 Task: Search one way flight ticket for 1 adult, 1 child, 1 infant in seat in premium economy from Corpus Christi: Corpus Christi International Airport to Jacksonville: Albert J. Ellis Airport on 8-3-2023. Number of bags: 6 checked bags. Price is upto 110000. Outbound departure time preference is 4:15.
Action: Mouse moved to (407, 160)
Screenshot: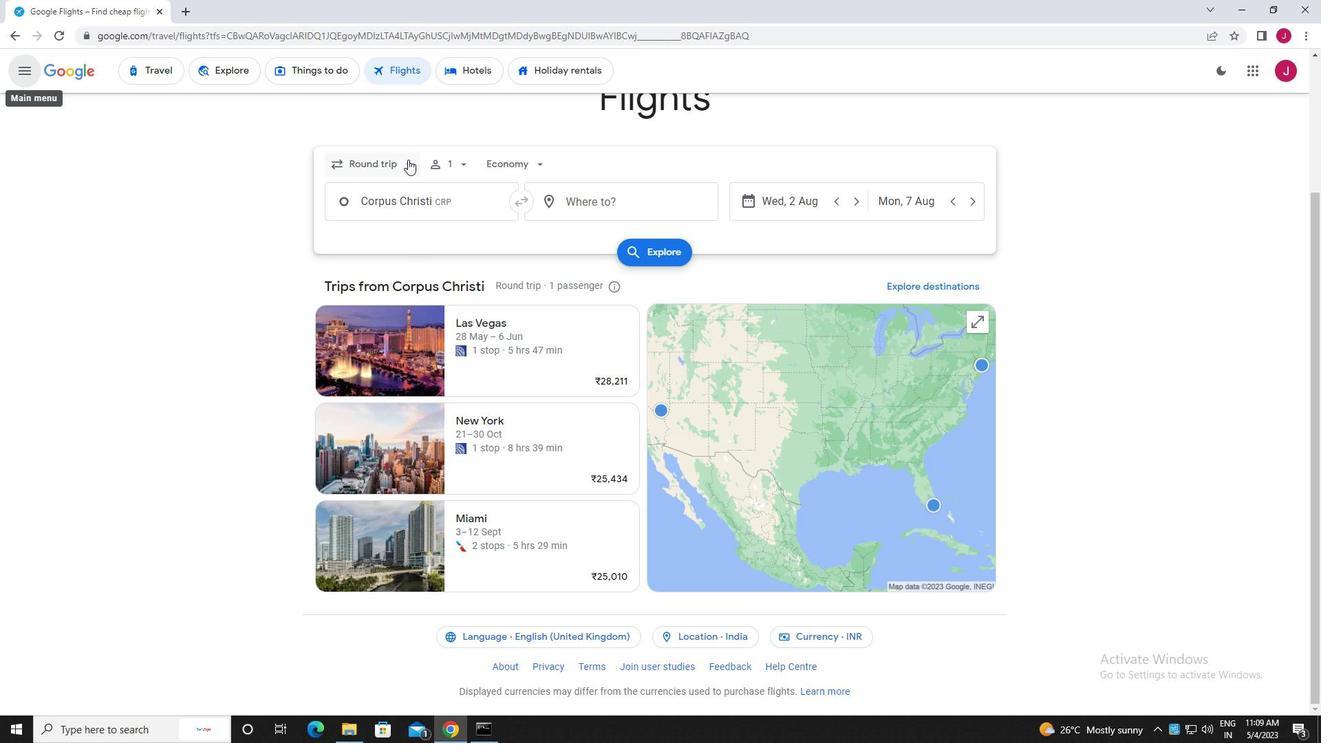 
Action: Mouse pressed left at (407, 160)
Screenshot: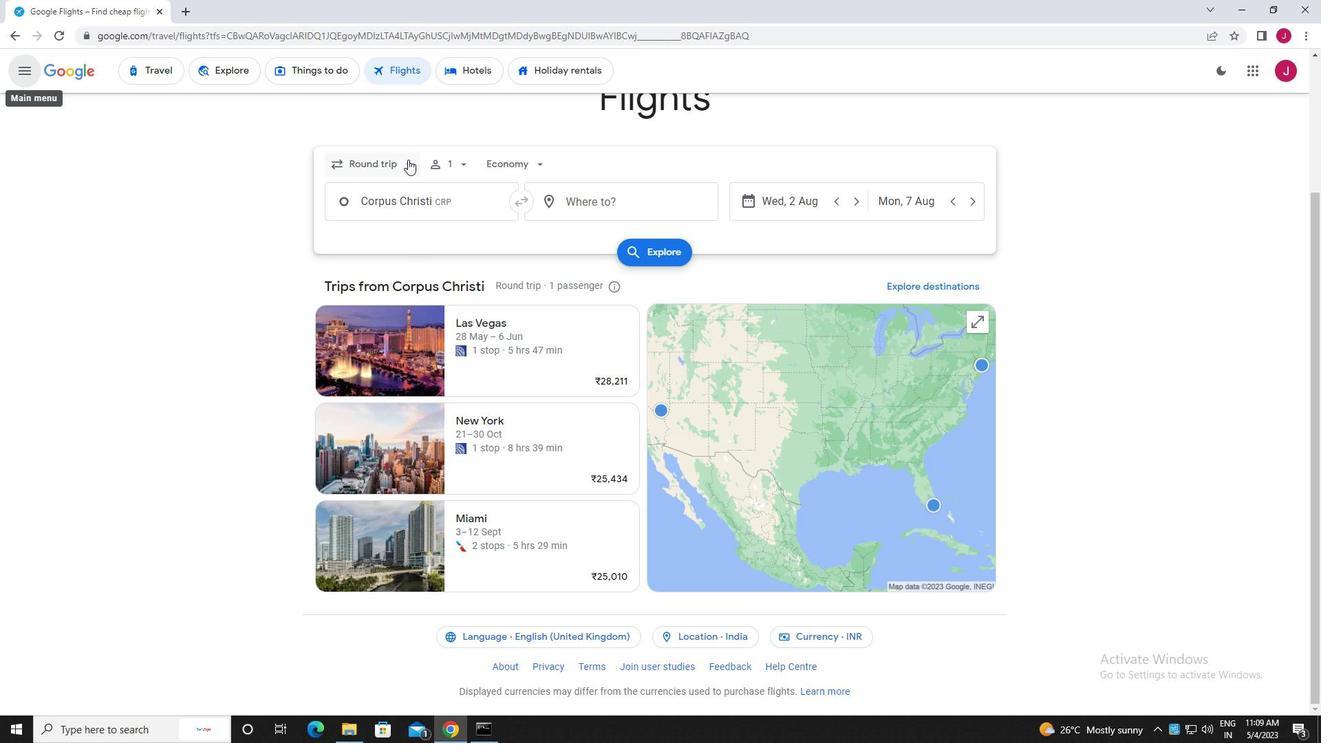 
Action: Mouse moved to (397, 227)
Screenshot: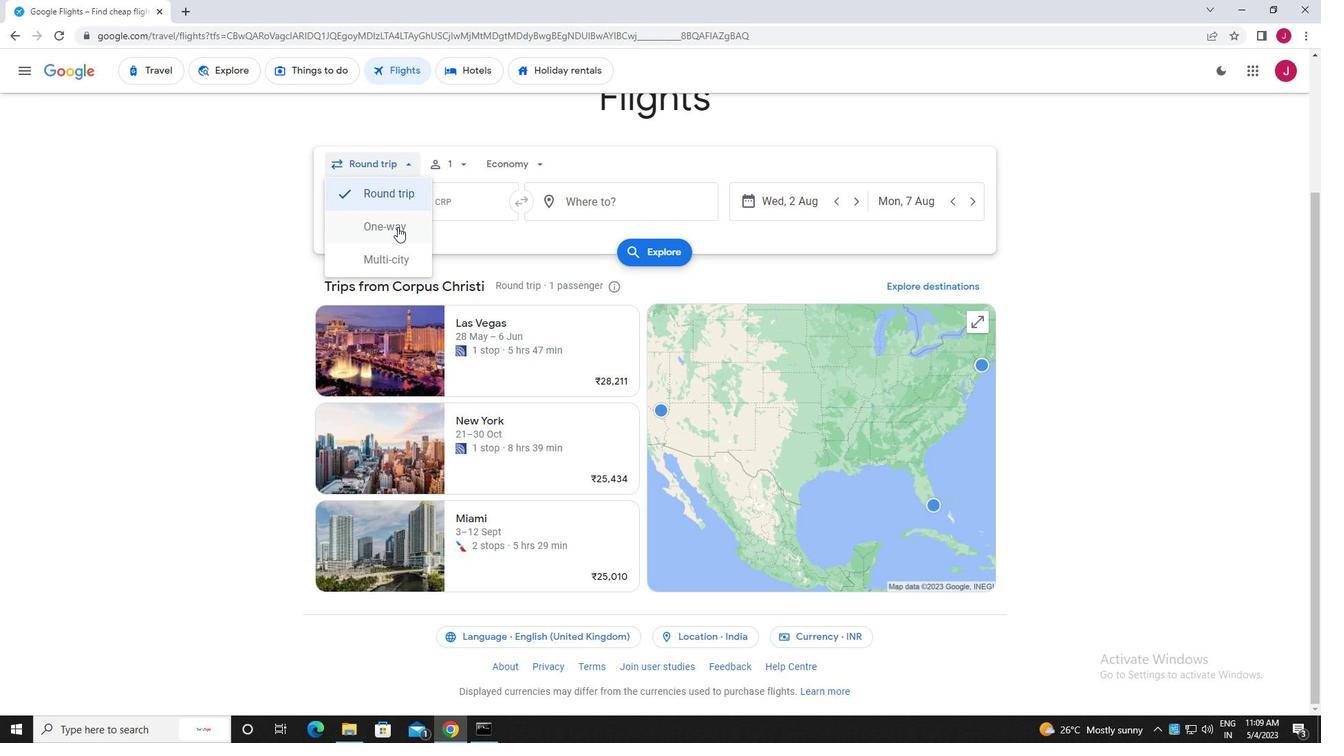 
Action: Mouse pressed left at (397, 227)
Screenshot: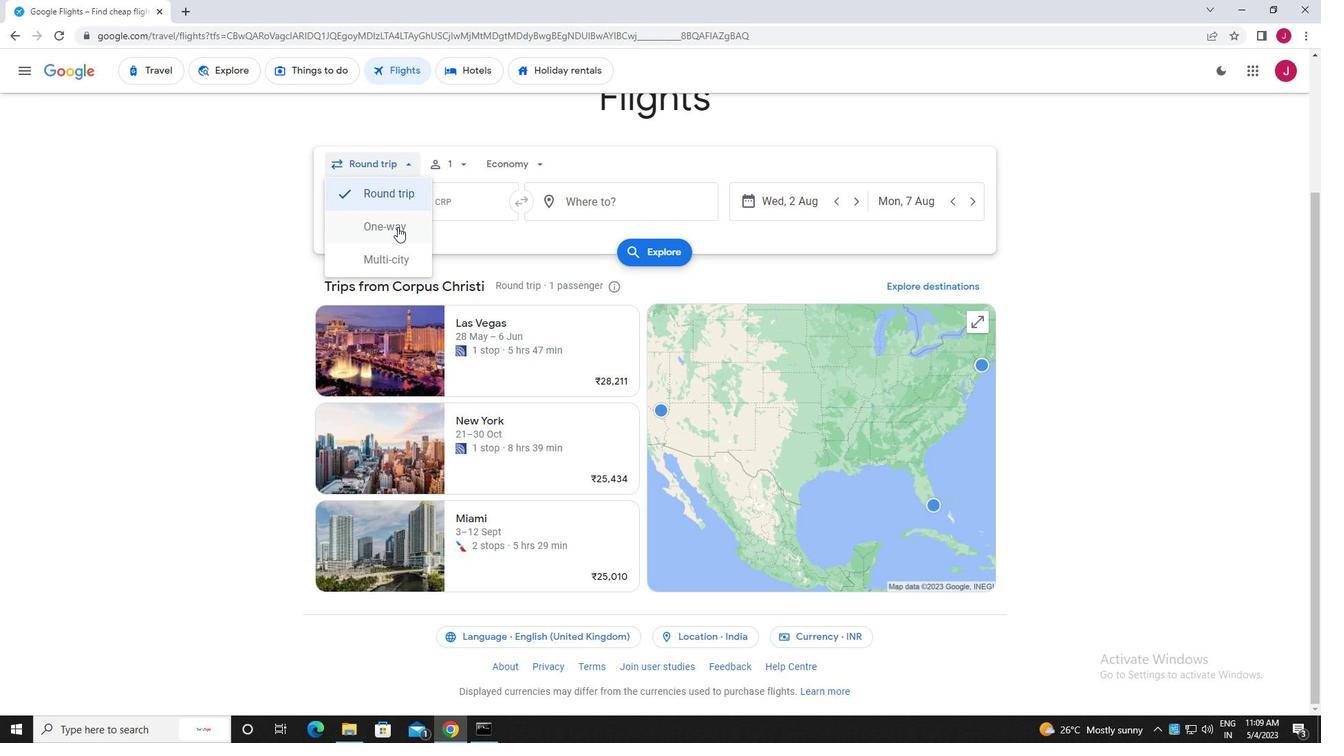 
Action: Mouse moved to (456, 169)
Screenshot: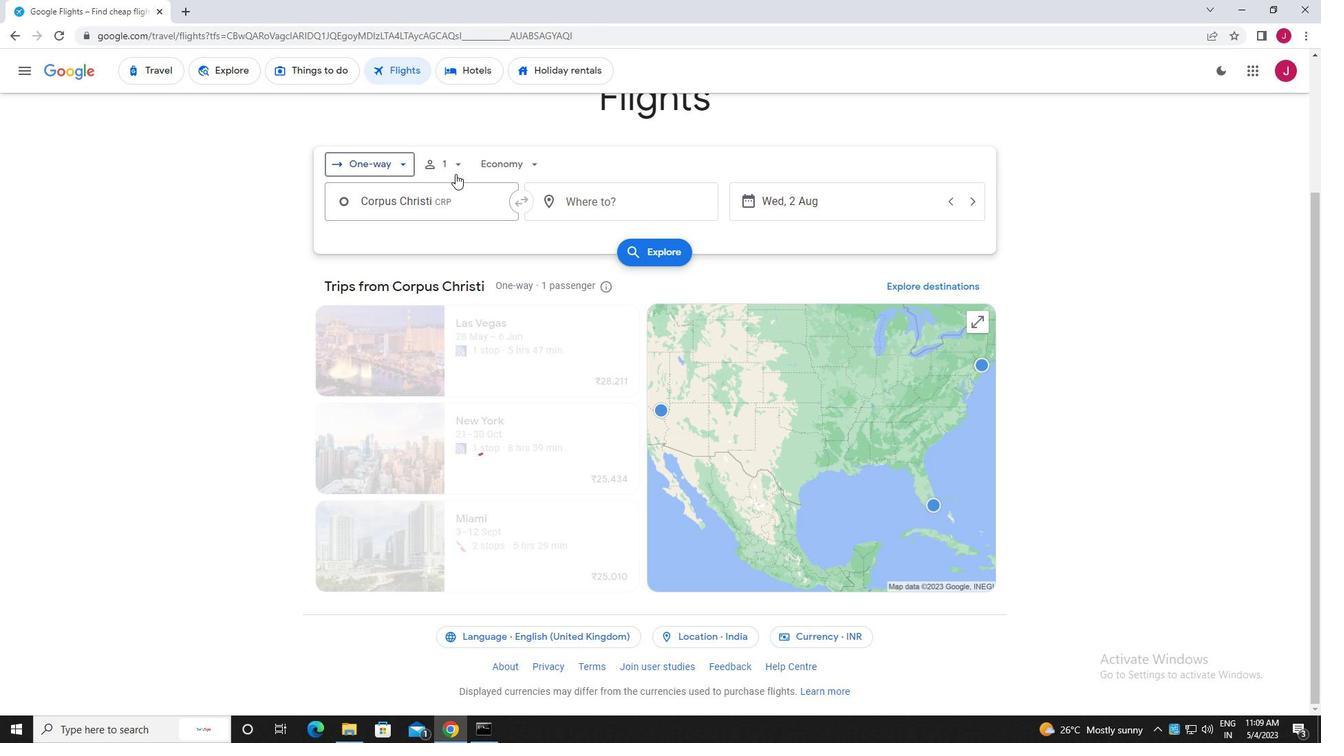 
Action: Mouse pressed left at (456, 169)
Screenshot: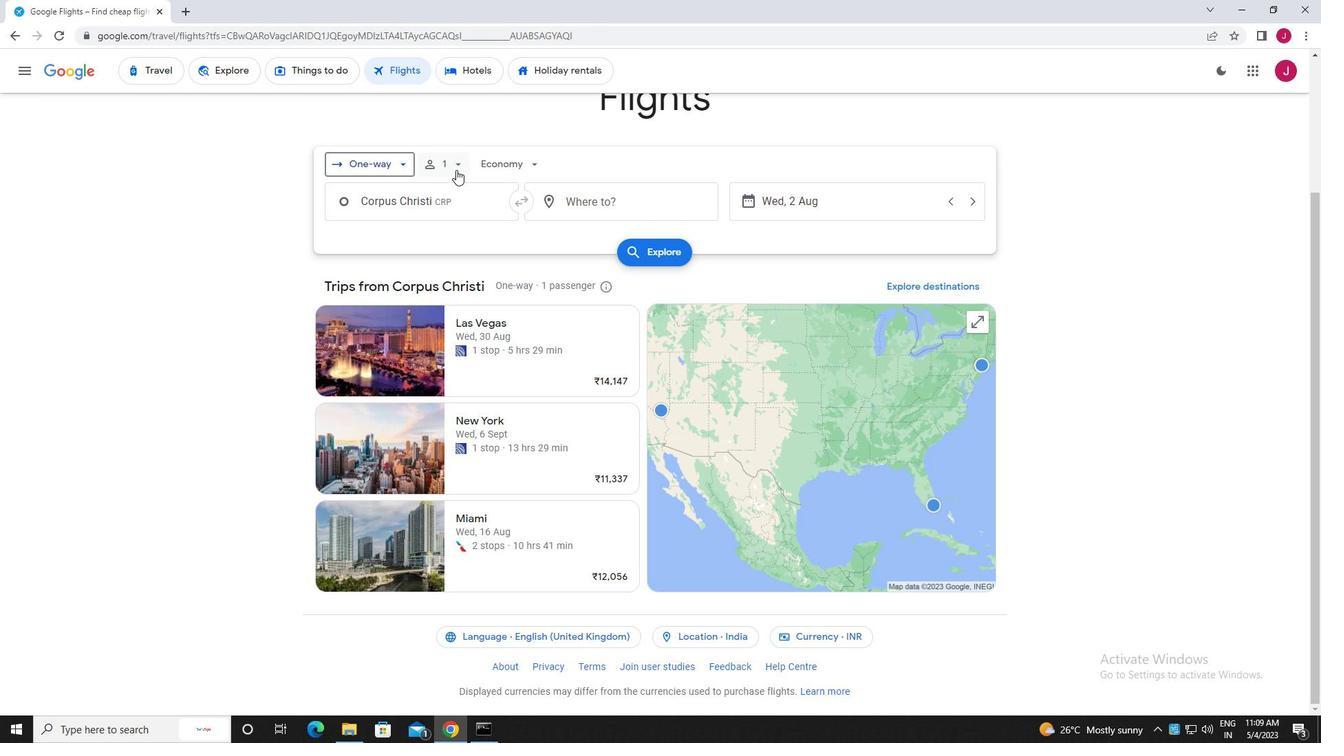 
Action: Mouse moved to (568, 236)
Screenshot: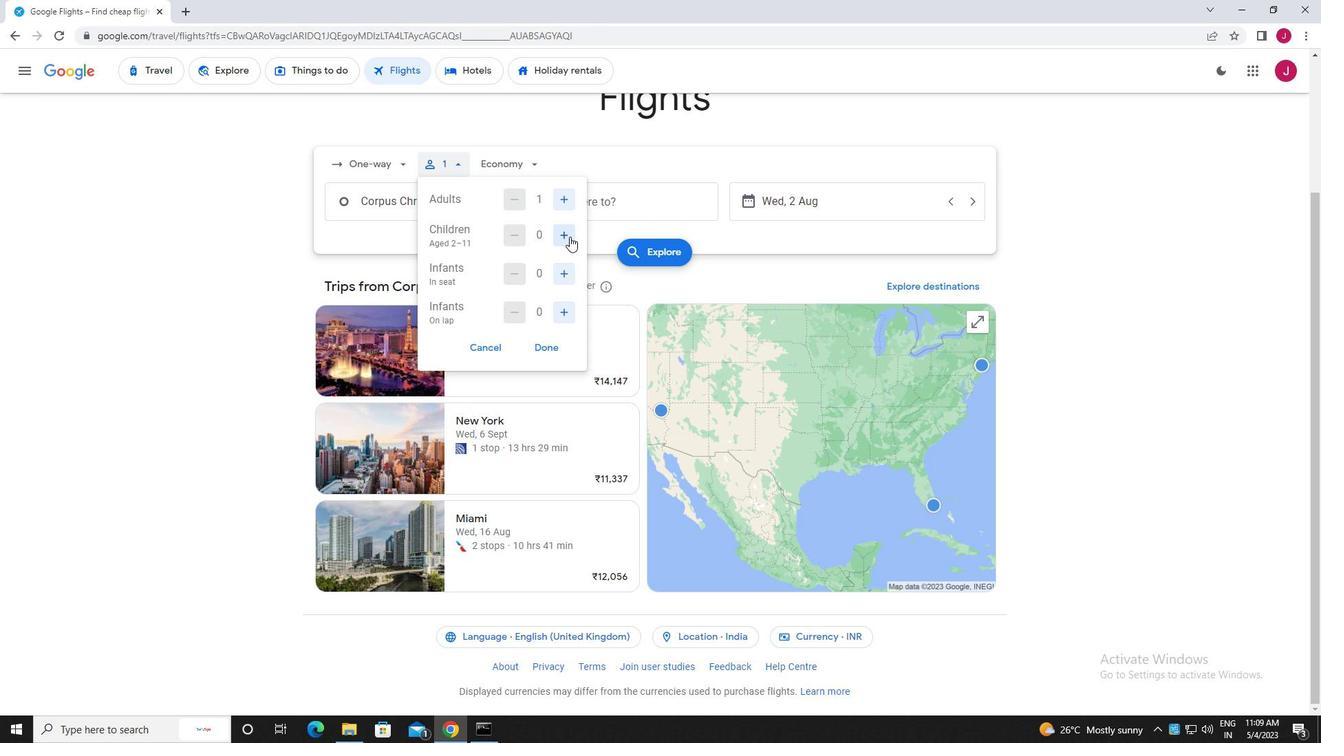 
Action: Mouse pressed left at (568, 236)
Screenshot: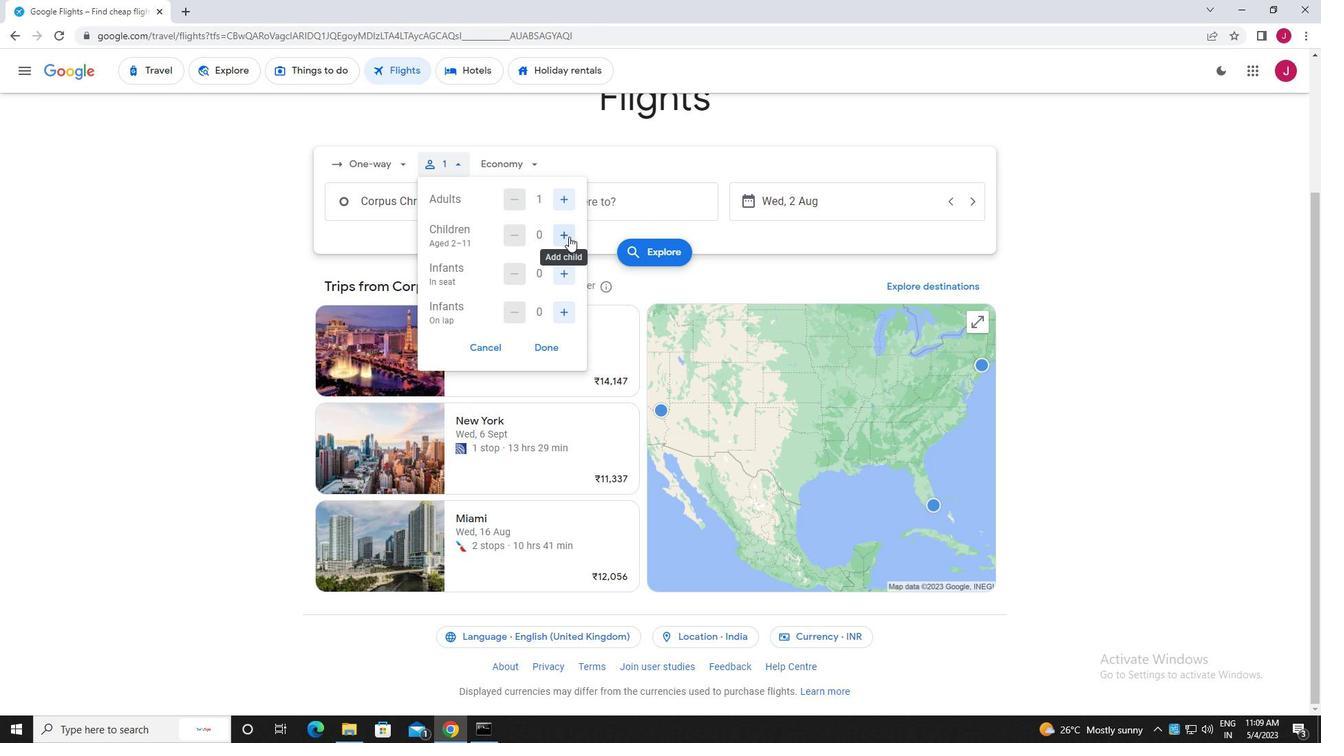 
Action: Mouse moved to (565, 273)
Screenshot: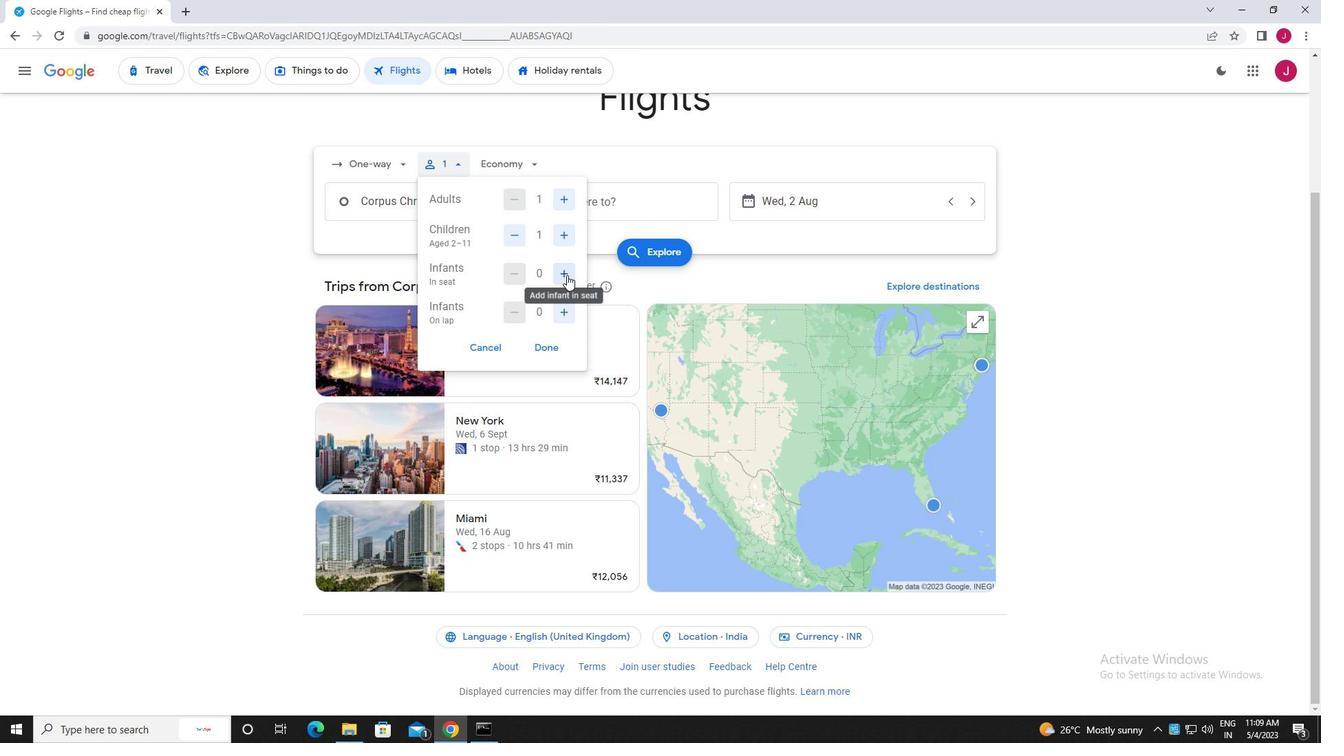 
Action: Mouse pressed left at (565, 273)
Screenshot: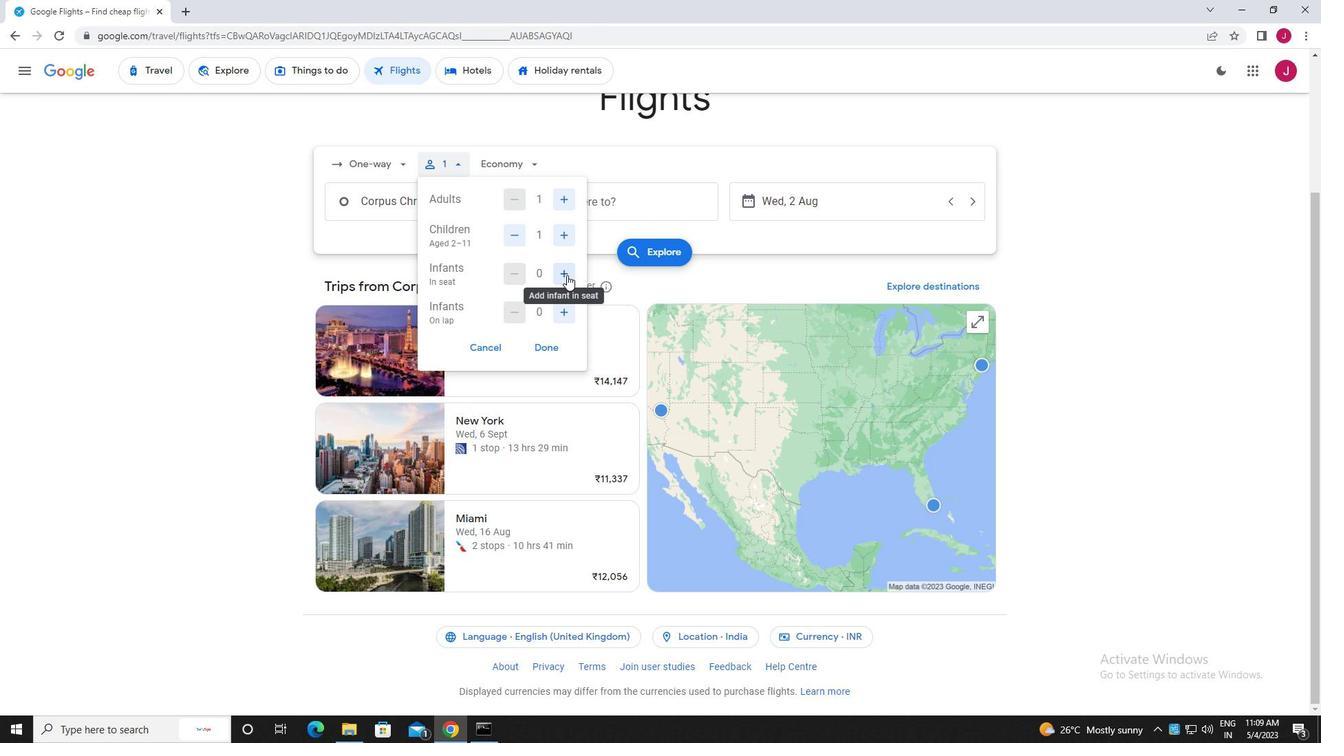 
Action: Mouse moved to (543, 347)
Screenshot: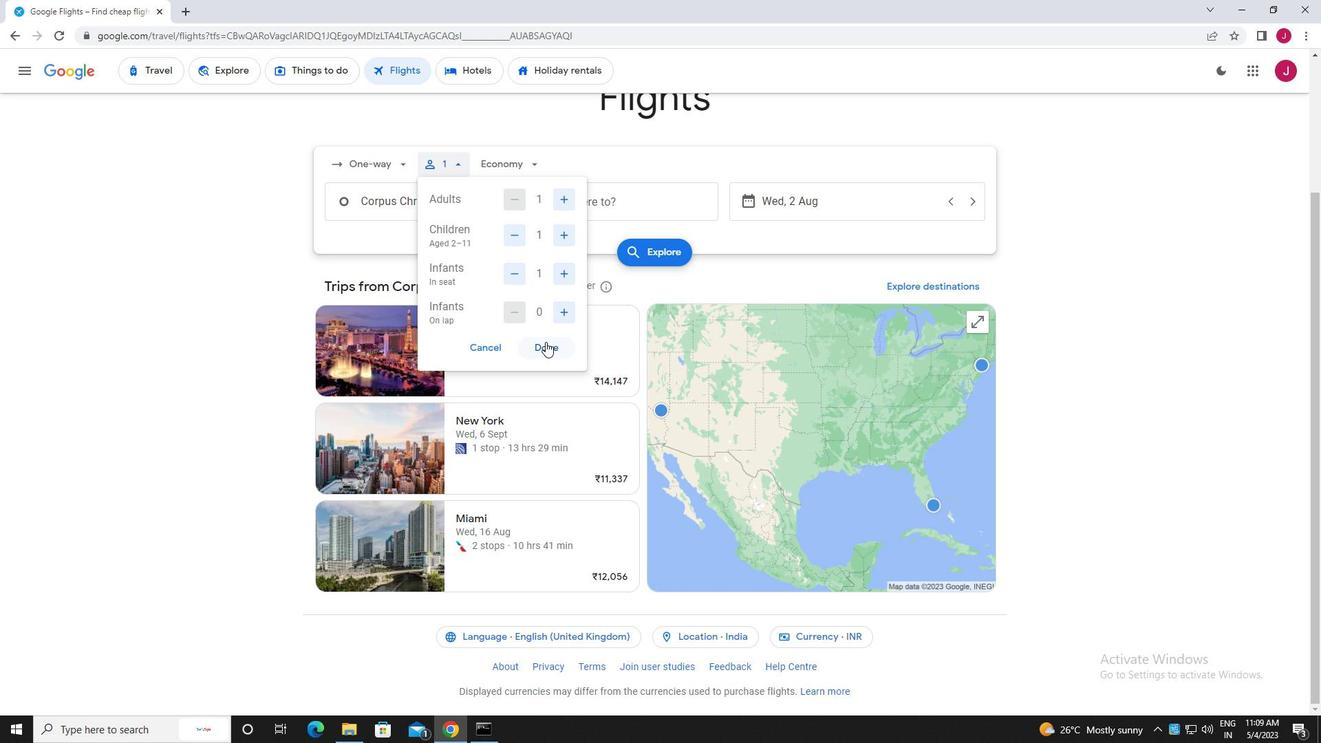 
Action: Mouse pressed left at (543, 347)
Screenshot: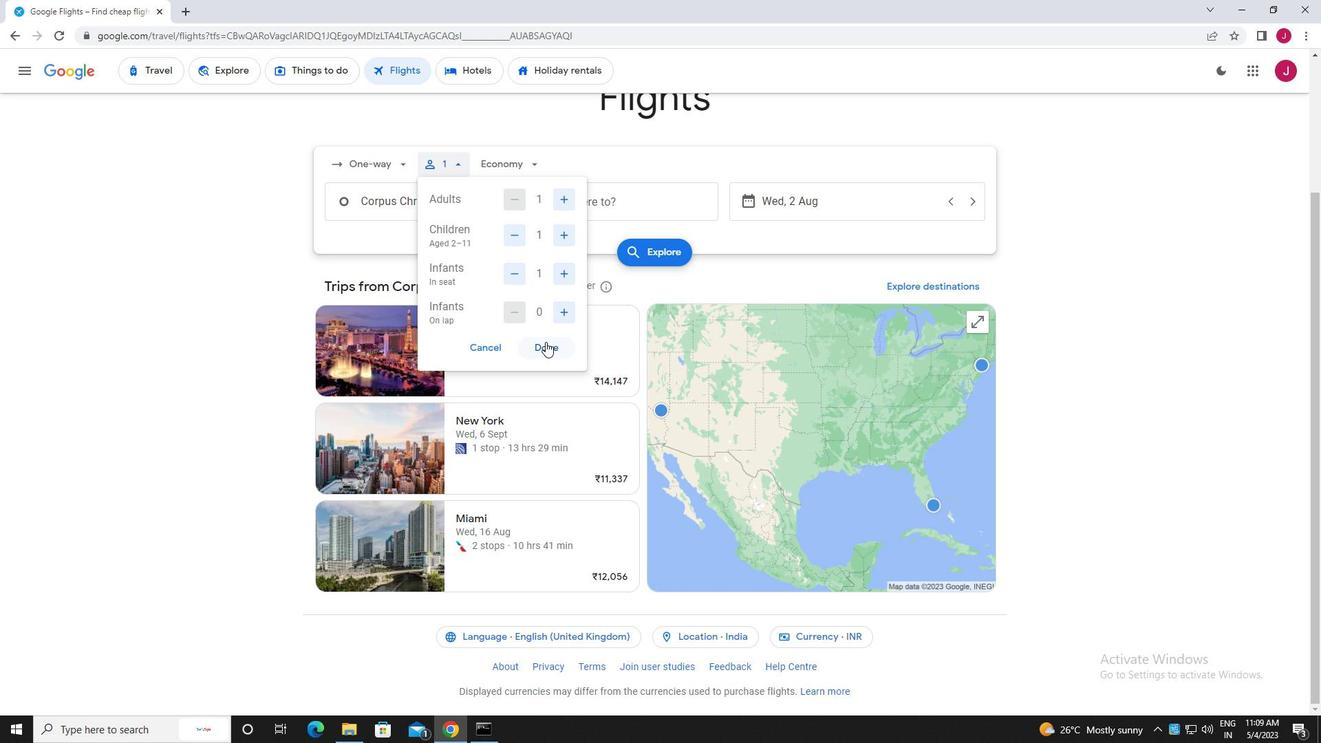 
Action: Mouse moved to (516, 165)
Screenshot: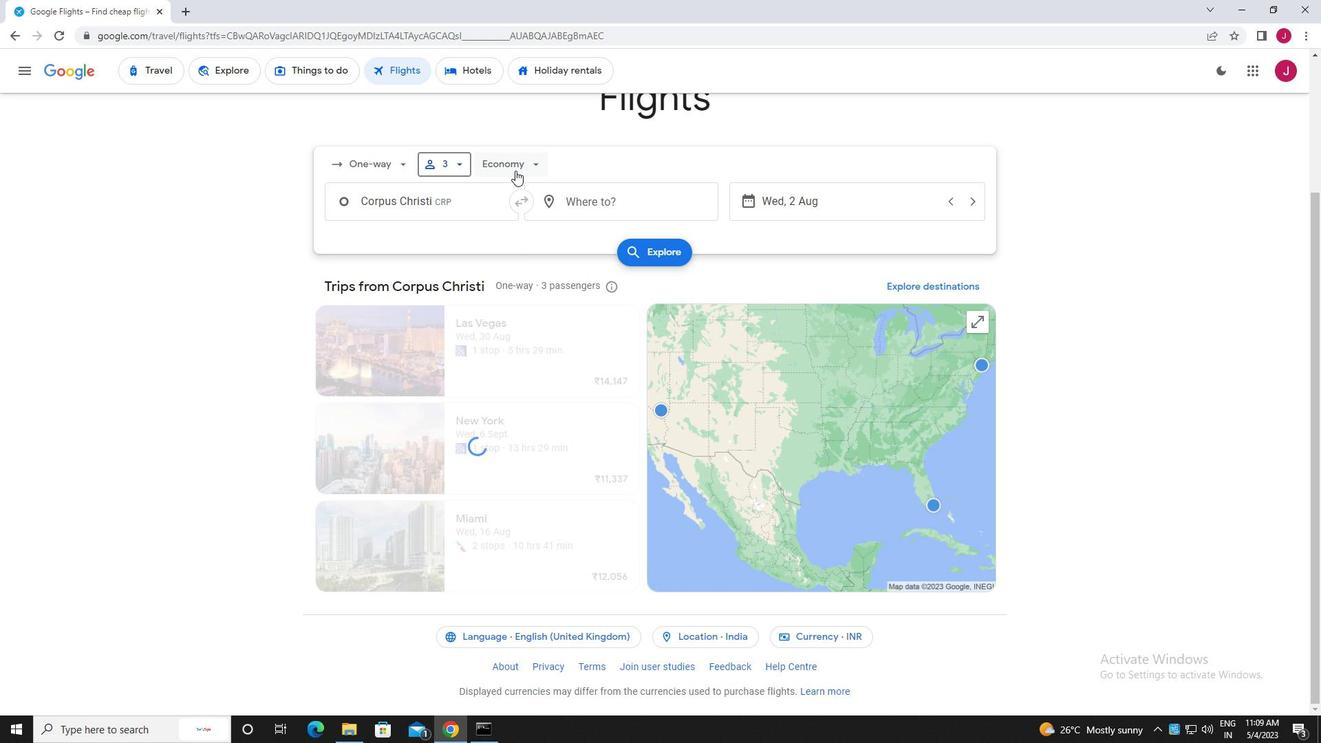 
Action: Mouse pressed left at (516, 165)
Screenshot: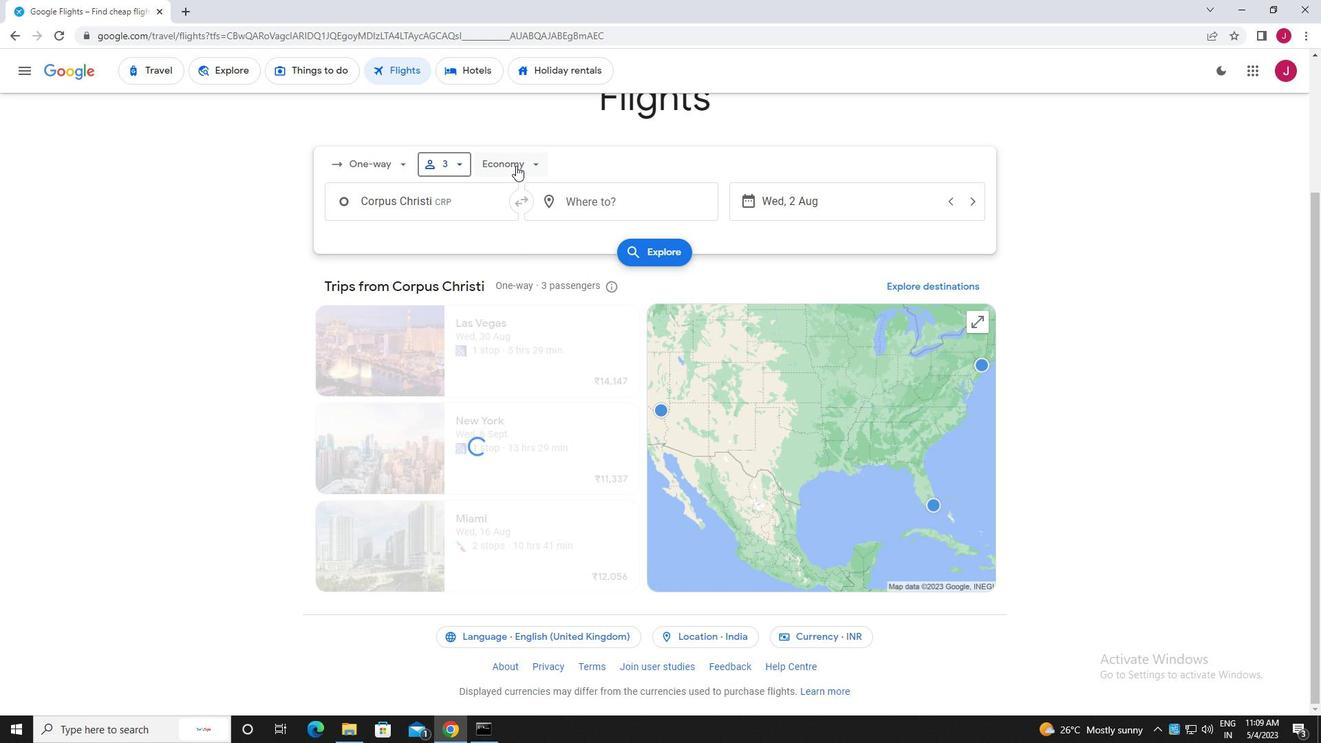 
Action: Mouse moved to (543, 226)
Screenshot: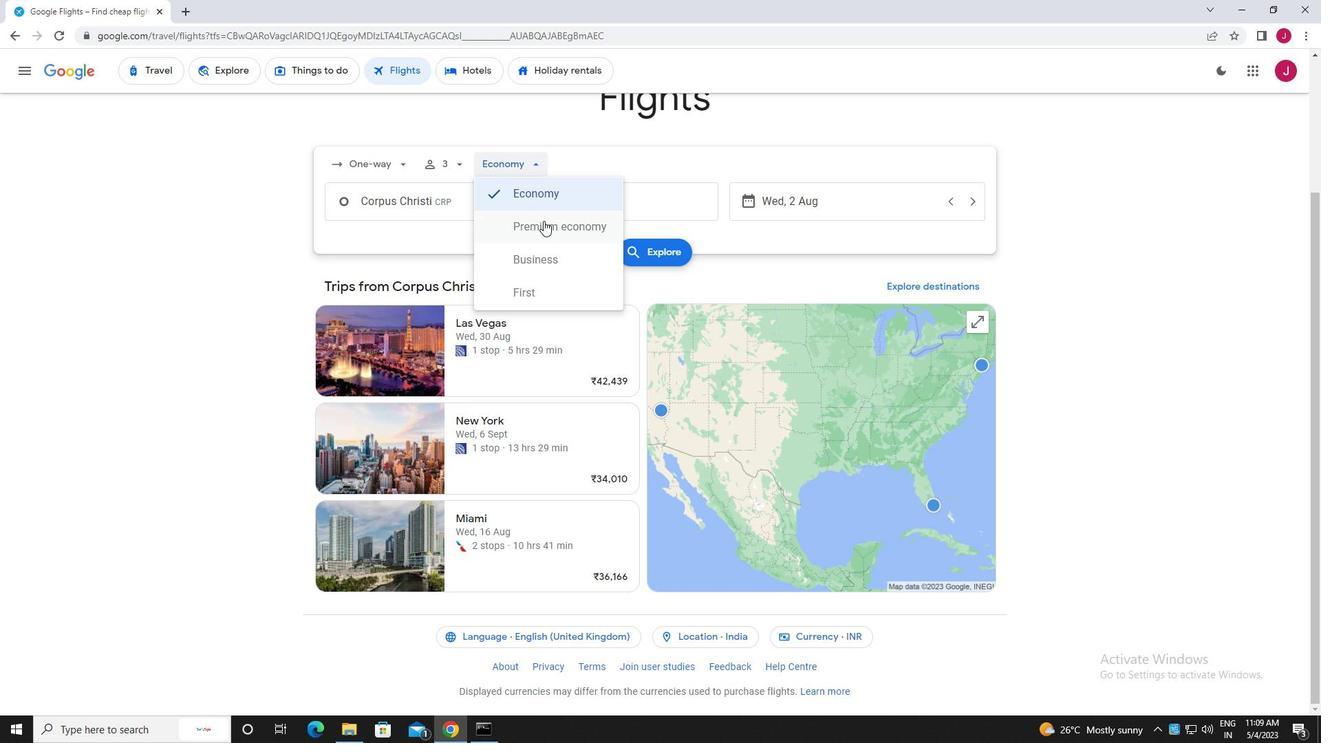 
Action: Mouse pressed left at (543, 226)
Screenshot: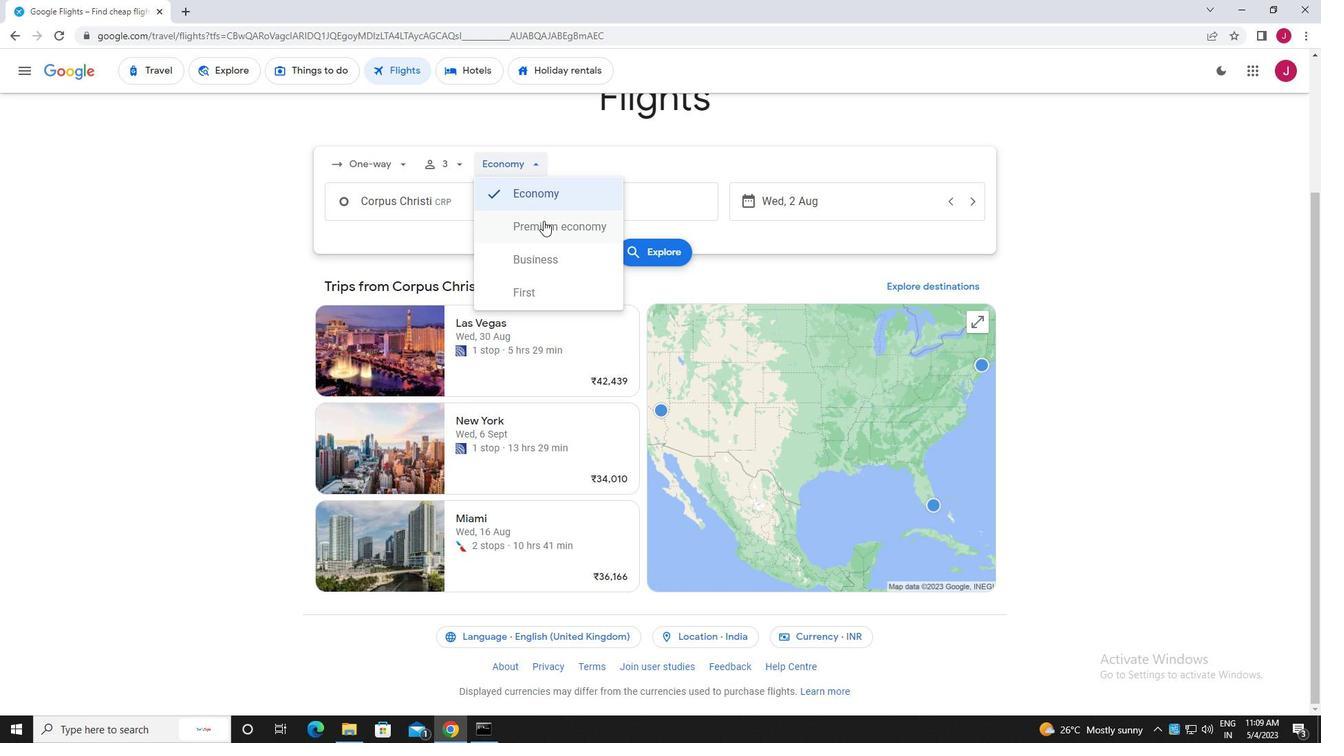 
Action: Mouse moved to (458, 197)
Screenshot: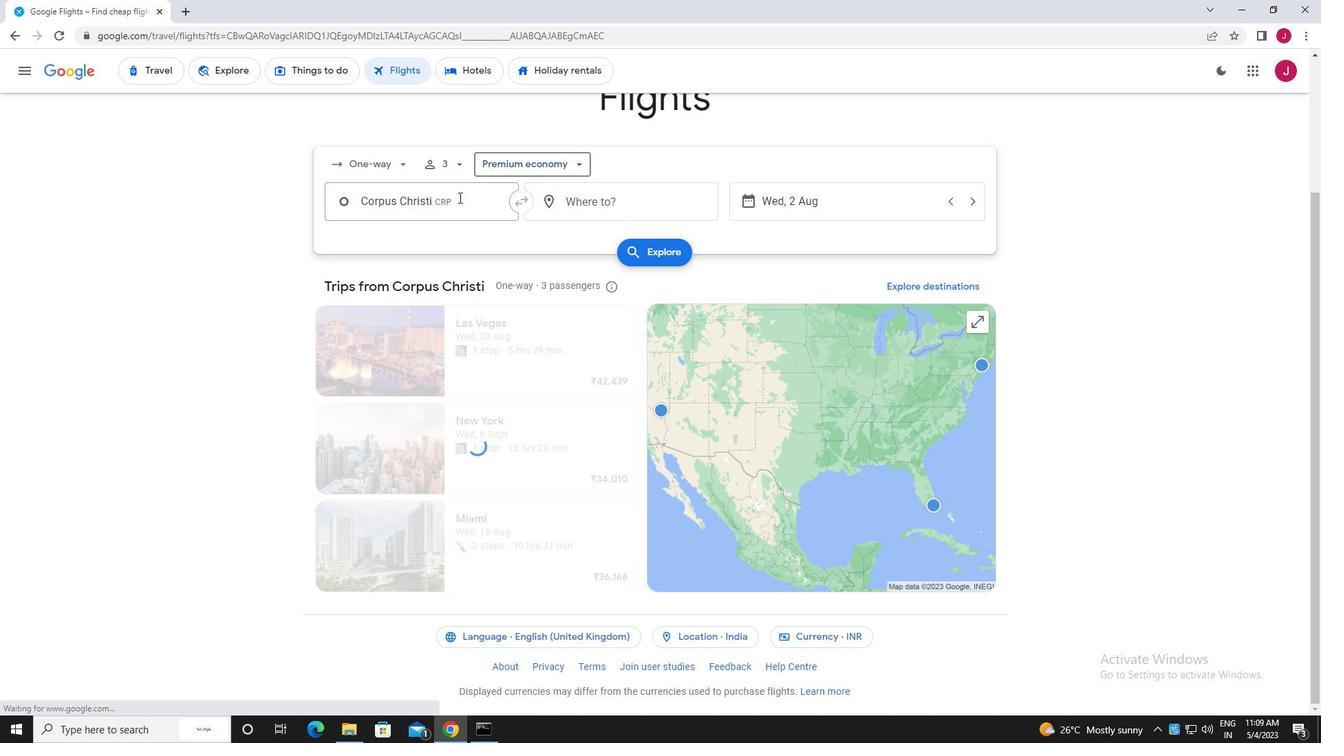 
Action: Mouse pressed left at (458, 197)
Screenshot: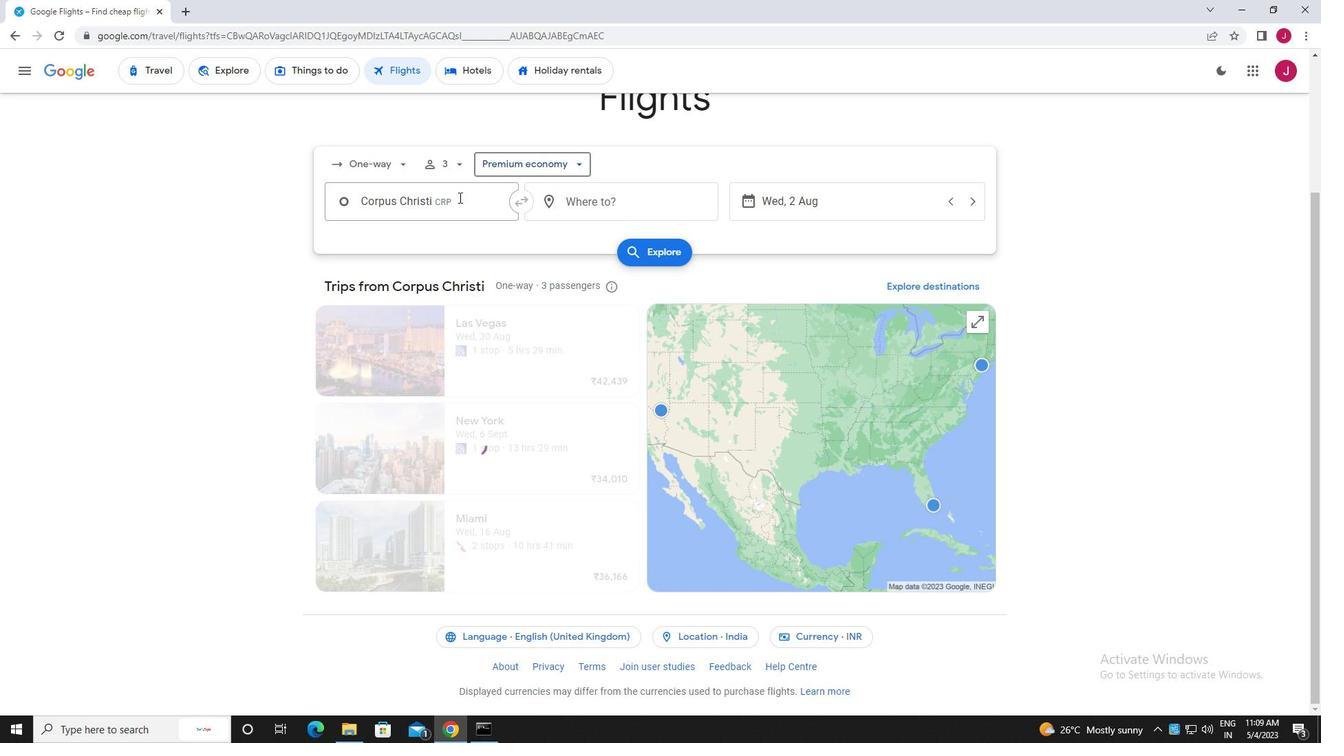 
Action: Mouse moved to (460, 196)
Screenshot: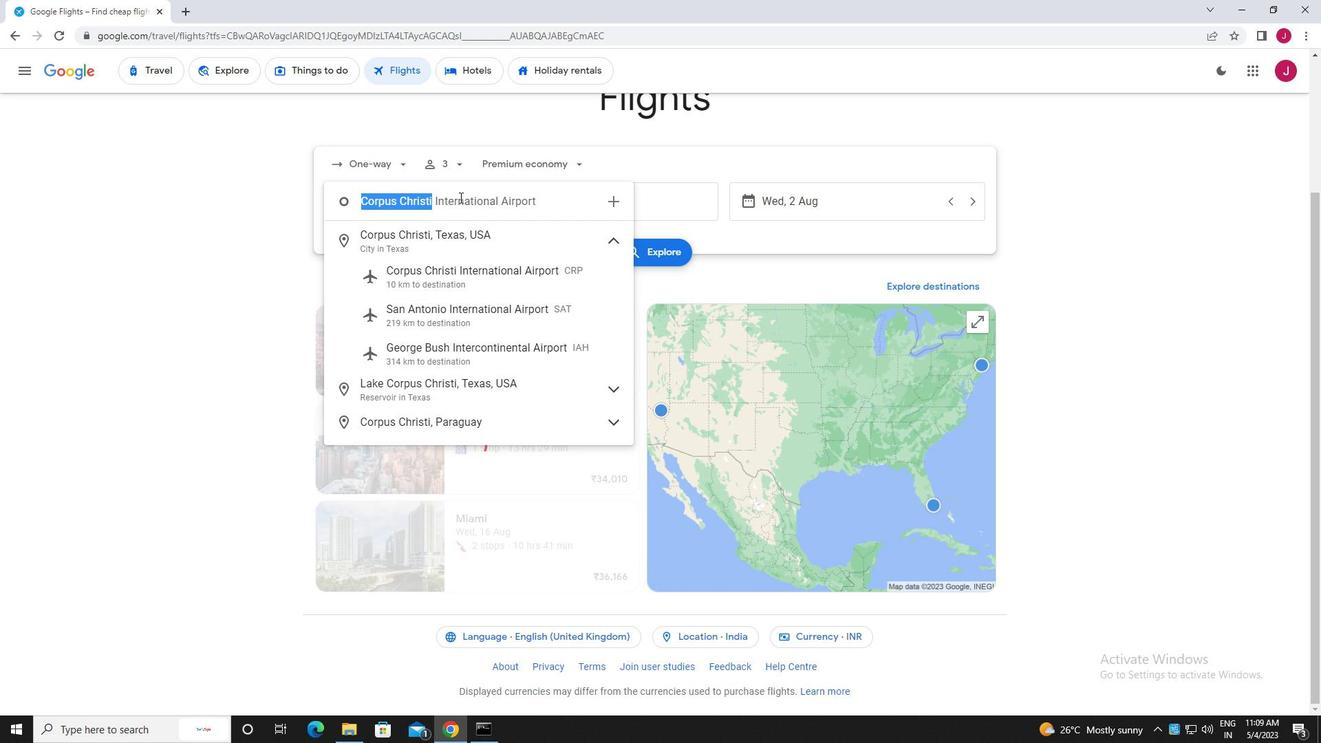 
Action: Key pressed corpus
Screenshot: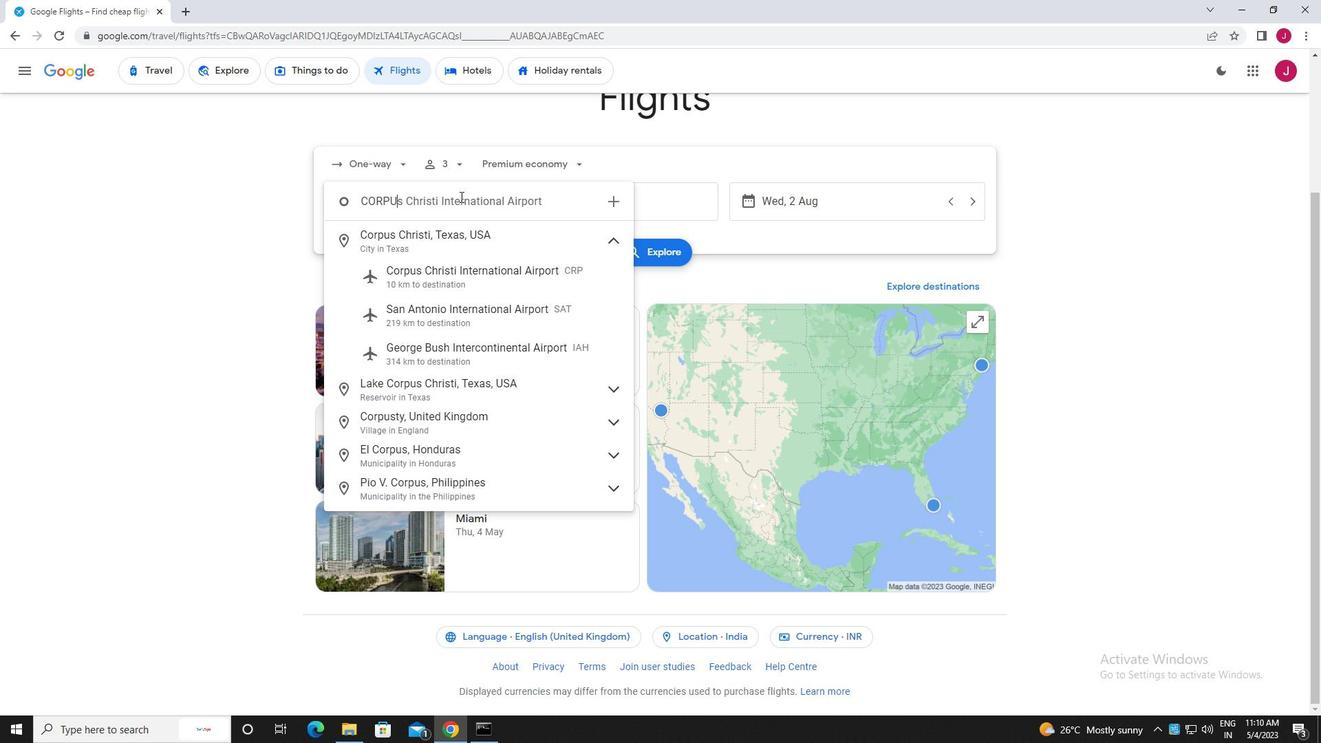 
Action: Mouse moved to (479, 272)
Screenshot: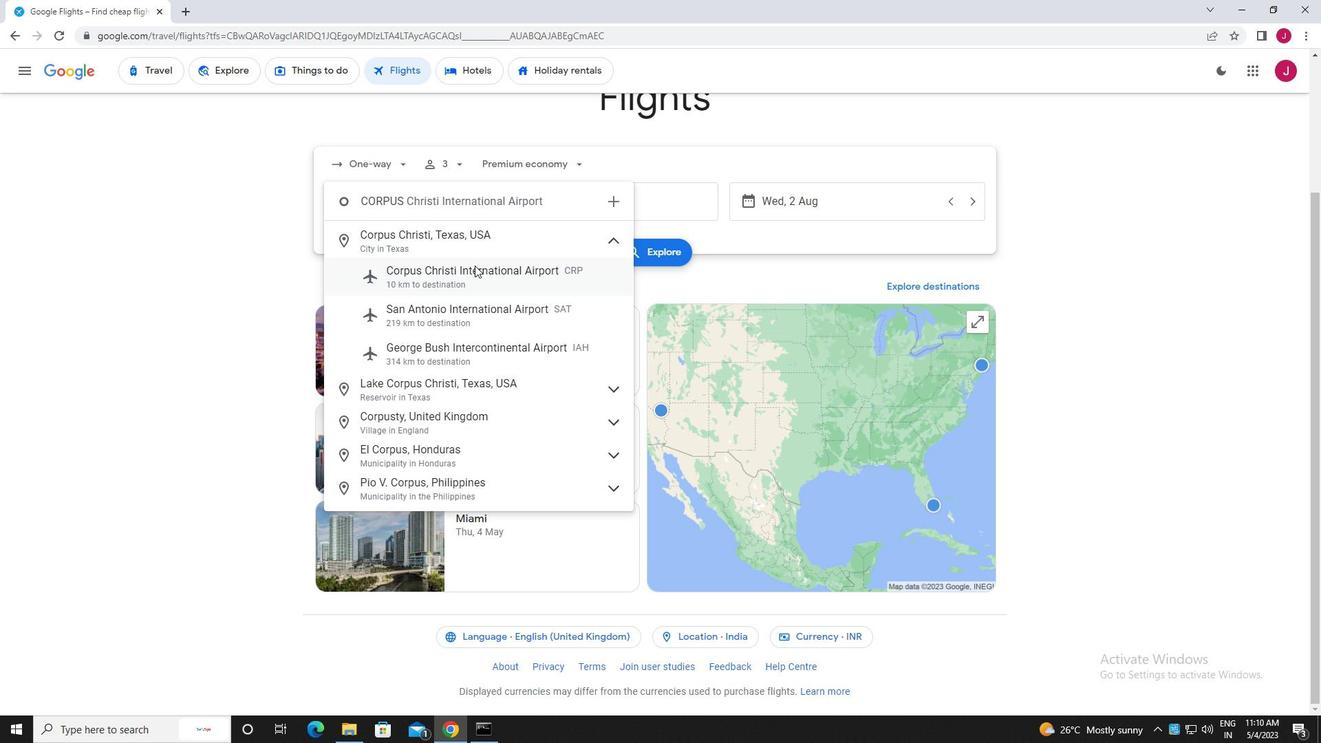
Action: Mouse pressed left at (479, 272)
Screenshot: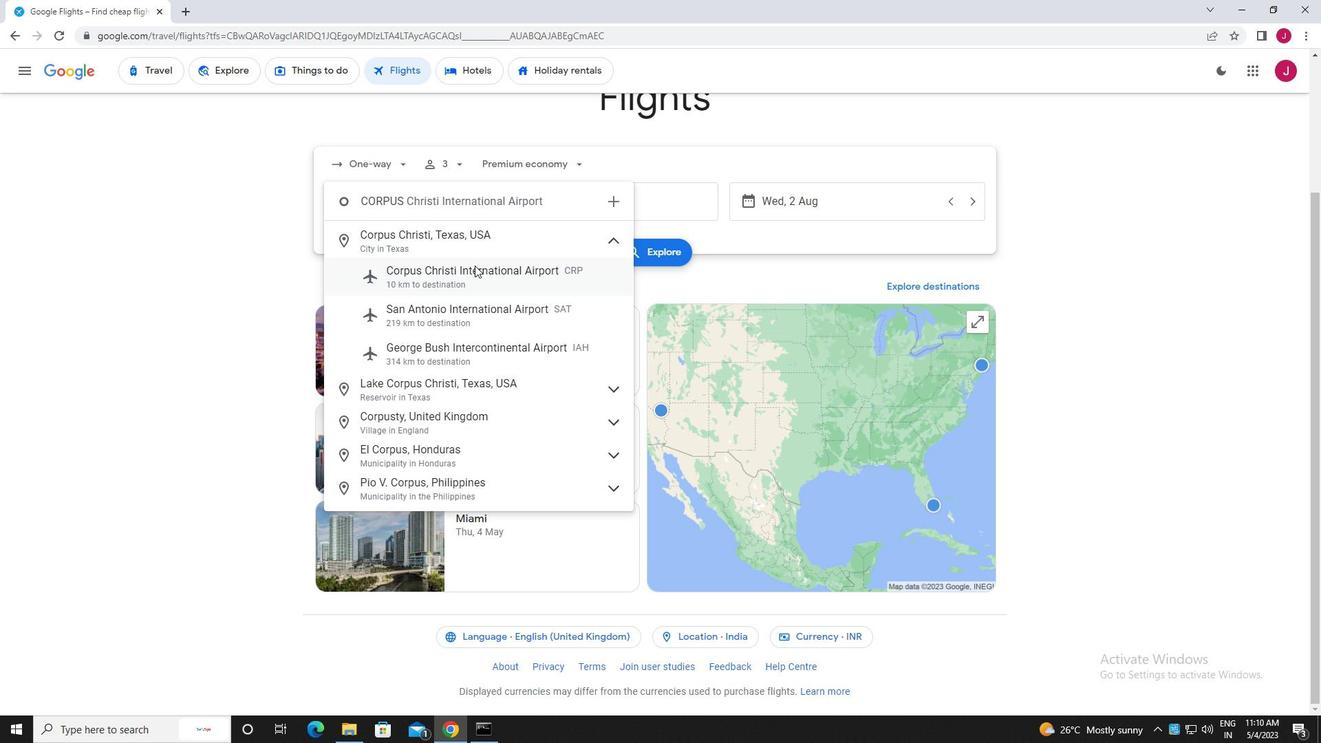 
Action: Mouse moved to (637, 203)
Screenshot: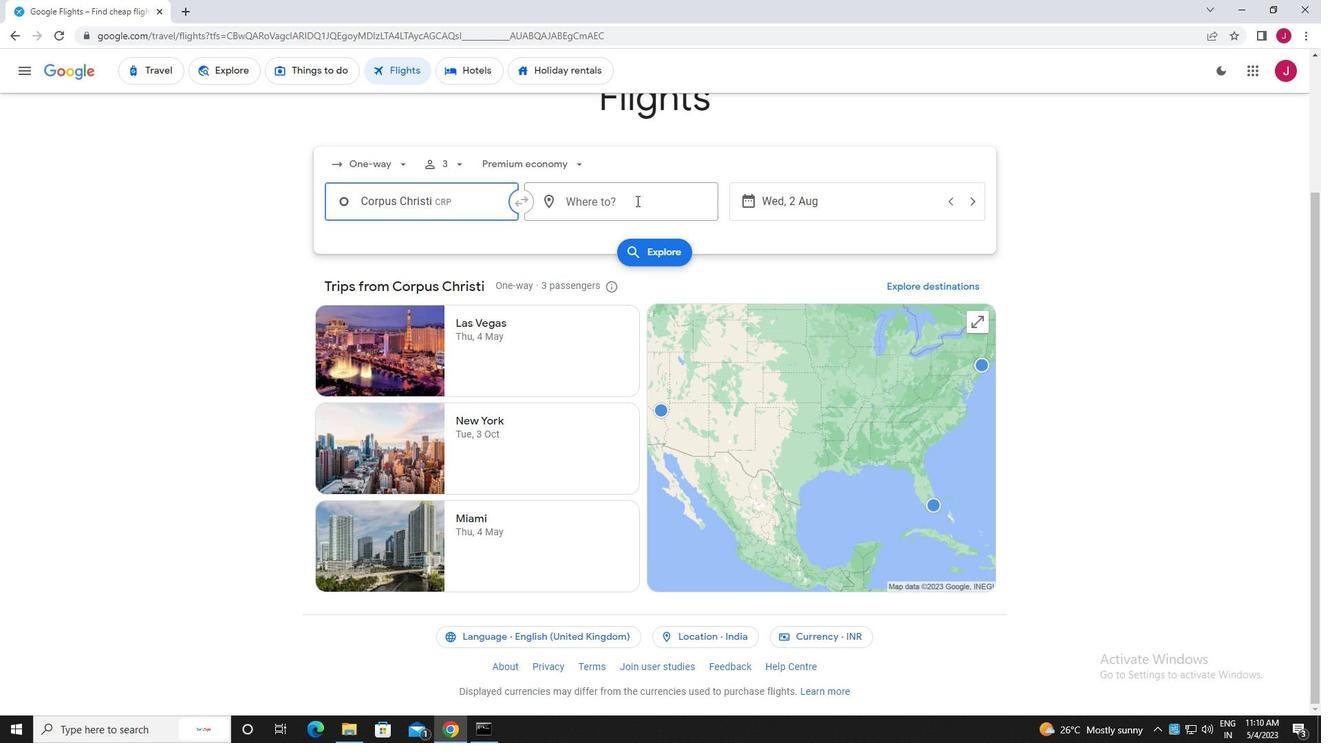
Action: Mouse pressed left at (637, 203)
Screenshot: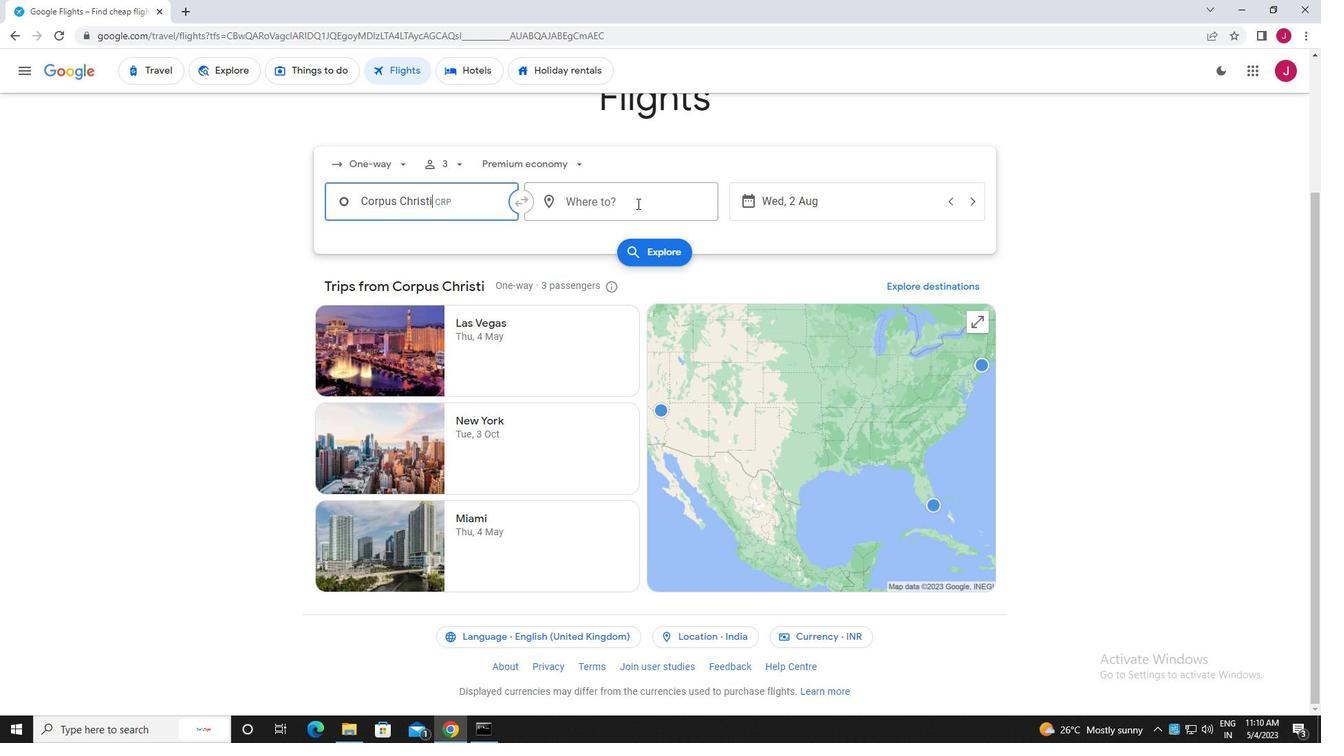 
Action: Mouse moved to (639, 203)
Screenshot: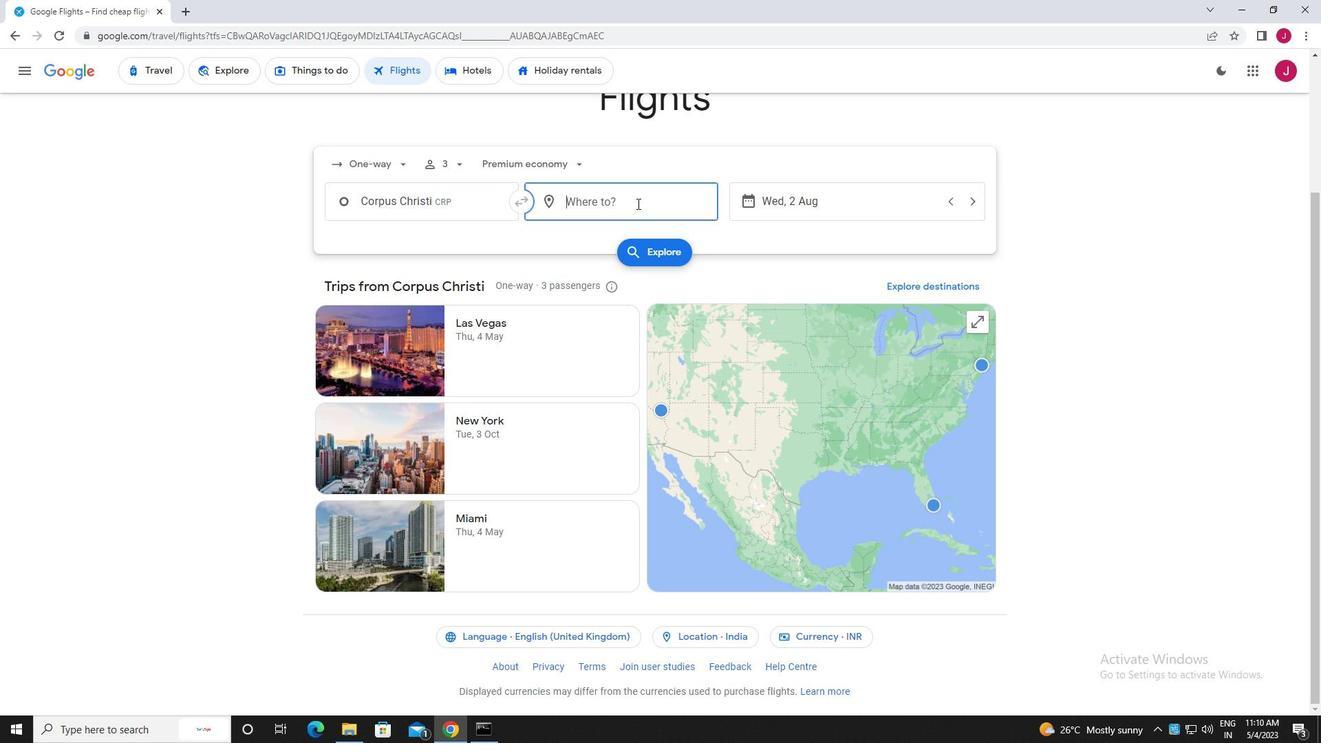 
Action: Key pressed lara
Screenshot: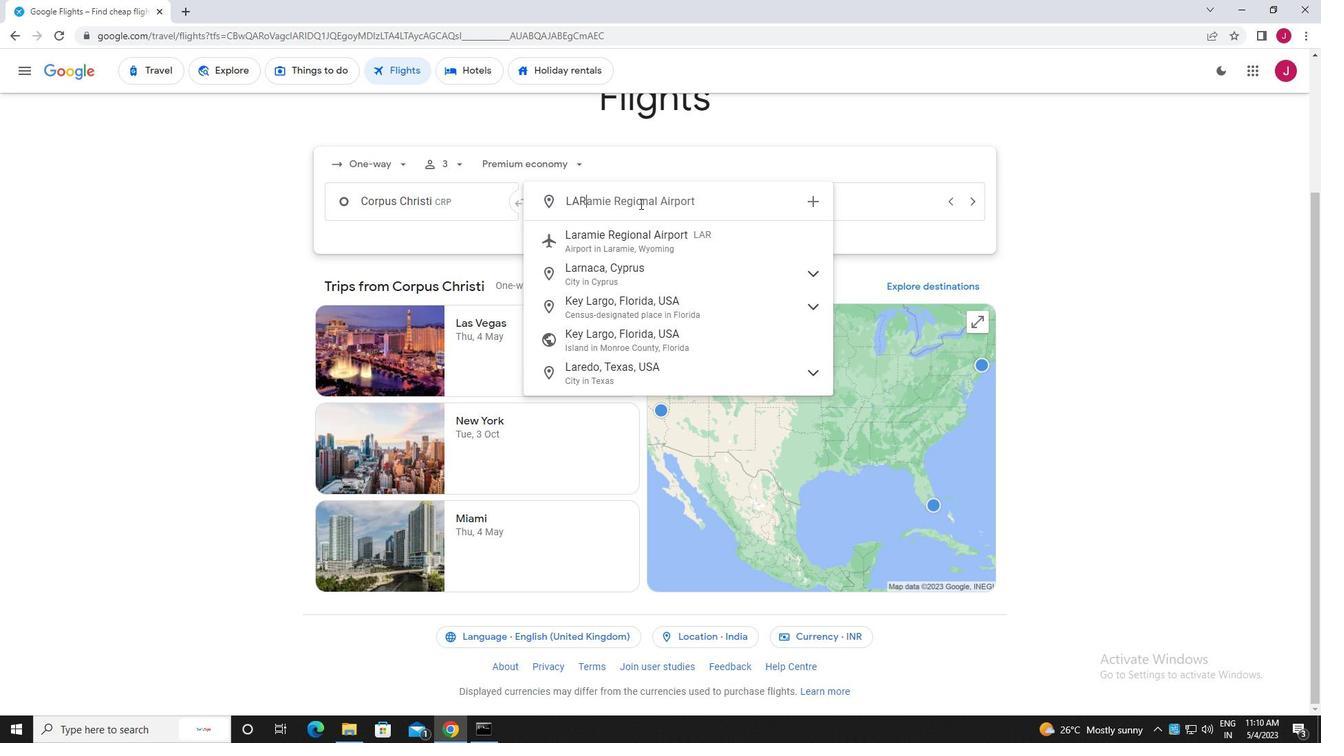 
Action: Mouse moved to (680, 308)
Screenshot: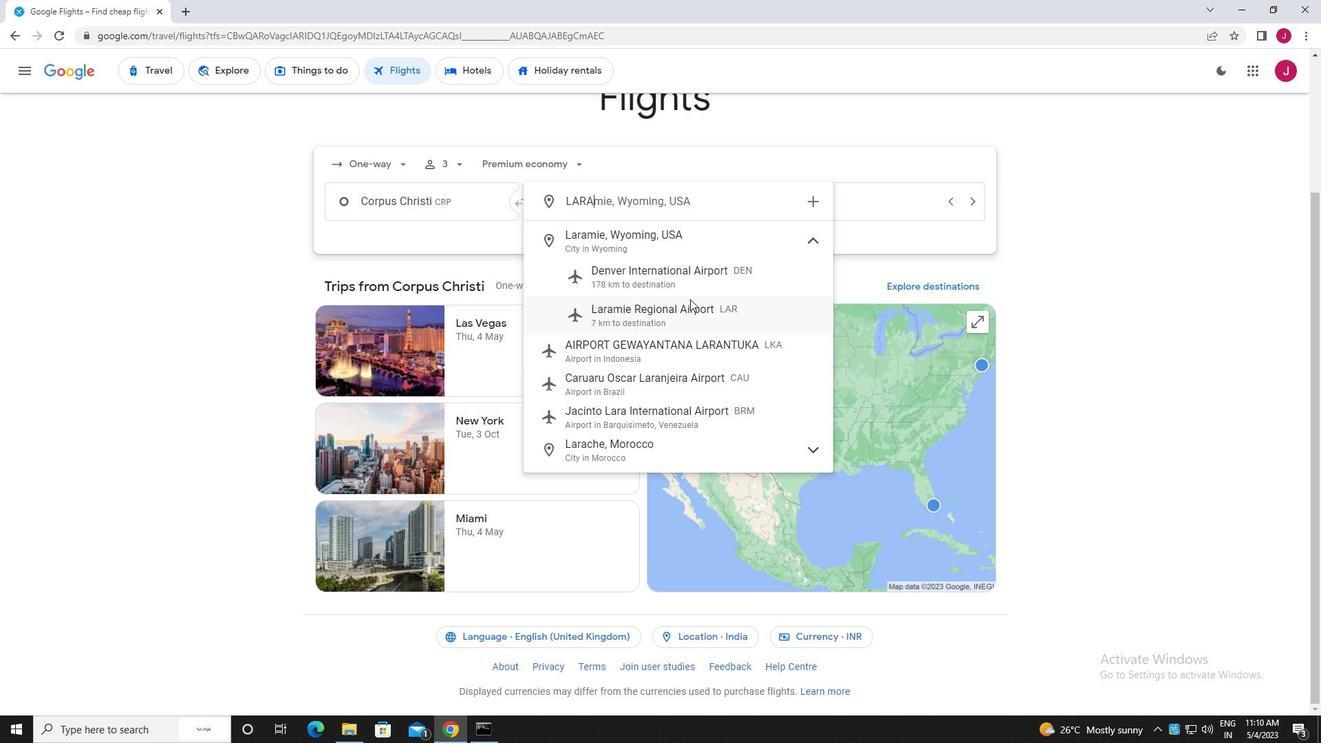 
Action: Mouse pressed left at (680, 308)
Screenshot: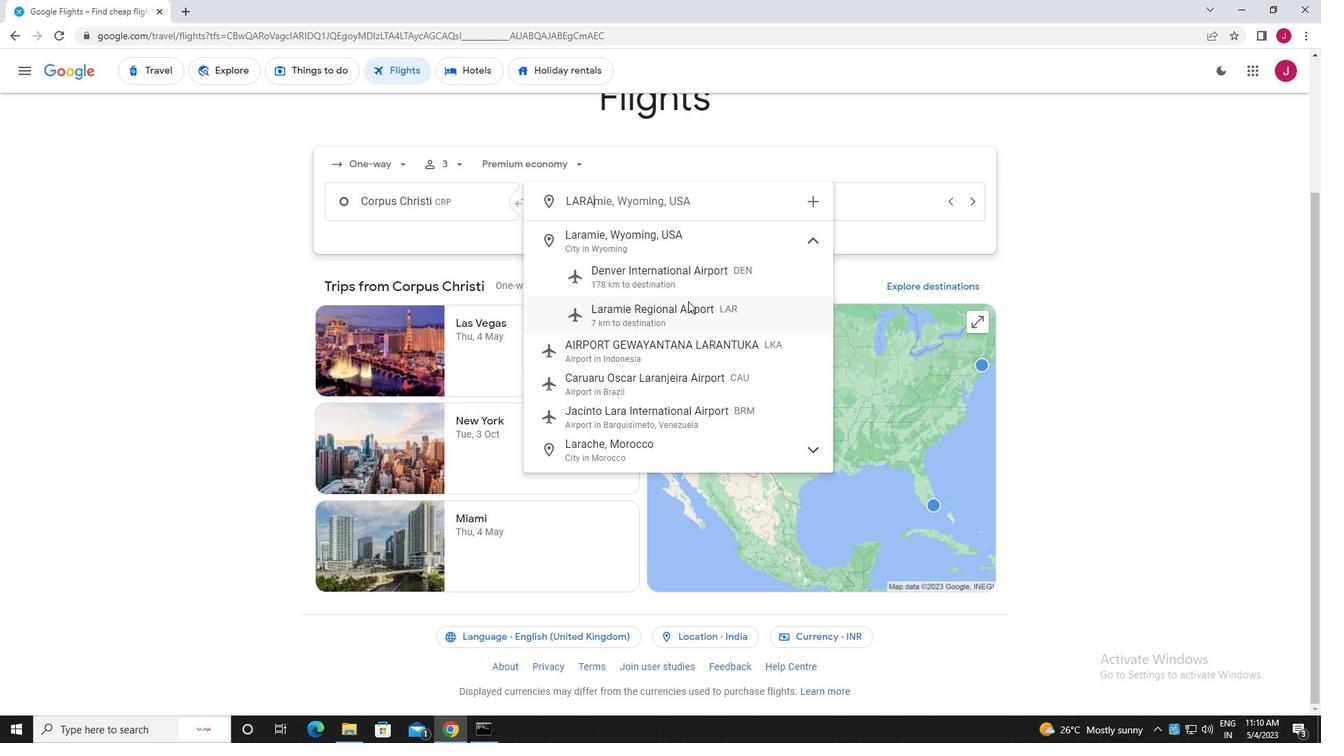
Action: Mouse moved to (801, 206)
Screenshot: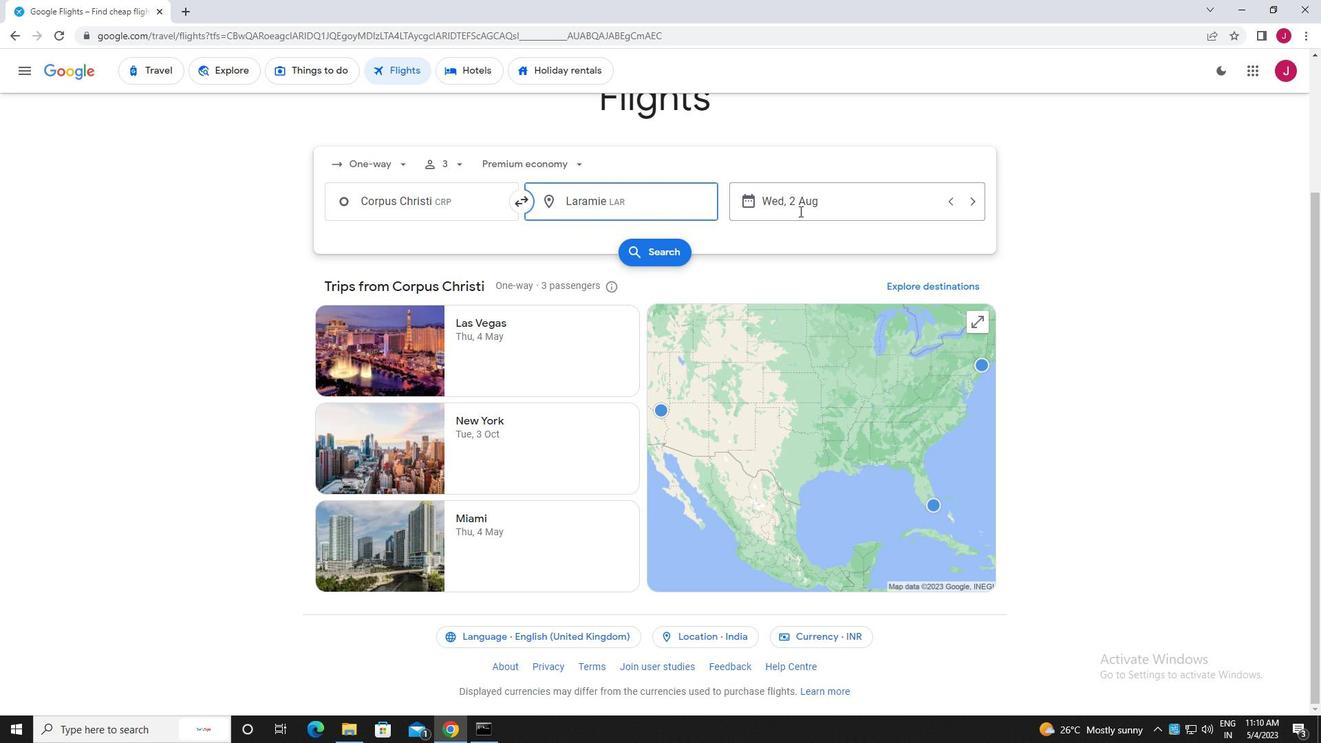 
Action: Mouse pressed left at (801, 206)
Screenshot: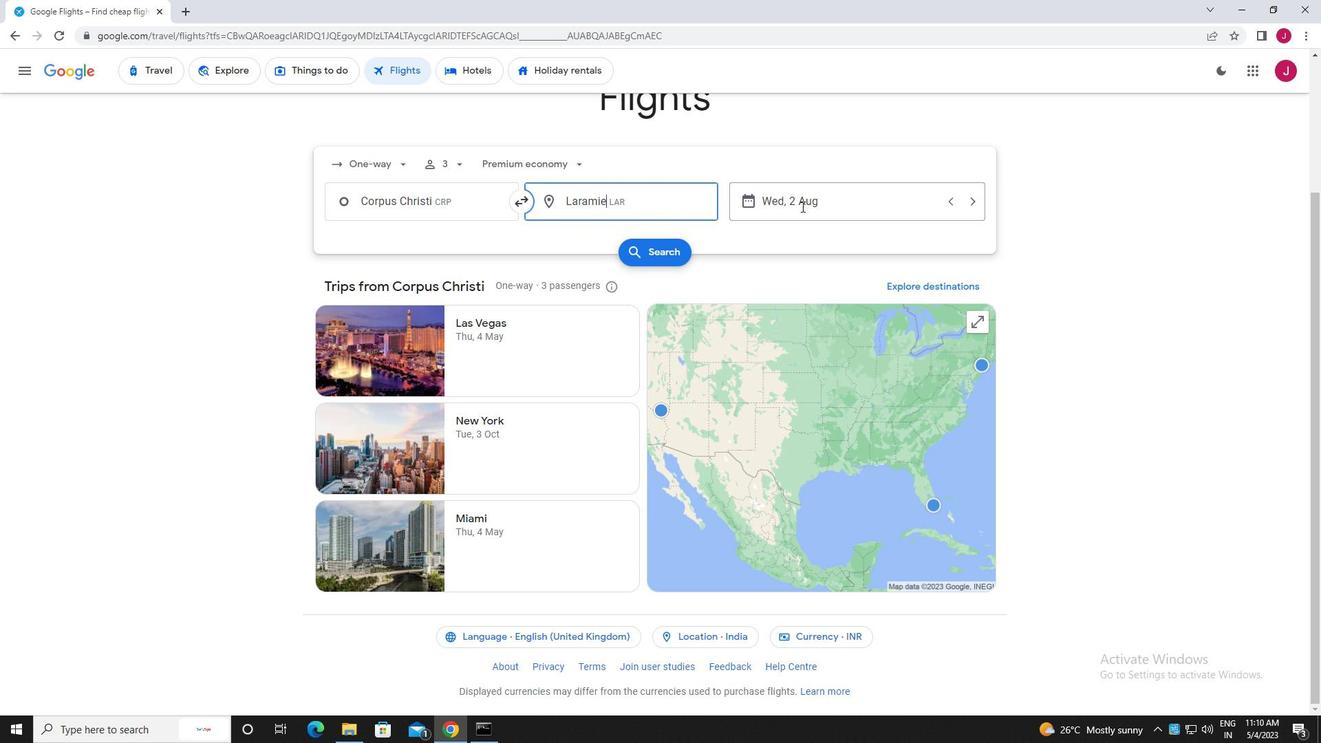 
Action: Mouse moved to (633, 308)
Screenshot: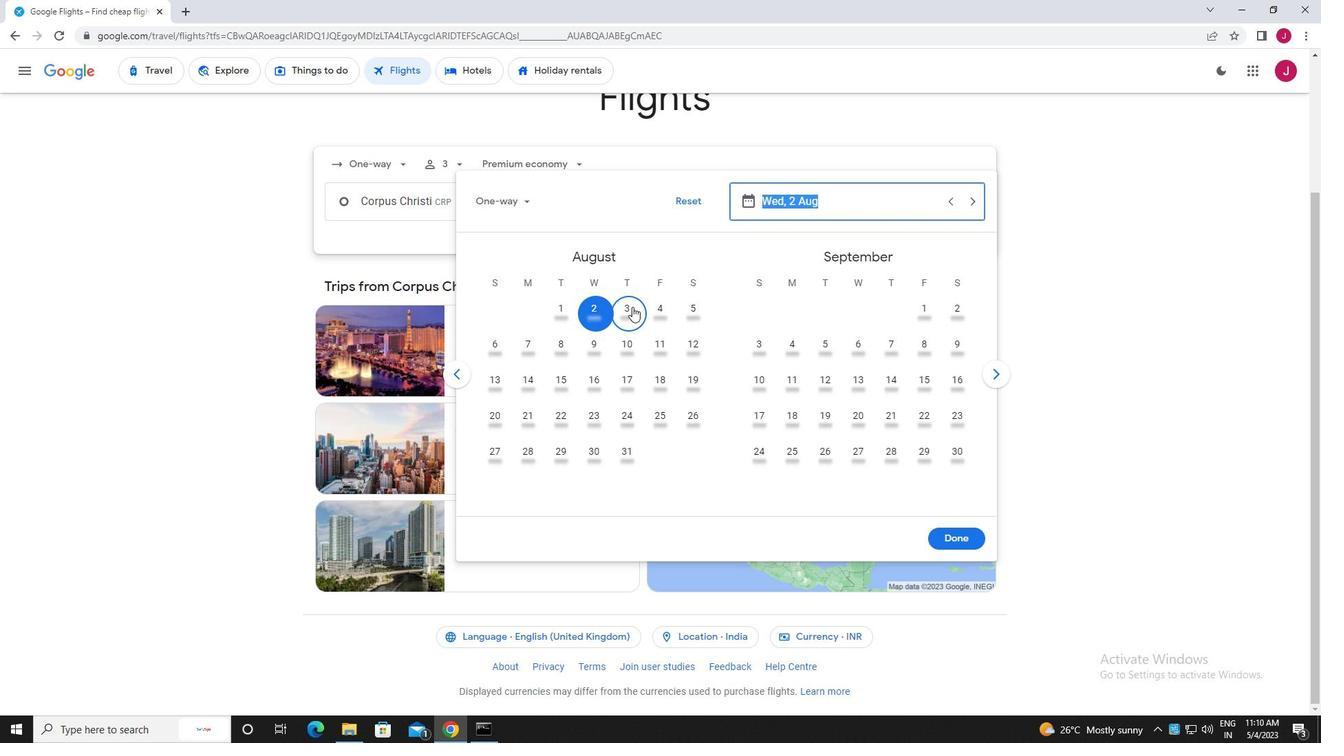 
Action: Mouse pressed left at (633, 308)
Screenshot: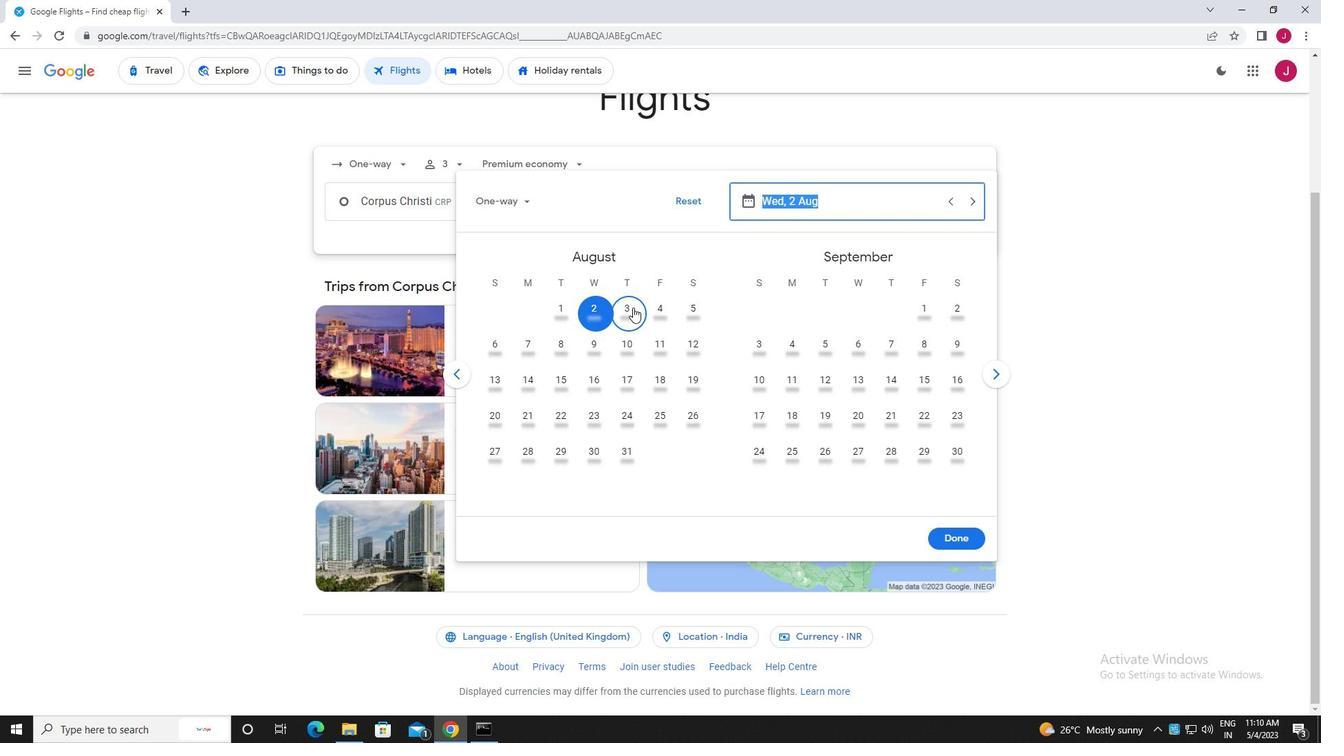 
Action: Mouse moved to (953, 536)
Screenshot: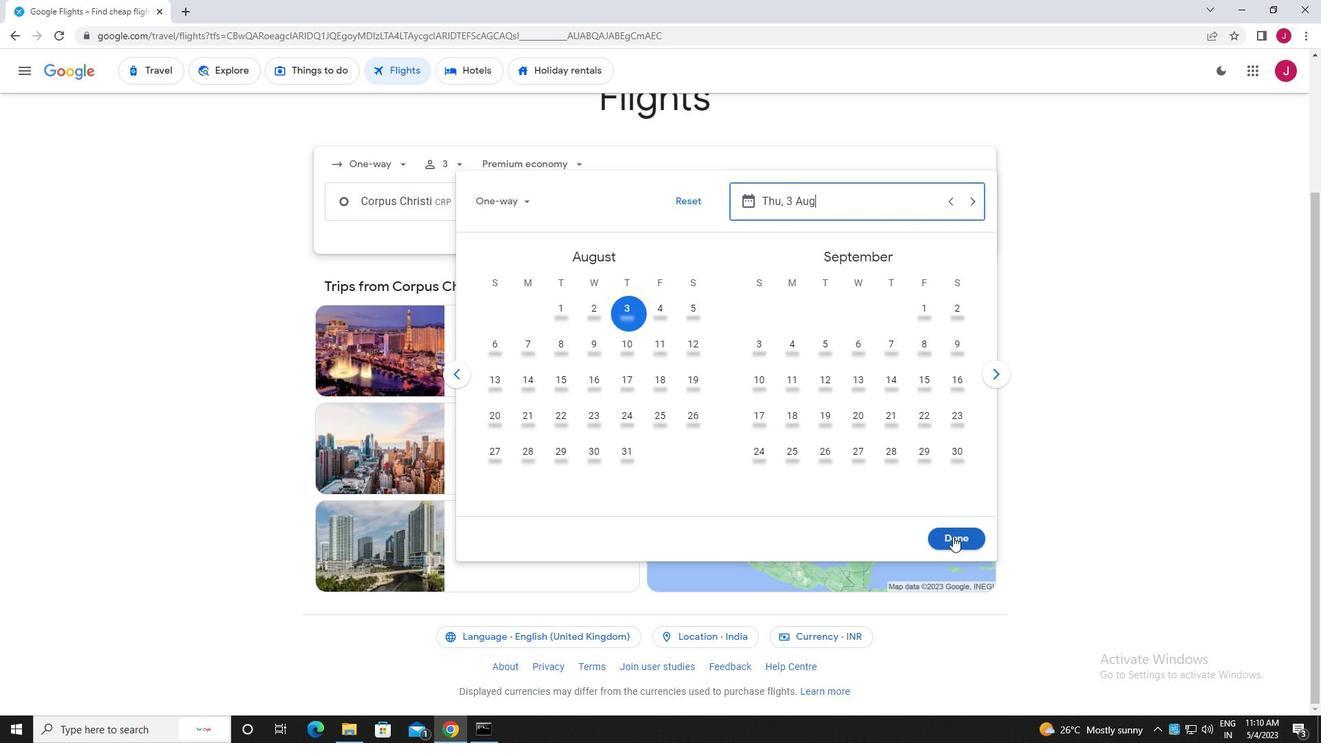 
Action: Mouse pressed left at (953, 536)
Screenshot: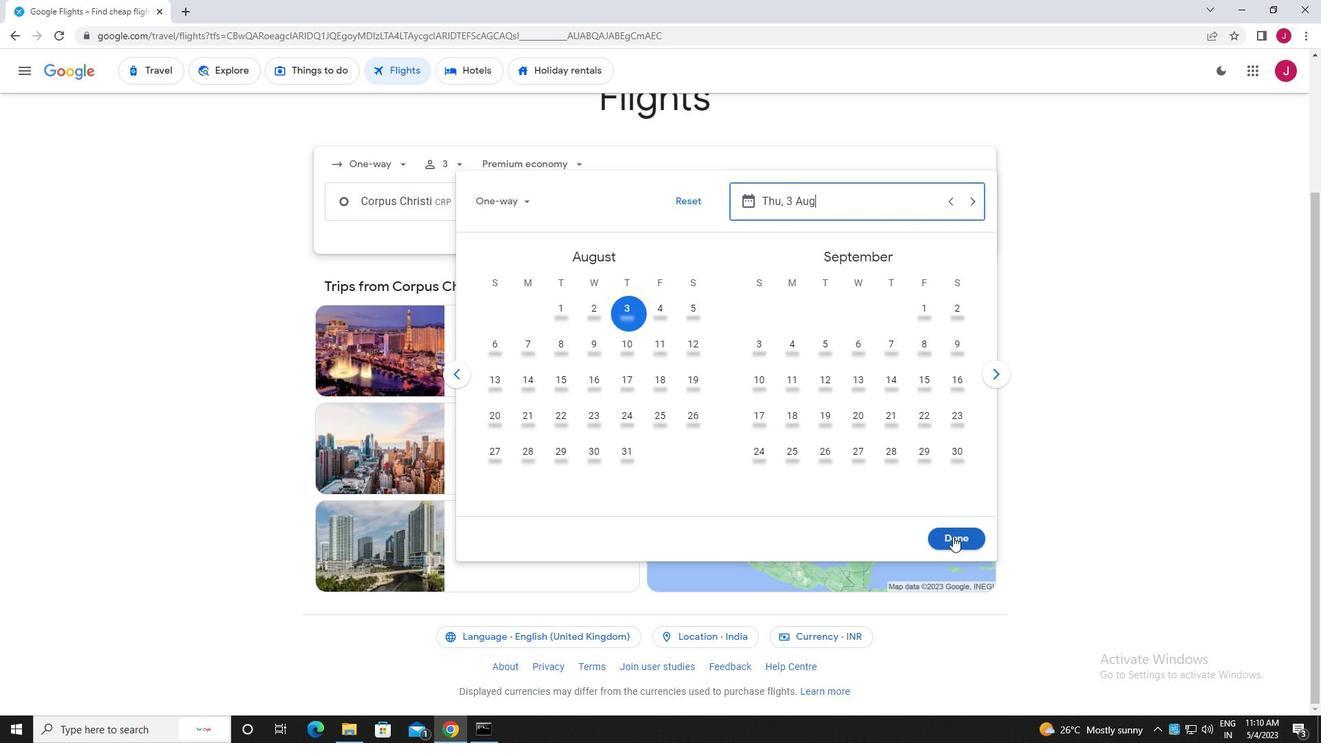 
Action: Mouse moved to (674, 257)
Screenshot: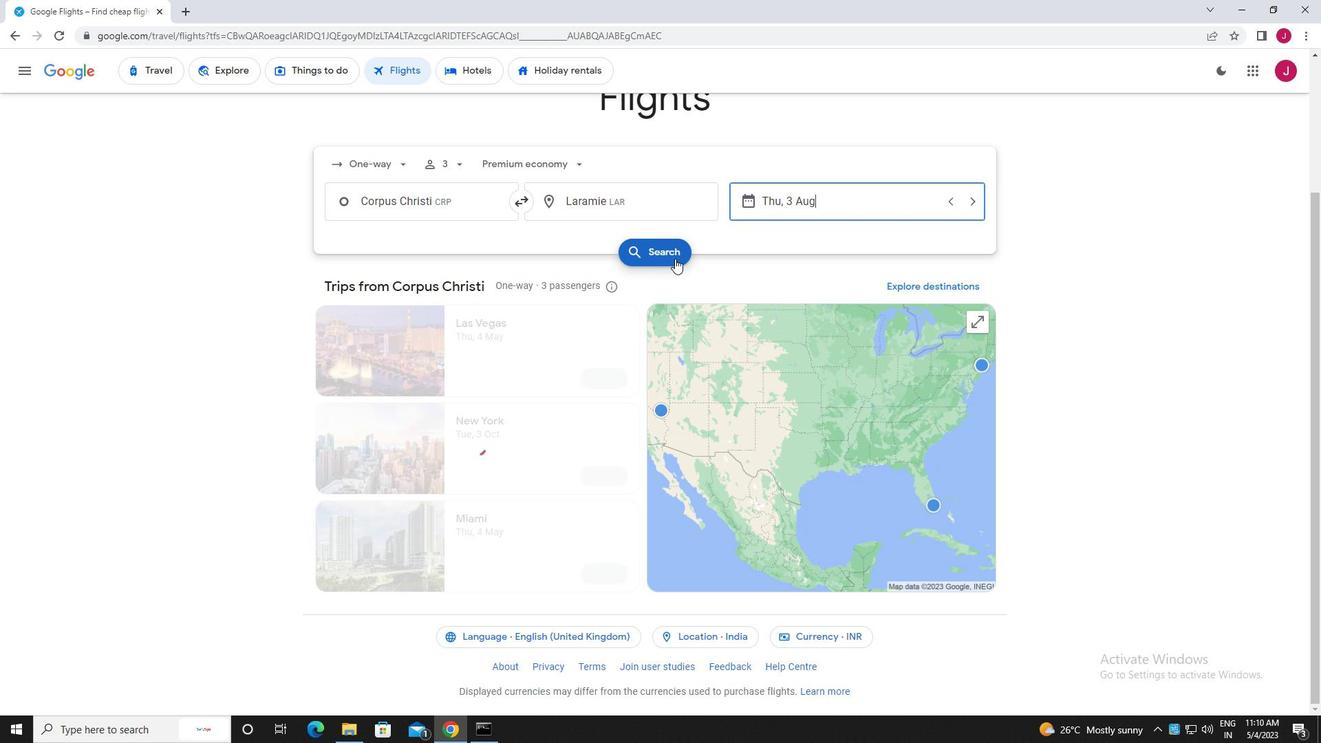 
Action: Mouse pressed left at (674, 257)
Screenshot: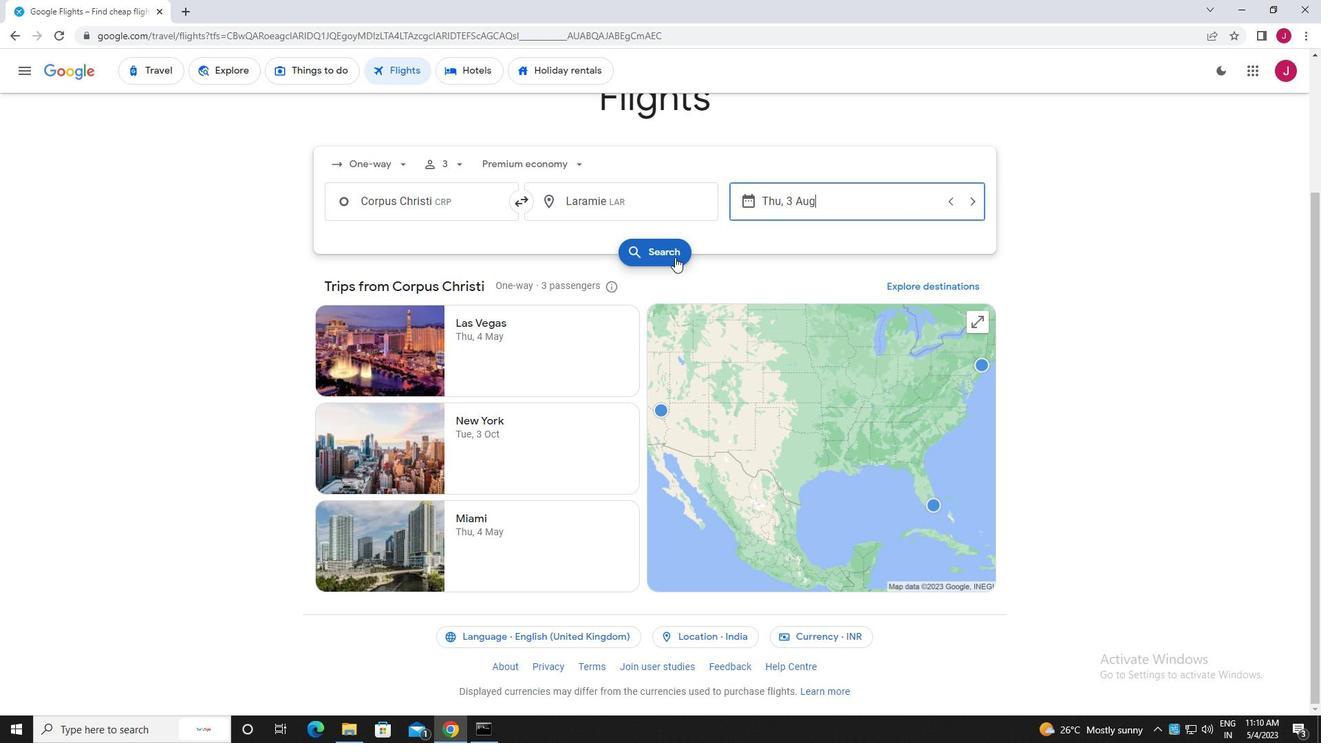 
Action: Mouse moved to (352, 199)
Screenshot: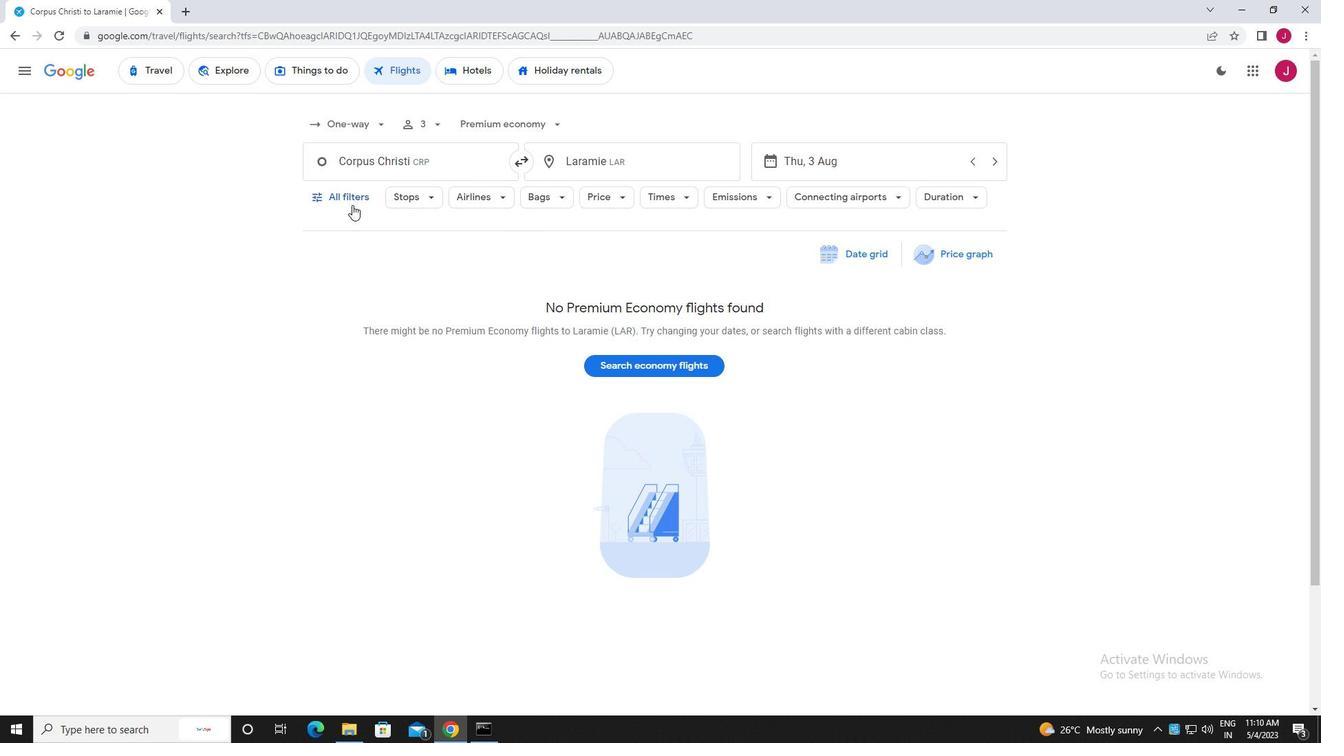 
Action: Mouse pressed left at (352, 199)
Screenshot: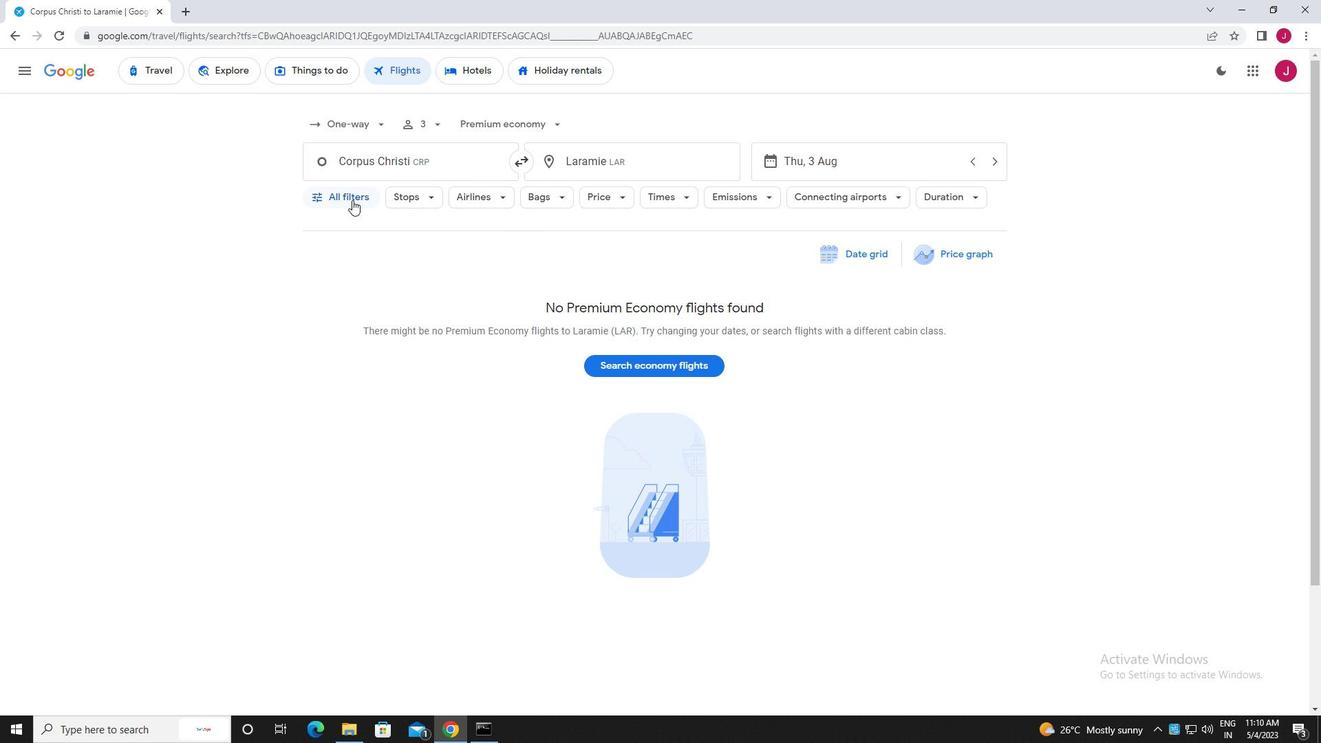 
Action: Mouse moved to (416, 282)
Screenshot: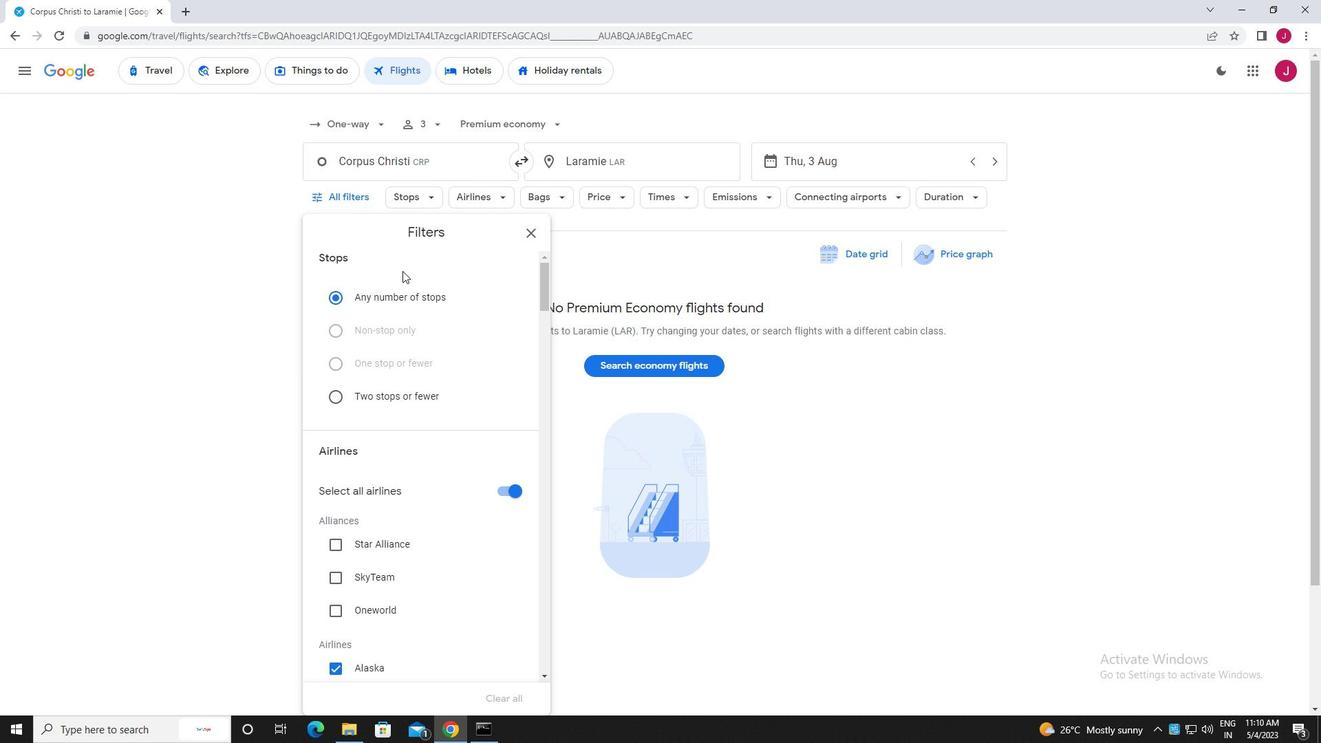
Action: Mouse scrolled (416, 281) with delta (0, 0)
Screenshot: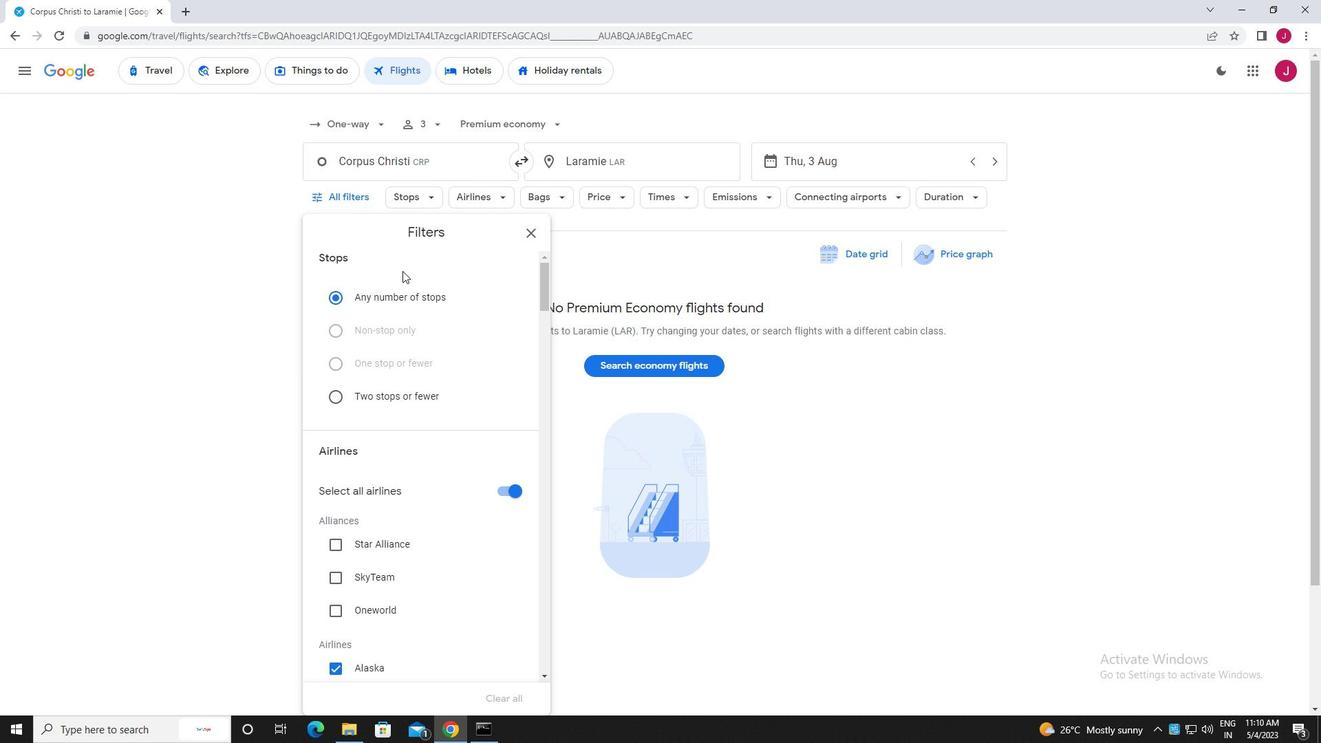 
Action: Mouse scrolled (416, 281) with delta (0, 0)
Screenshot: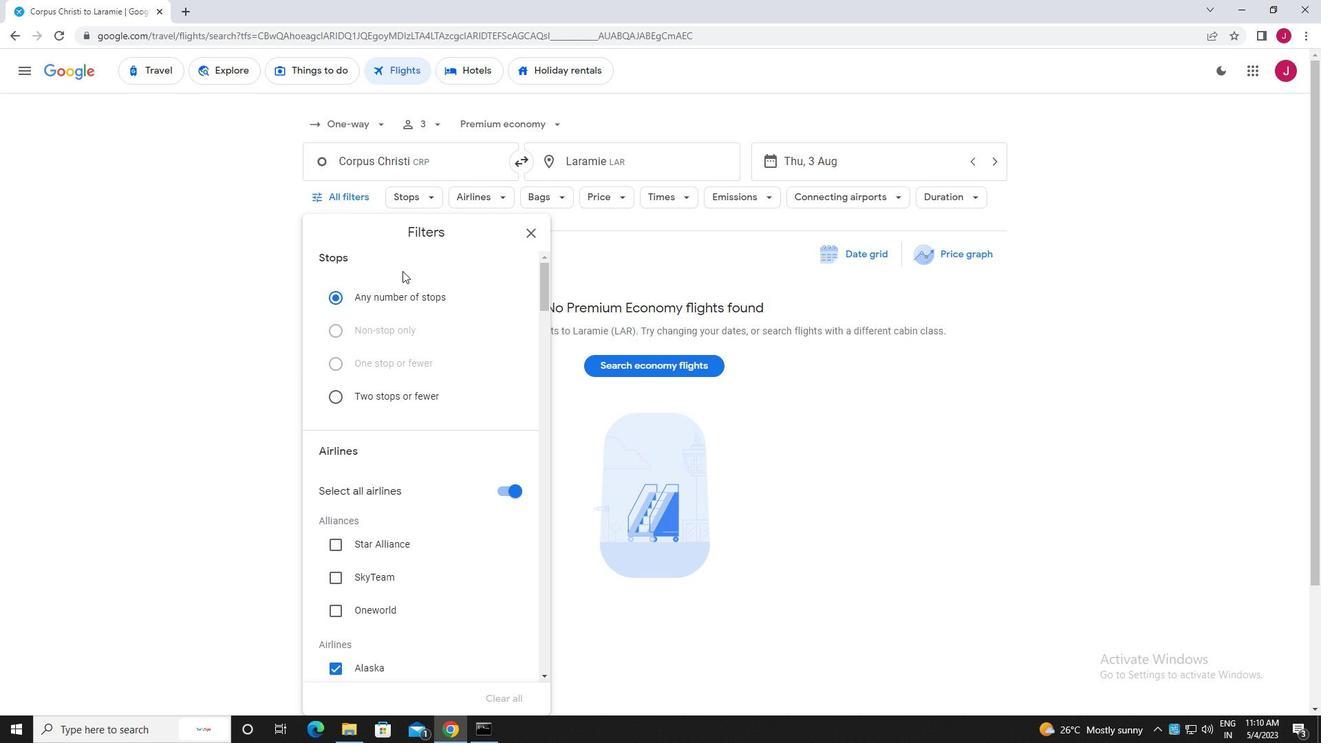 
Action: Mouse scrolled (416, 281) with delta (0, 0)
Screenshot: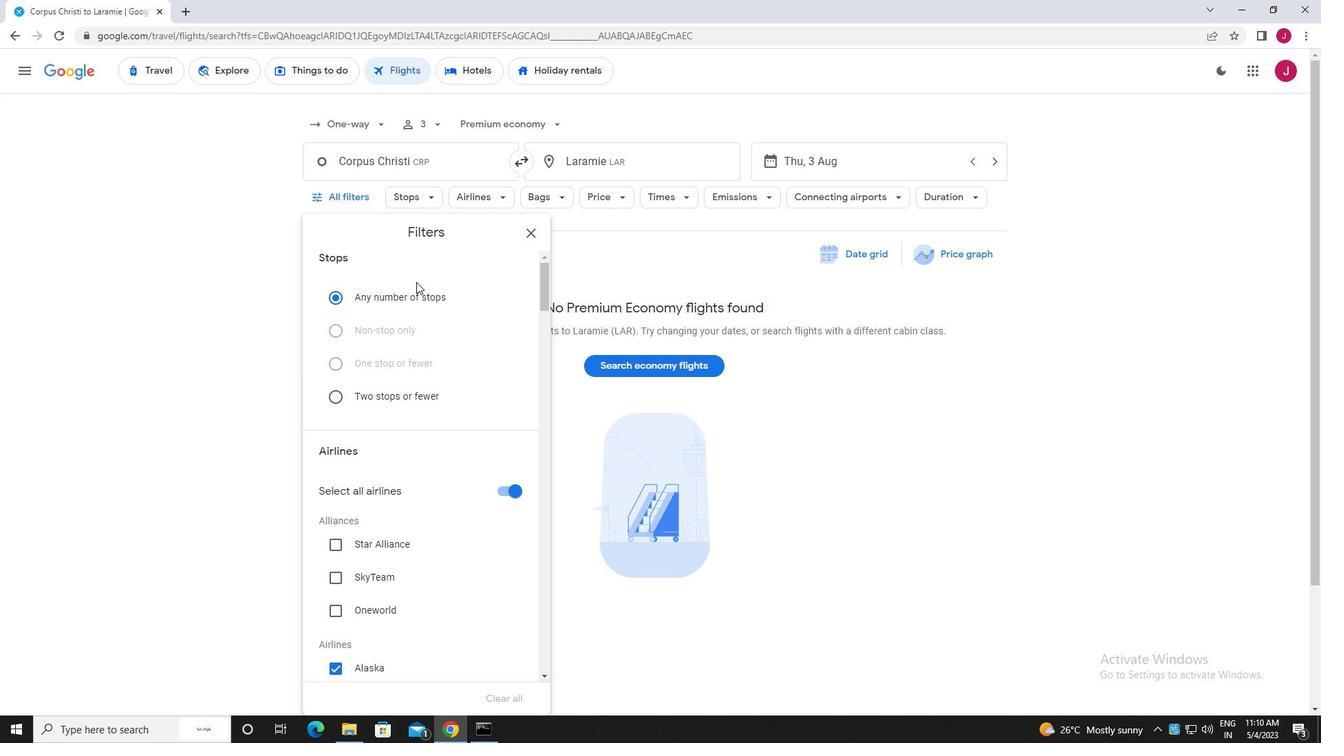 
Action: Mouse moved to (504, 286)
Screenshot: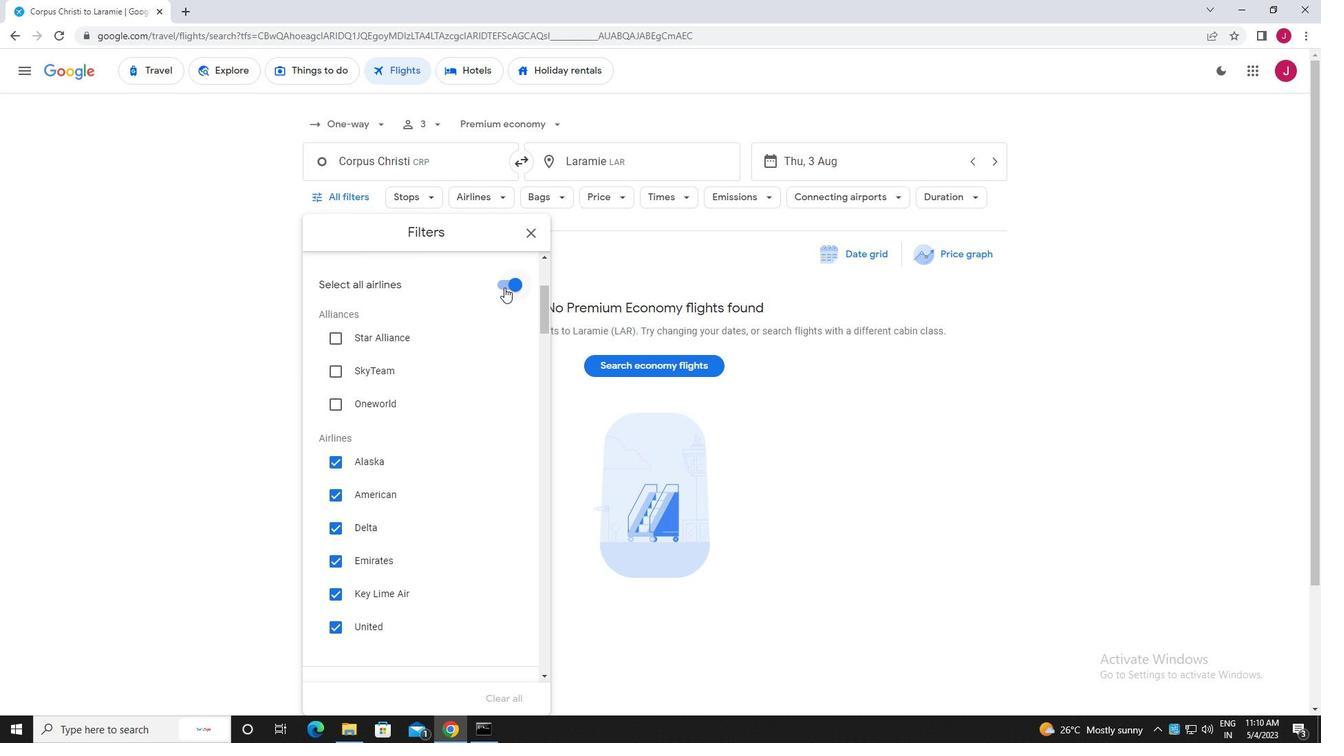 
Action: Mouse pressed left at (504, 286)
Screenshot: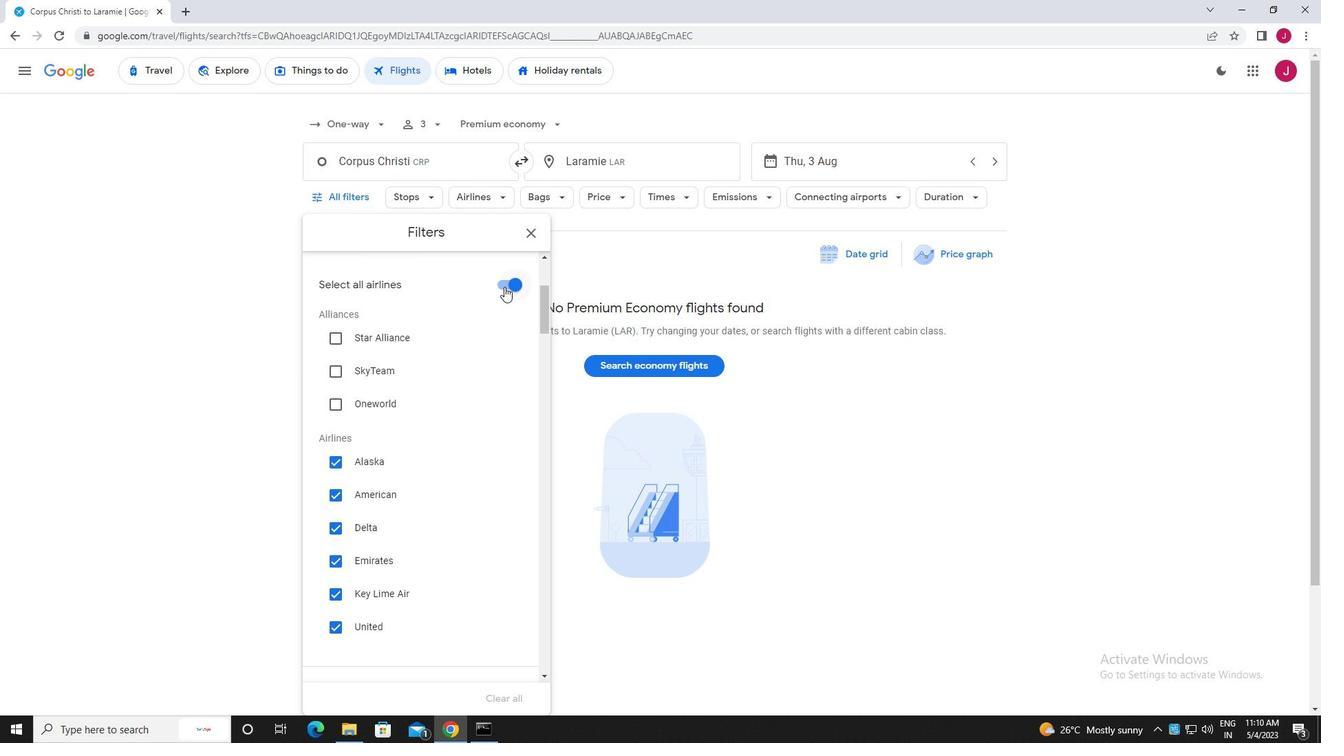 
Action: Mouse scrolled (504, 286) with delta (0, 0)
Screenshot: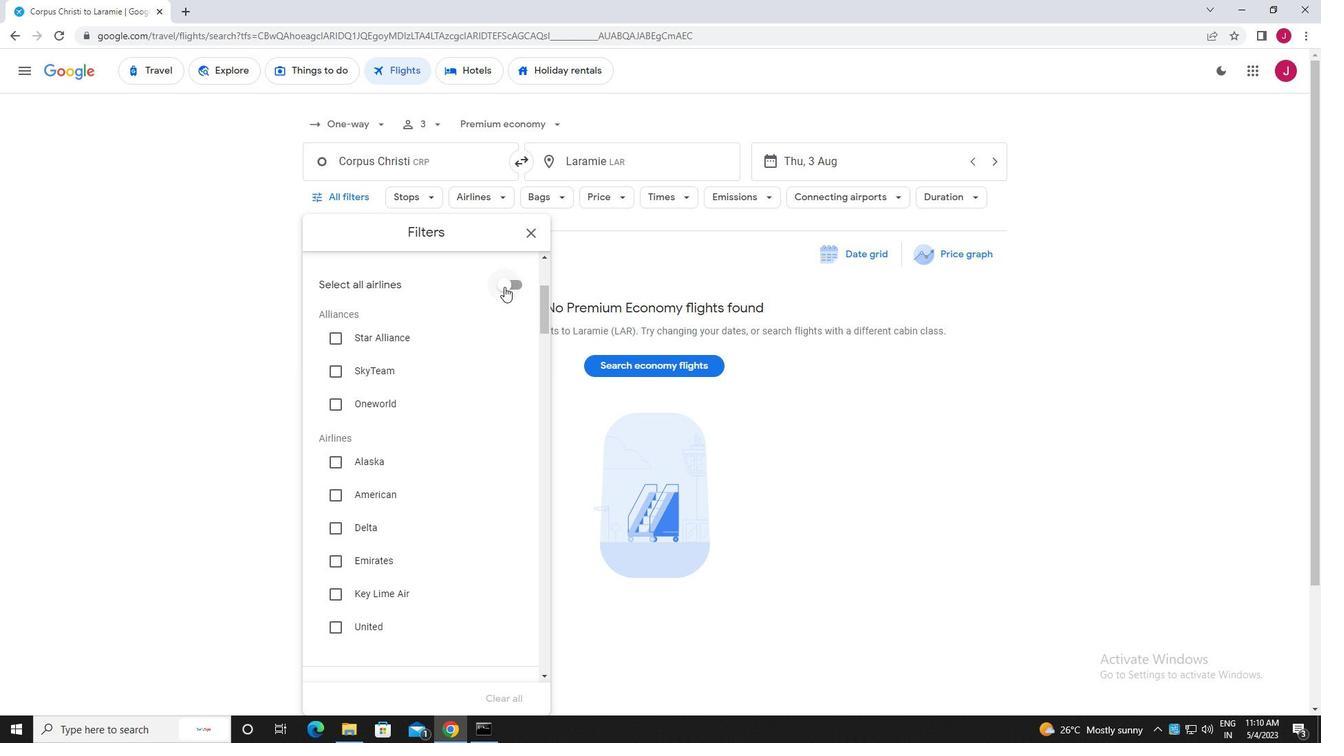 
Action: Mouse scrolled (504, 286) with delta (0, 0)
Screenshot: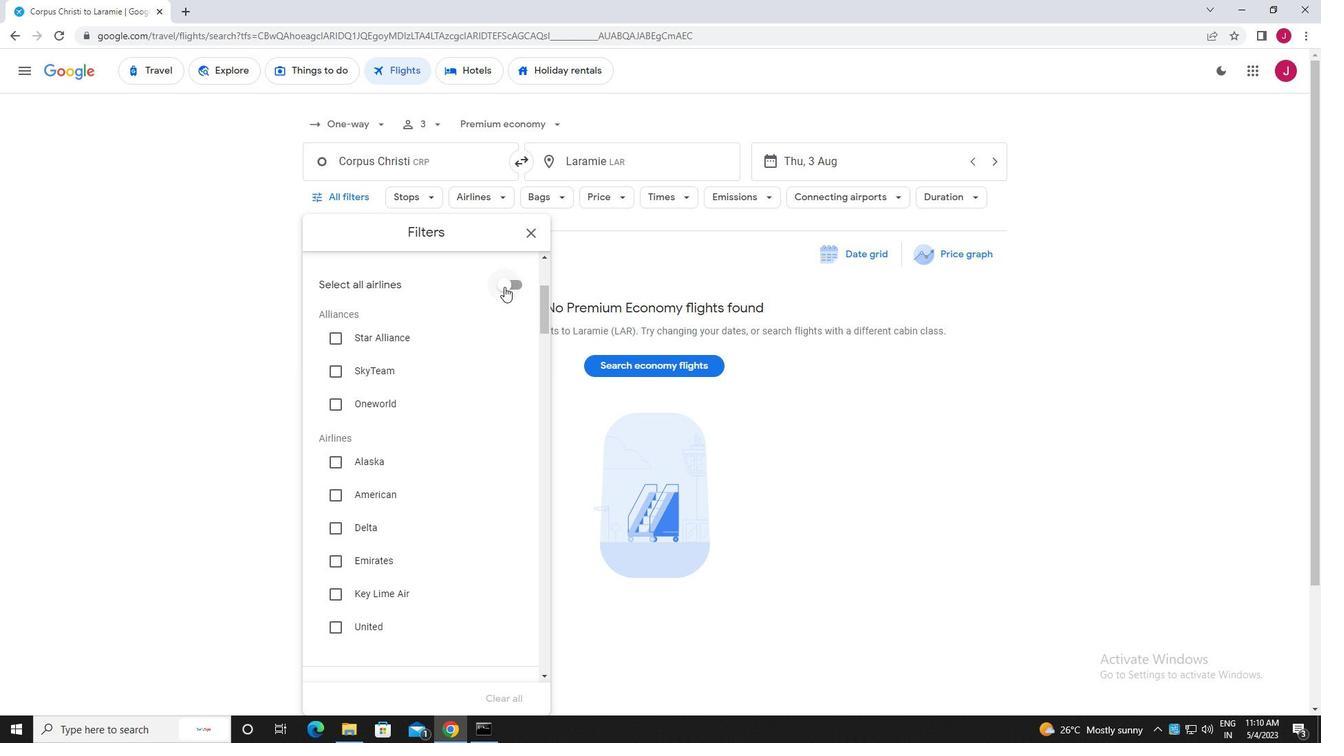 
Action: Mouse scrolled (504, 286) with delta (0, 0)
Screenshot: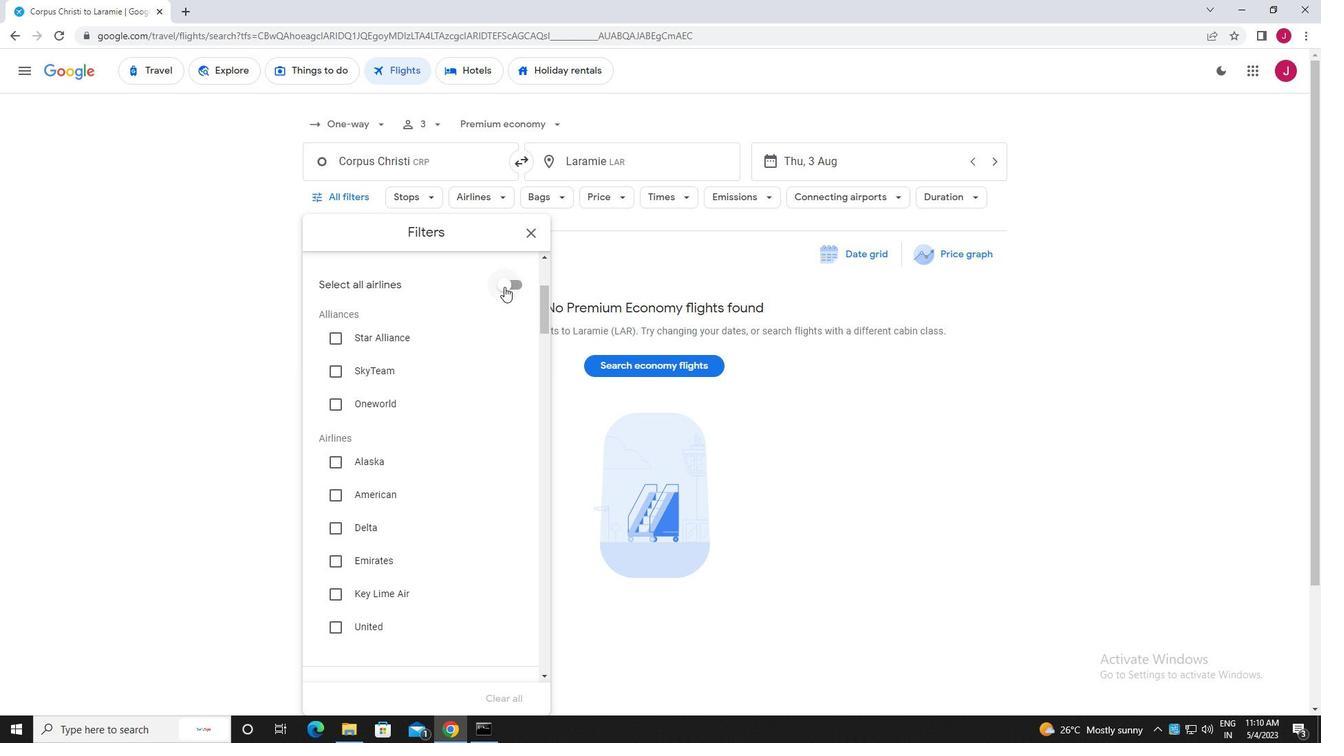 
Action: Mouse moved to (509, 341)
Screenshot: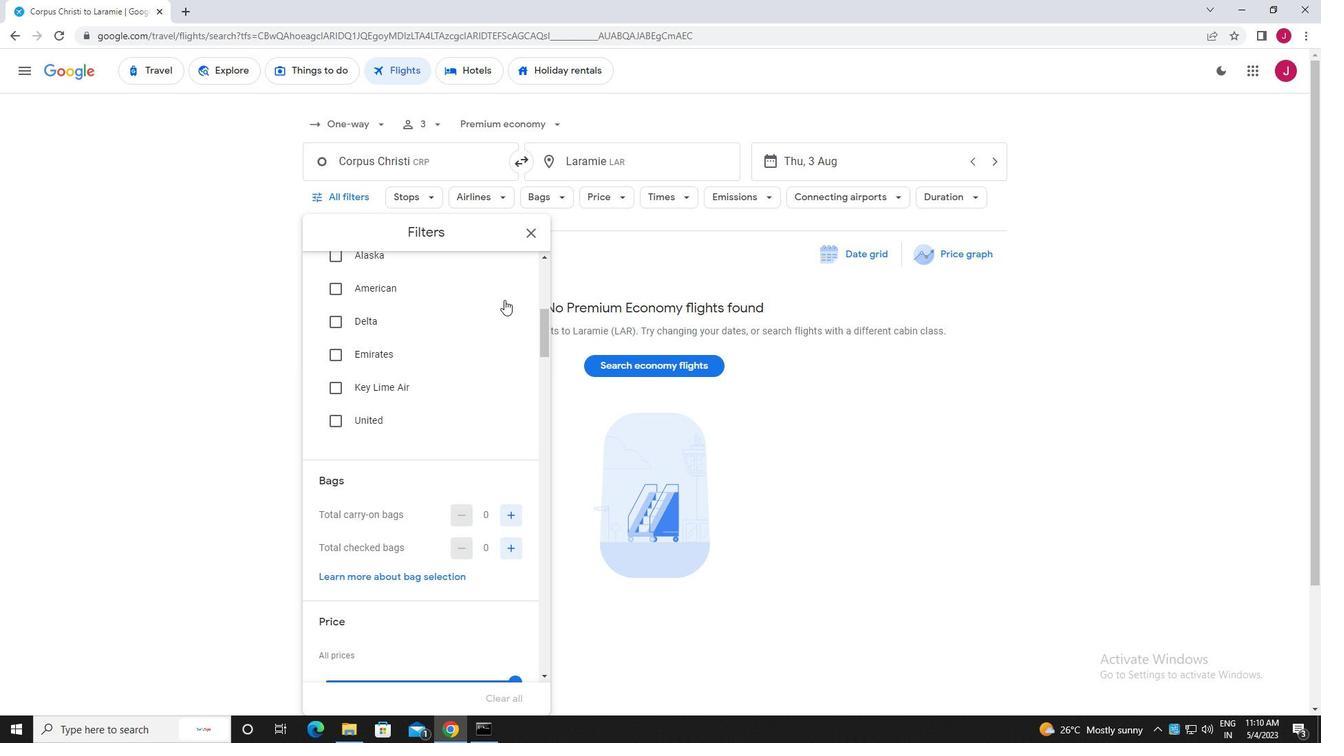 
Action: Mouse scrolled (509, 341) with delta (0, 0)
Screenshot: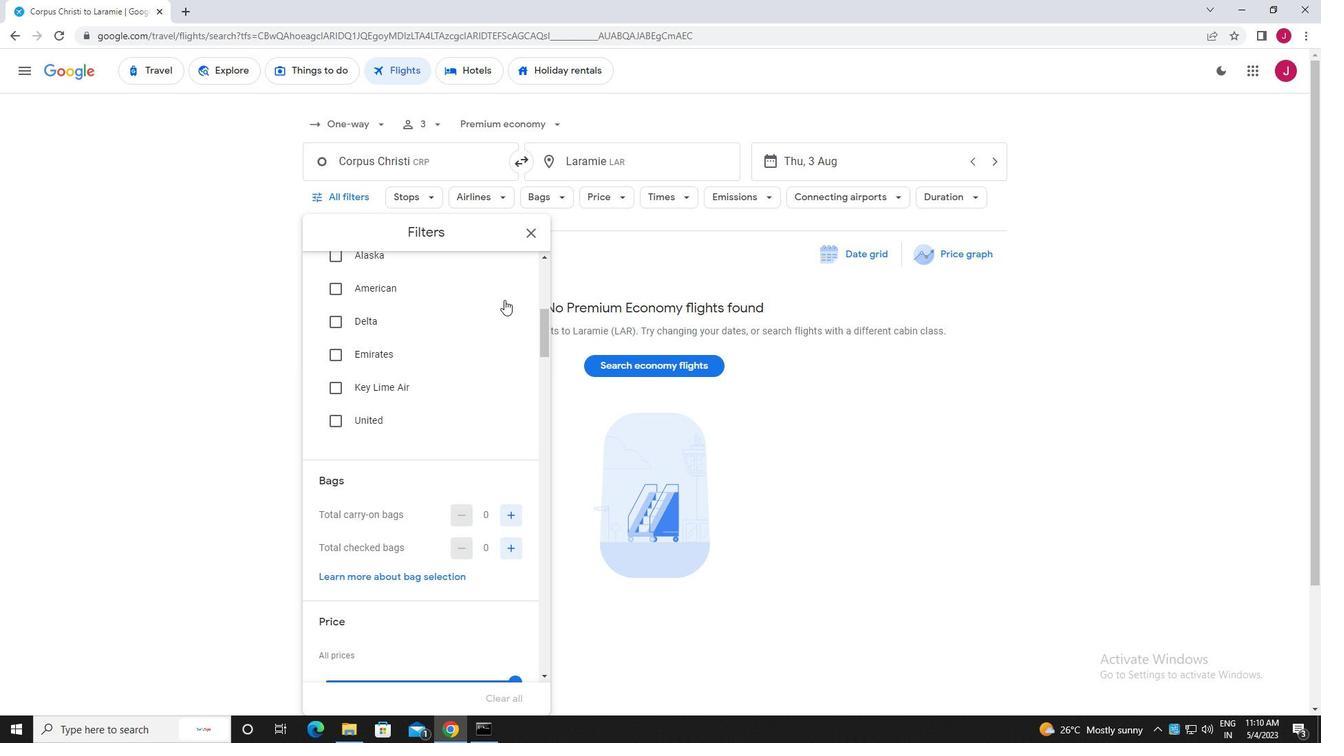 
Action: Mouse moved to (509, 341)
Screenshot: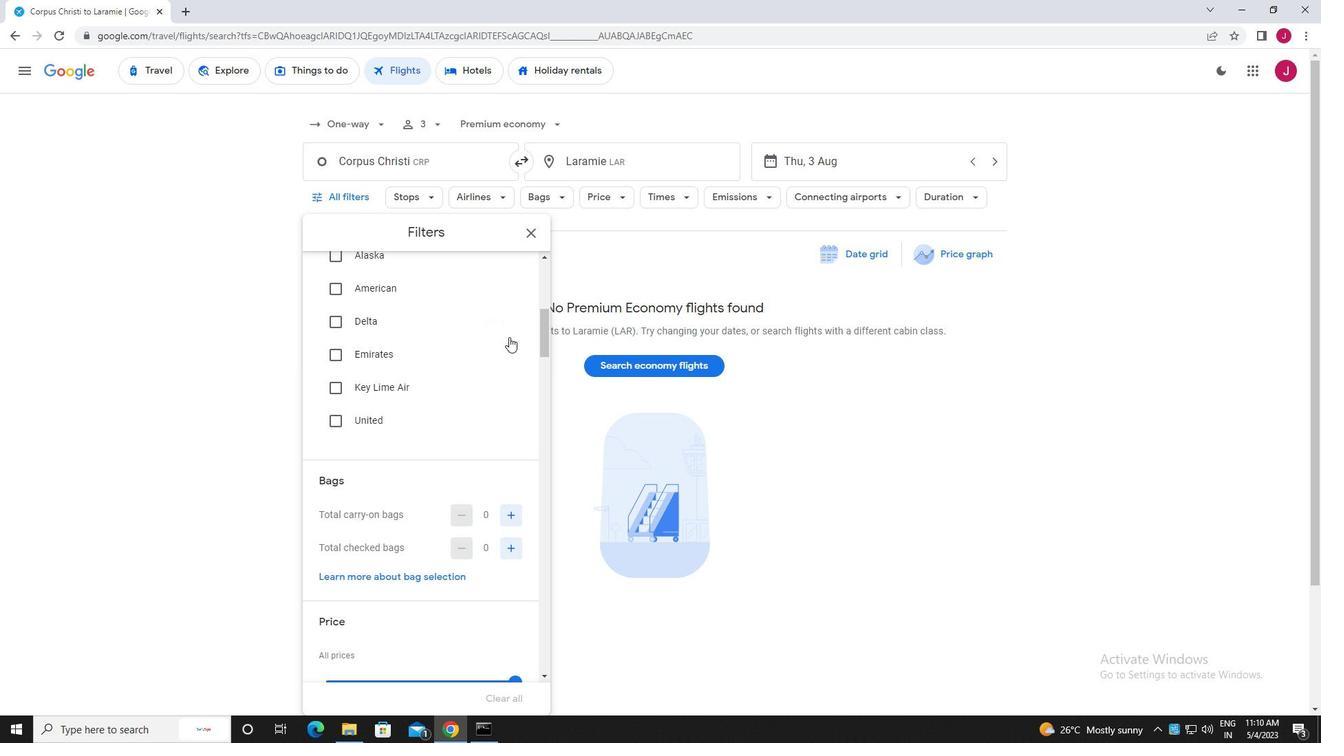 
Action: Mouse scrolled (509, 341) with delta (0, 0)
Screenshot: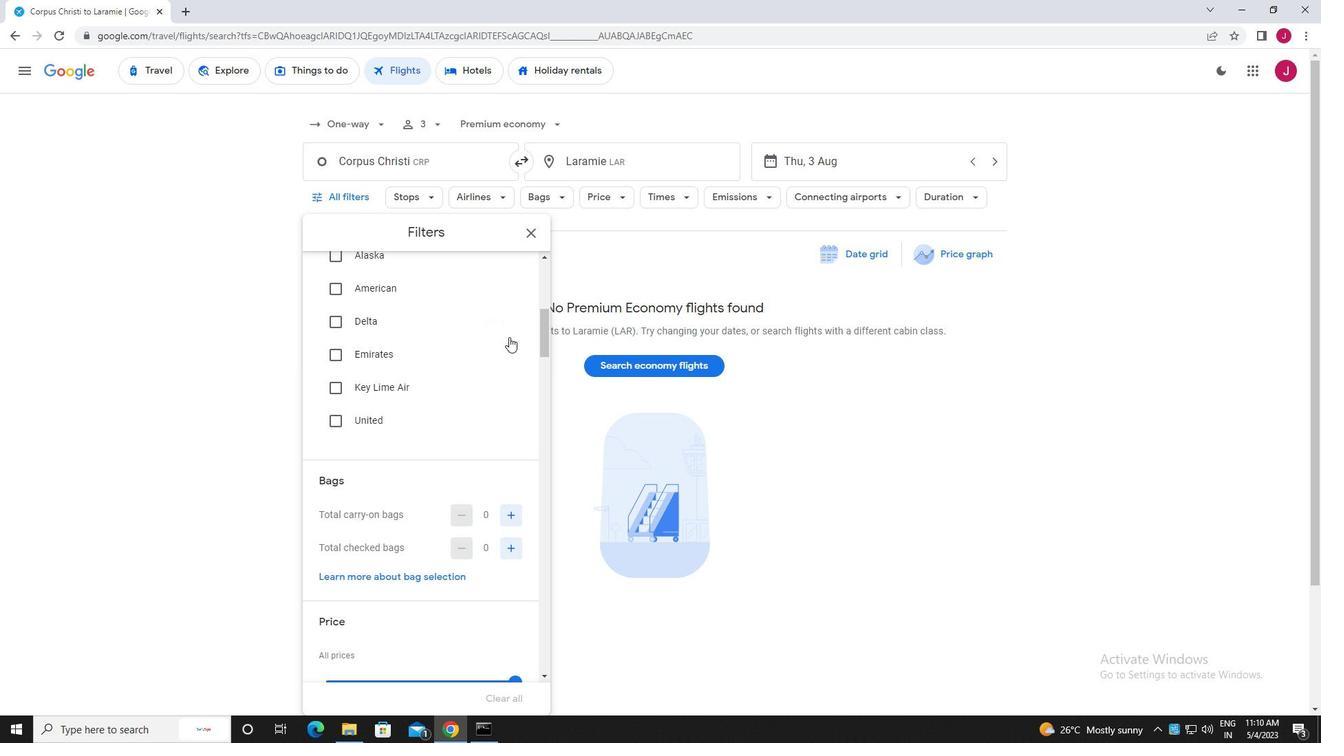 
Action: Mouse moved to (514, 412)
Screenshot: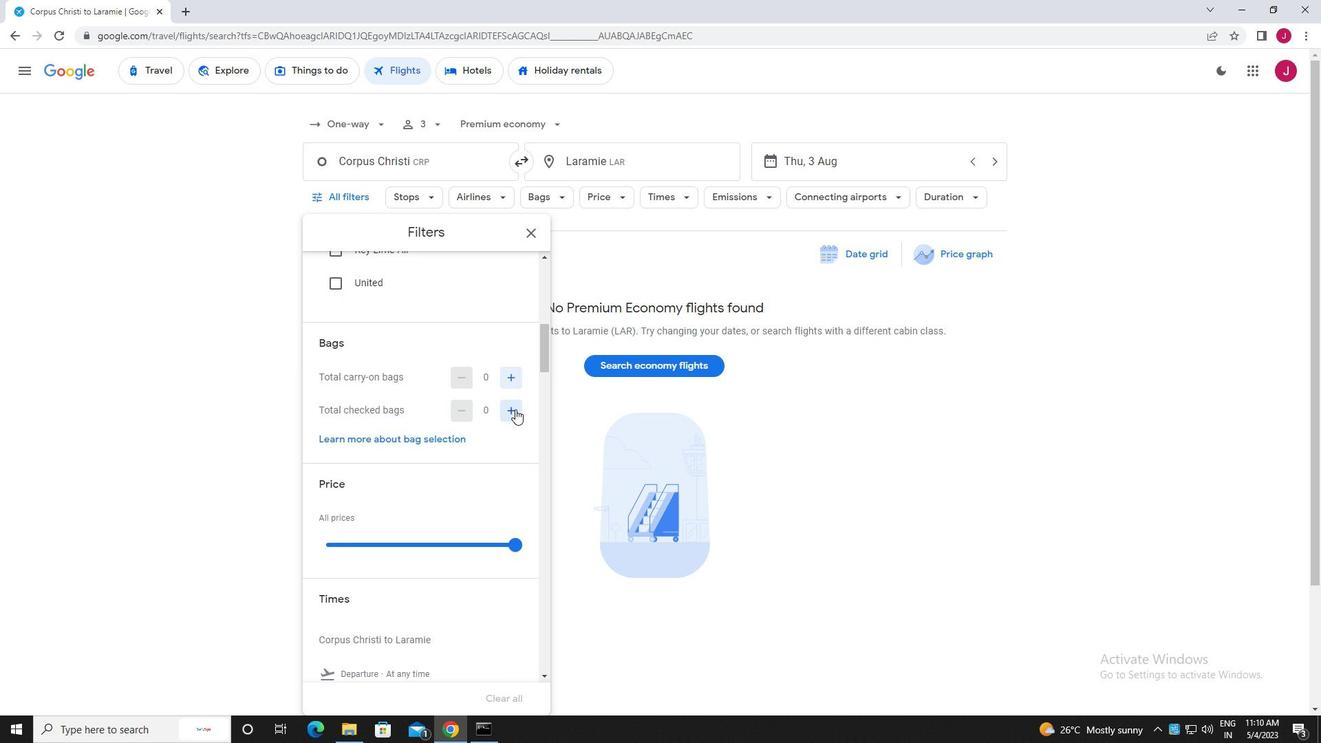 
Action: Mouse pressed left at (514, 412)
Screenshot: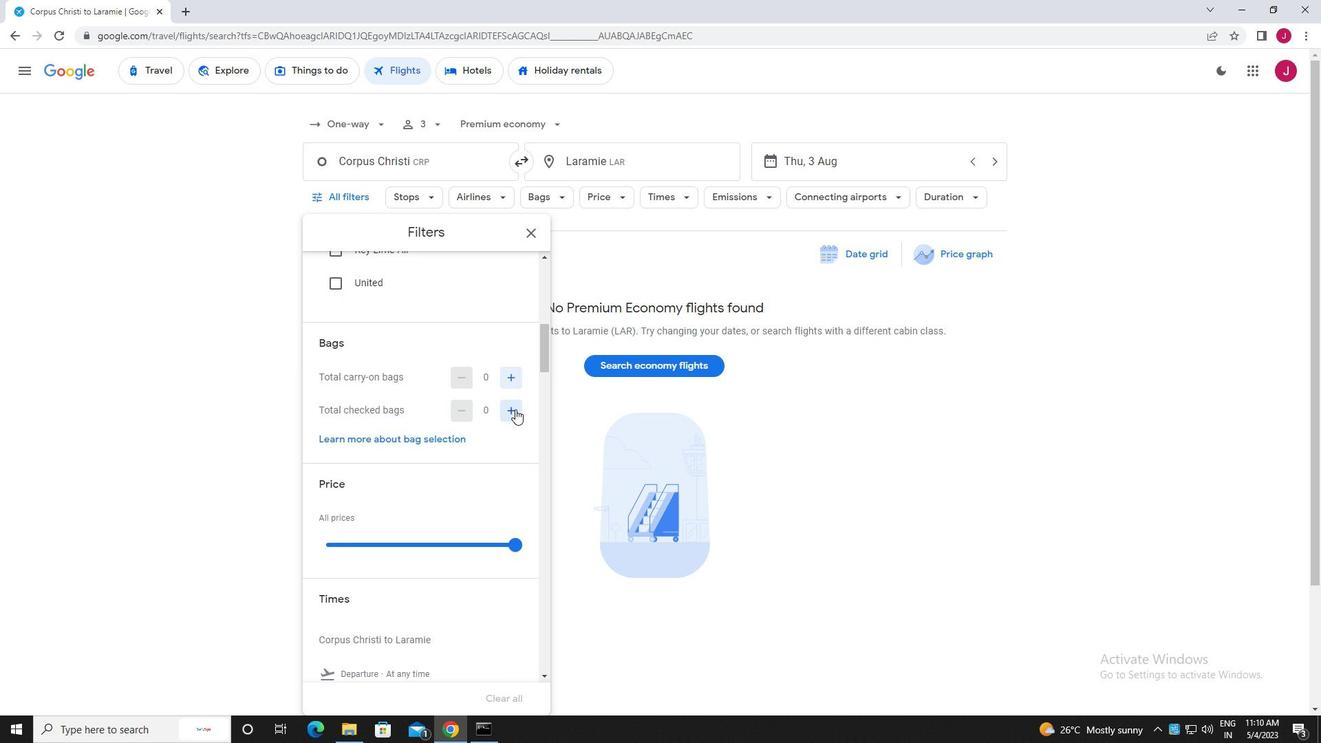 
Action: Mouse moved to (513, 412)
Screenshot: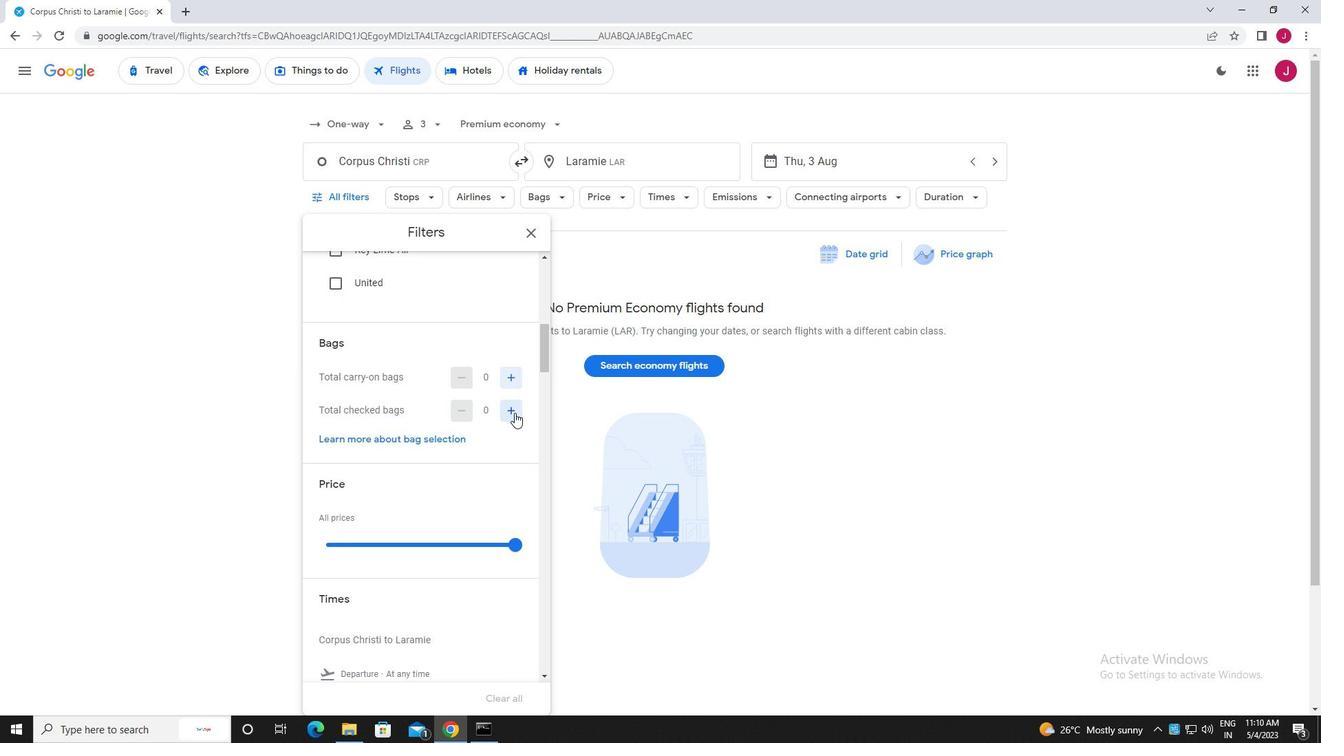 
Action: Mouse pressed left at (513, 412)
Screenshot: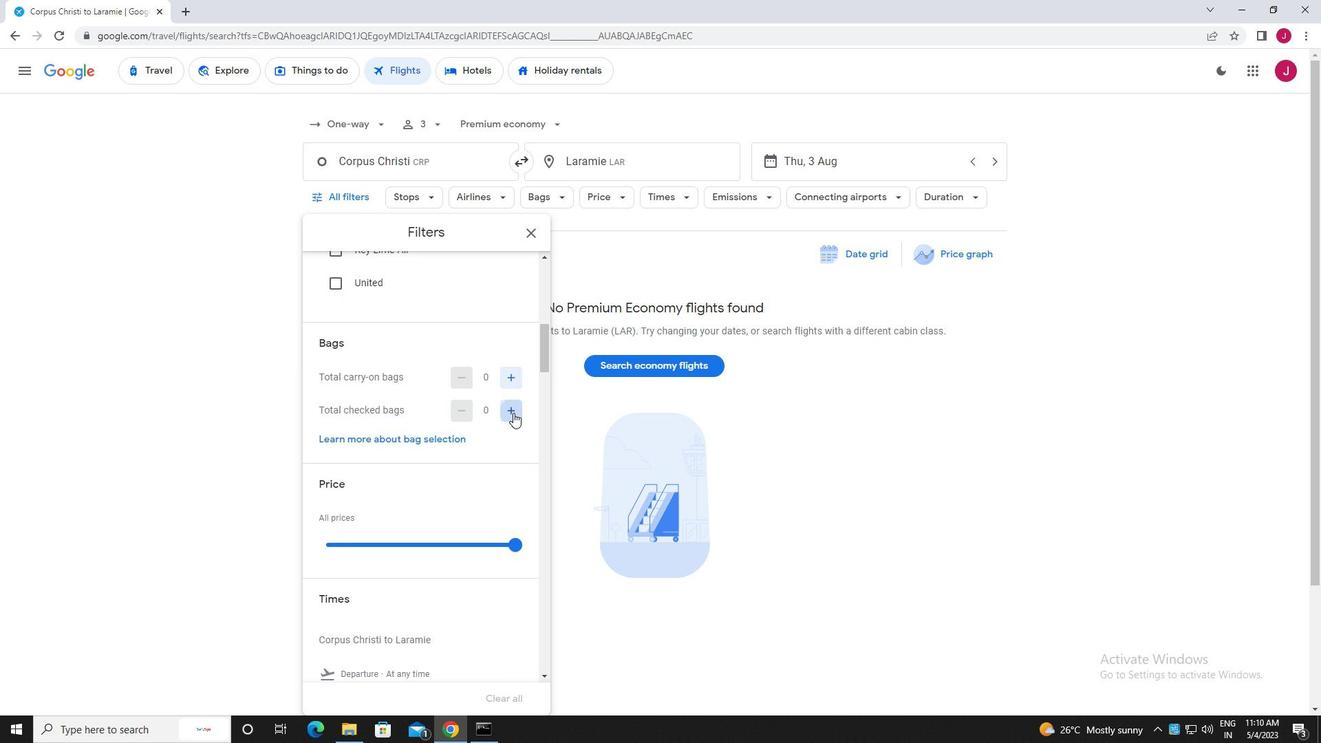
Action: Mouse pressed left at (513, 412)
Screenshot: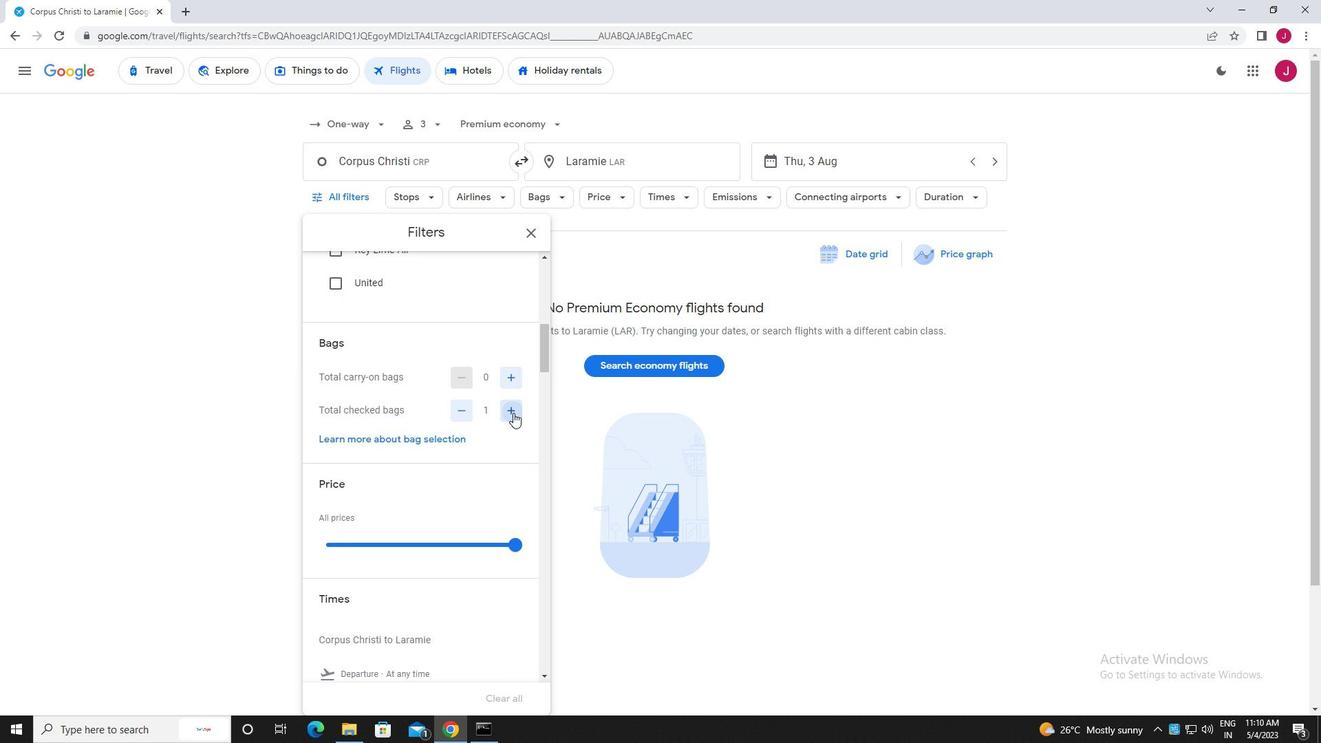 
Action: Mouse pressed left at (513, 412)
Screenshot: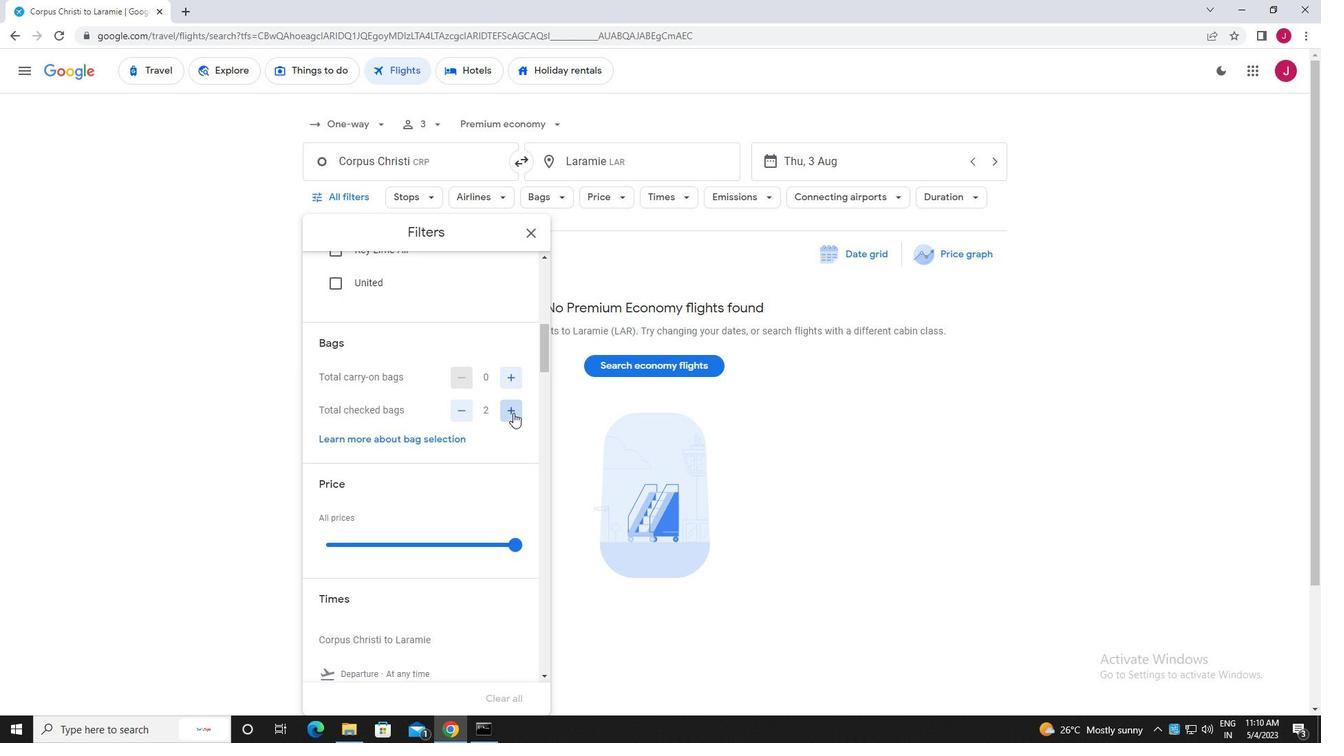 
Action: Mouse pressed left at (513, 412)
Screenshot: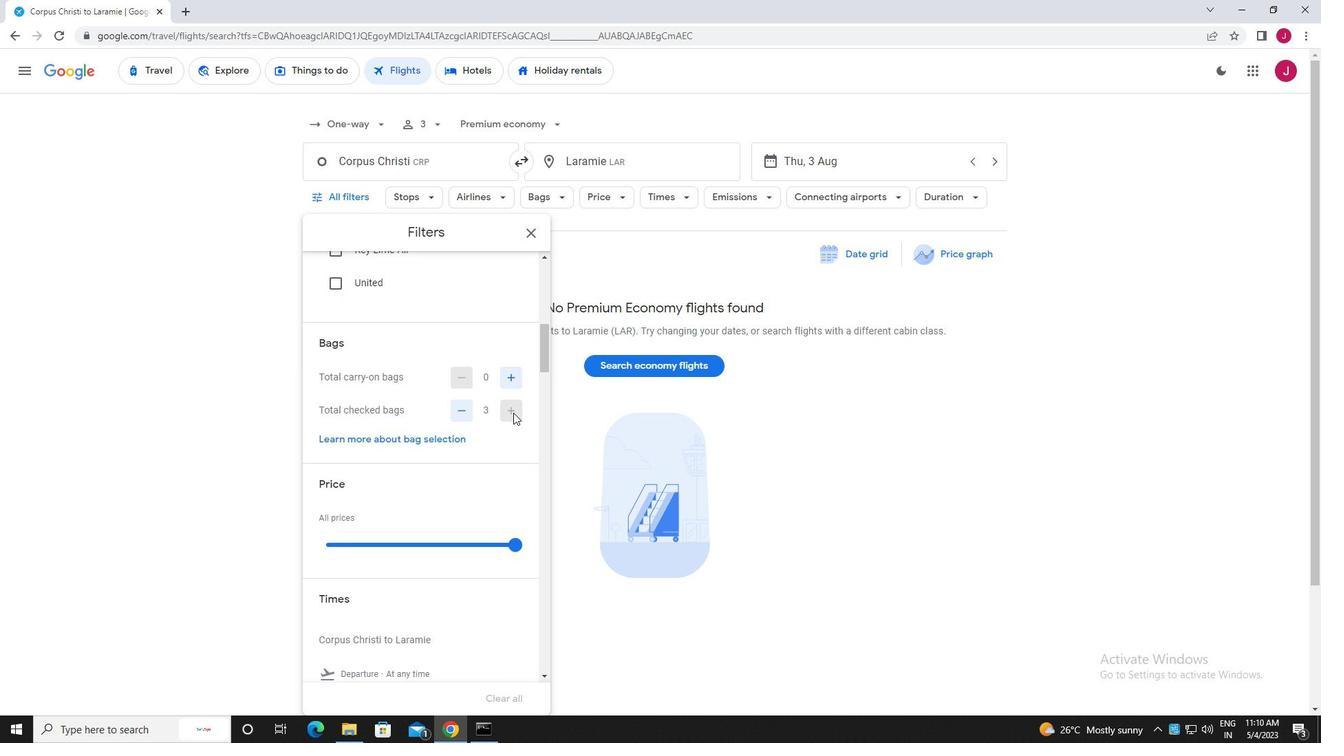 
Action: Mouse moved to (506, 403)
Screenshot: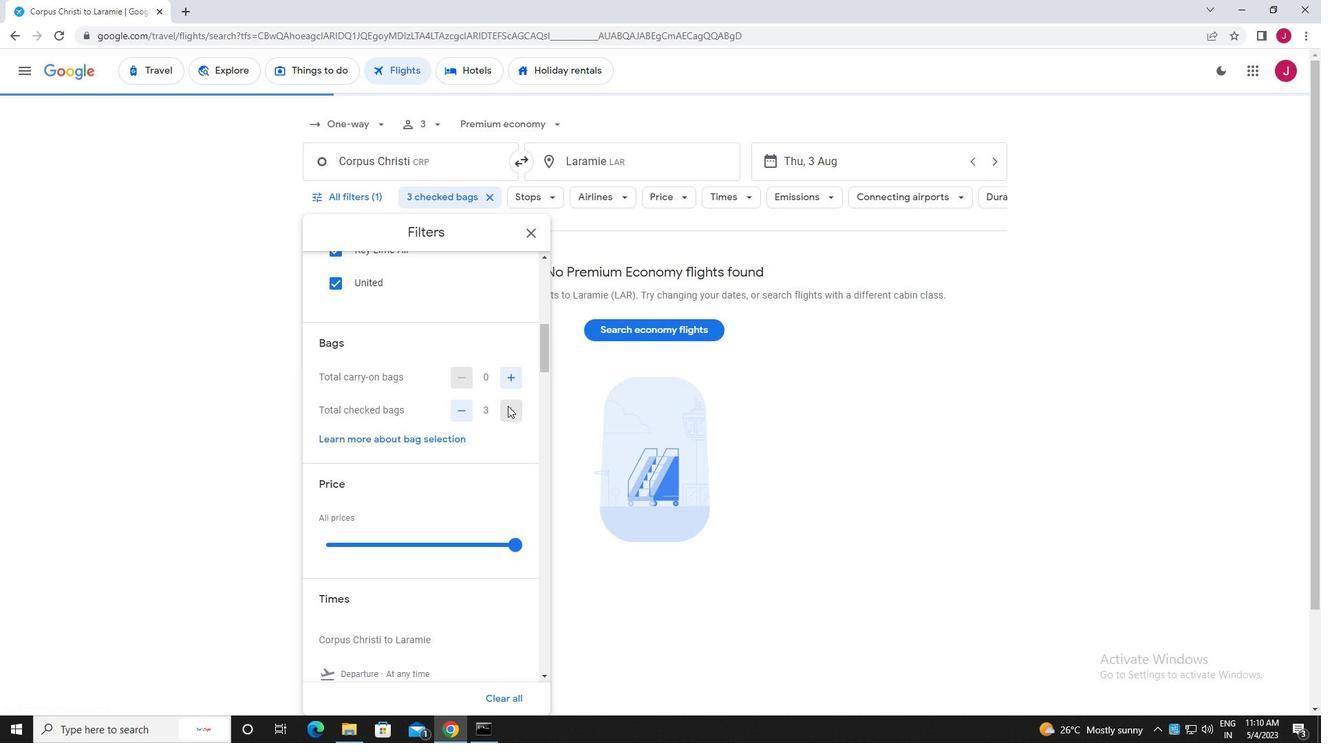 
Action: Mouse scrolled (506, 403) with delta (0, 0)
Screenshot: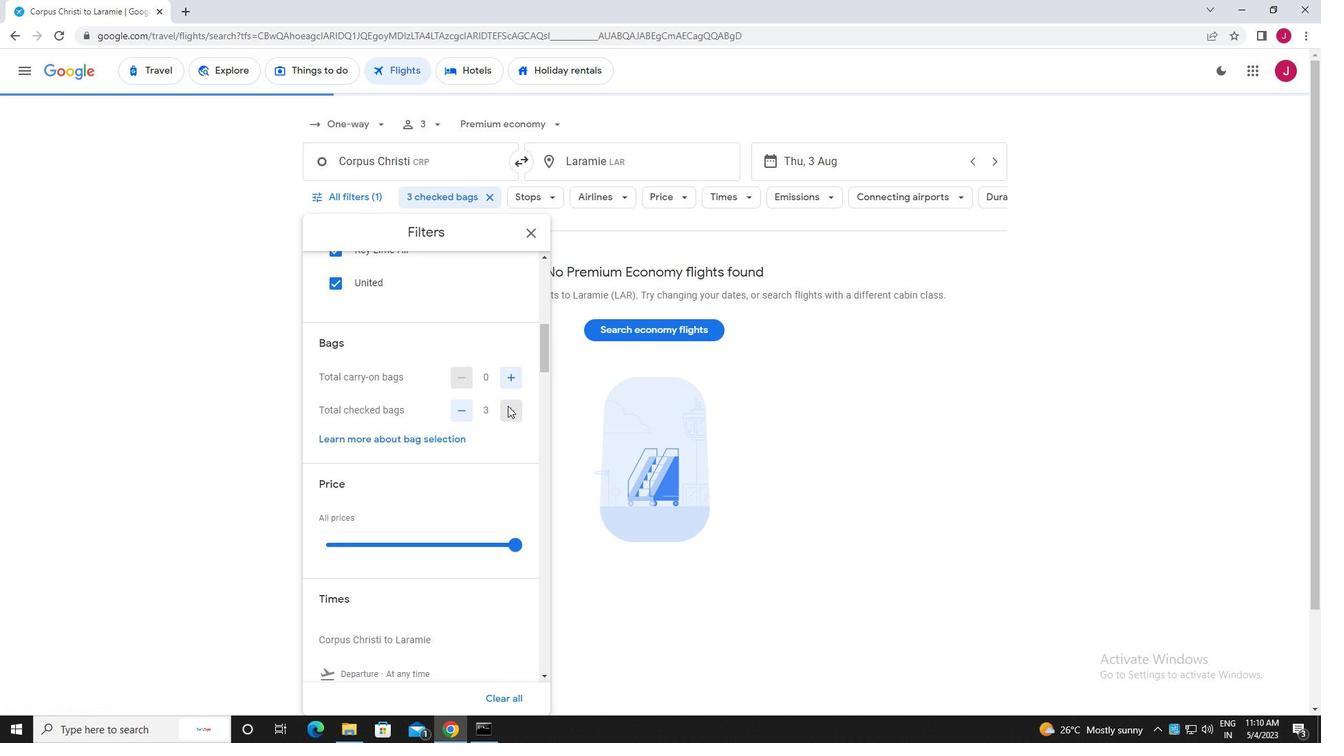 
Action: Mouse scrolled (506, 403) with delta (0, 0)
Screenshot: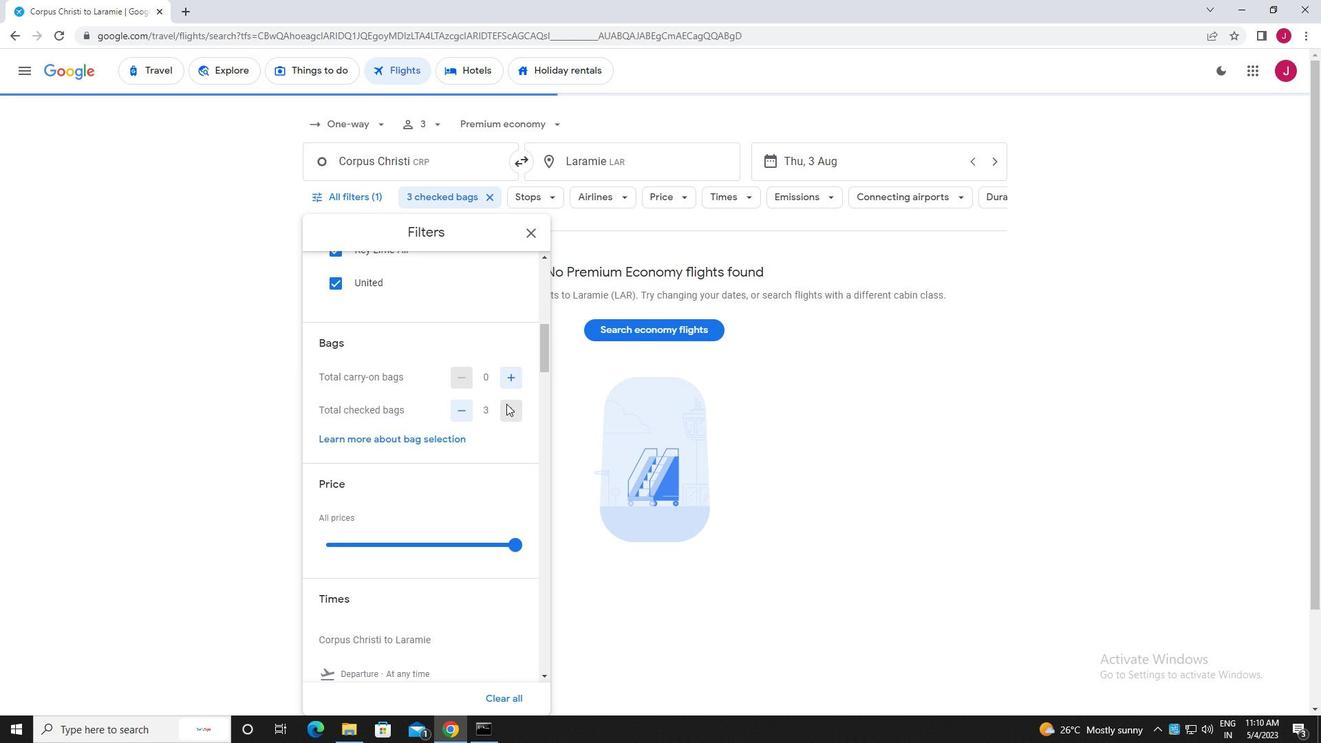 
Action: Mouse moved to (505, 402)
Screenshot: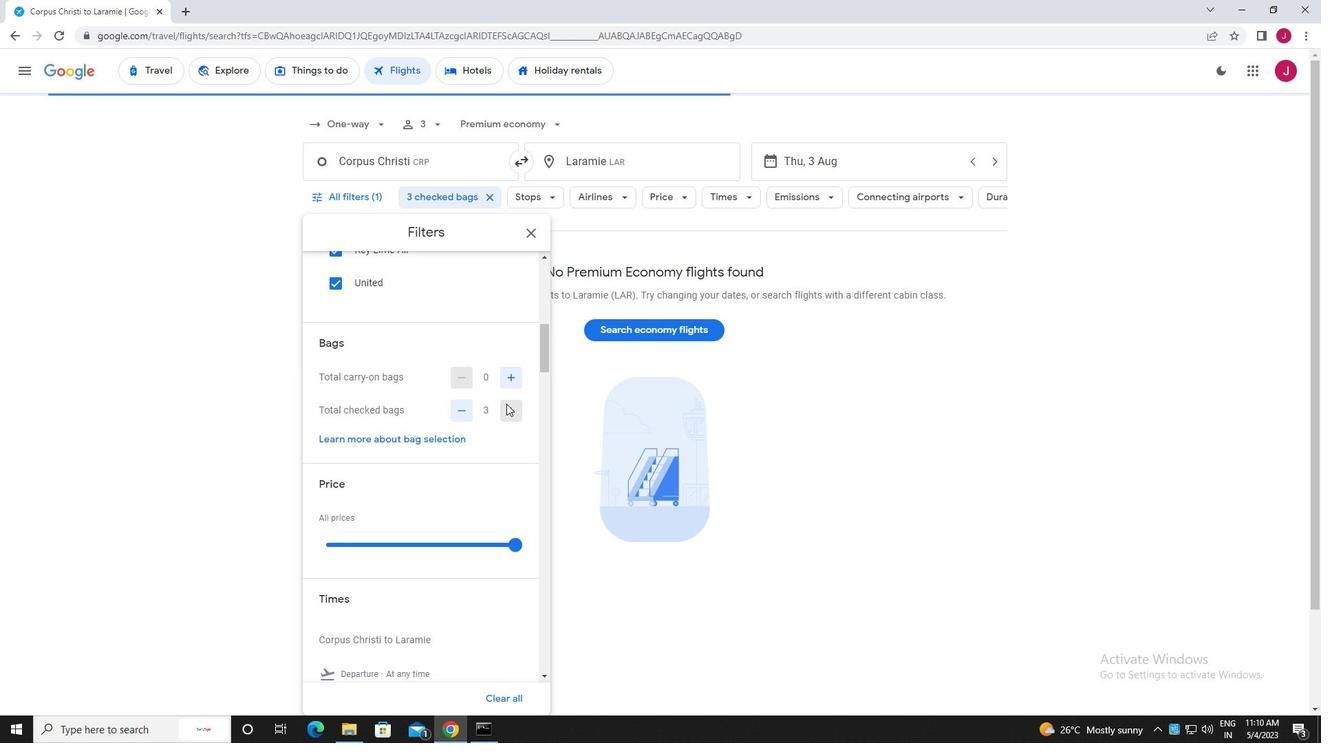 
Action: Mouse scrolled (505, 401) with delta (0, 0)
Screenshot: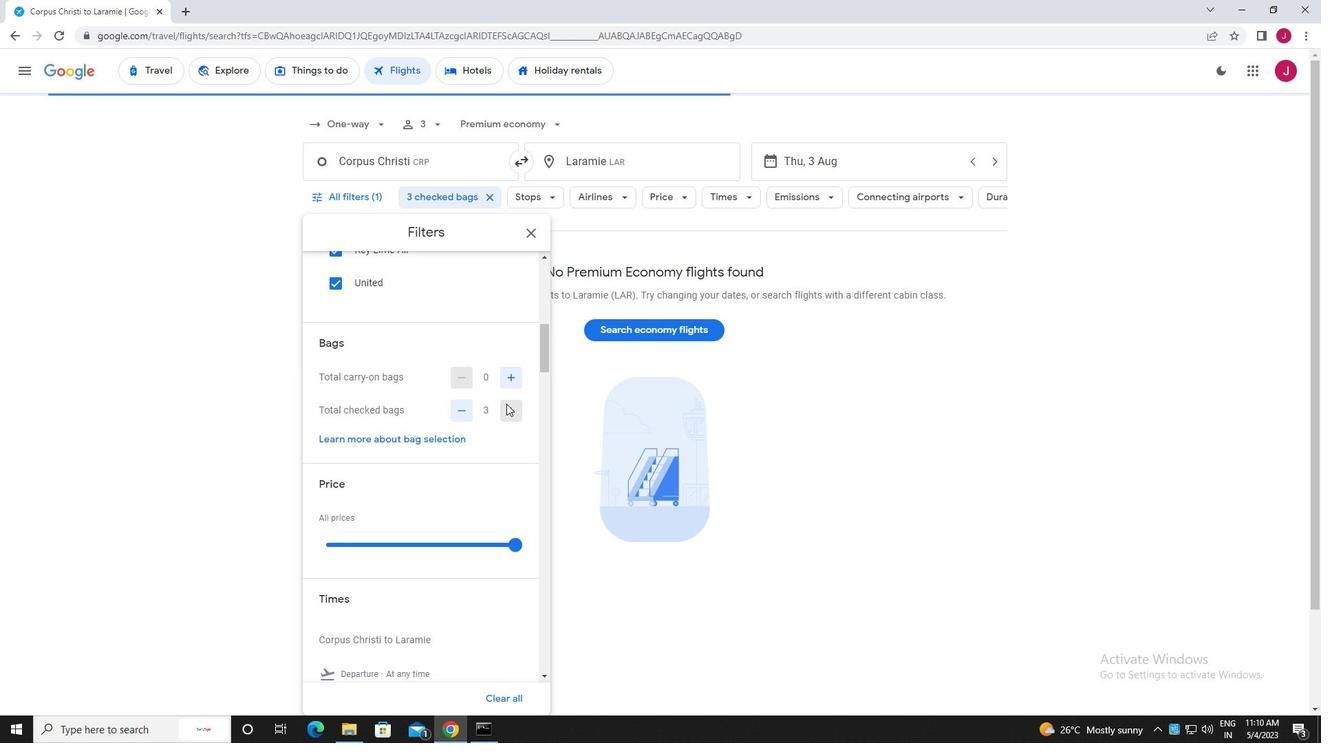 
Action: Mouse moved to (515, 332)
Screenshot: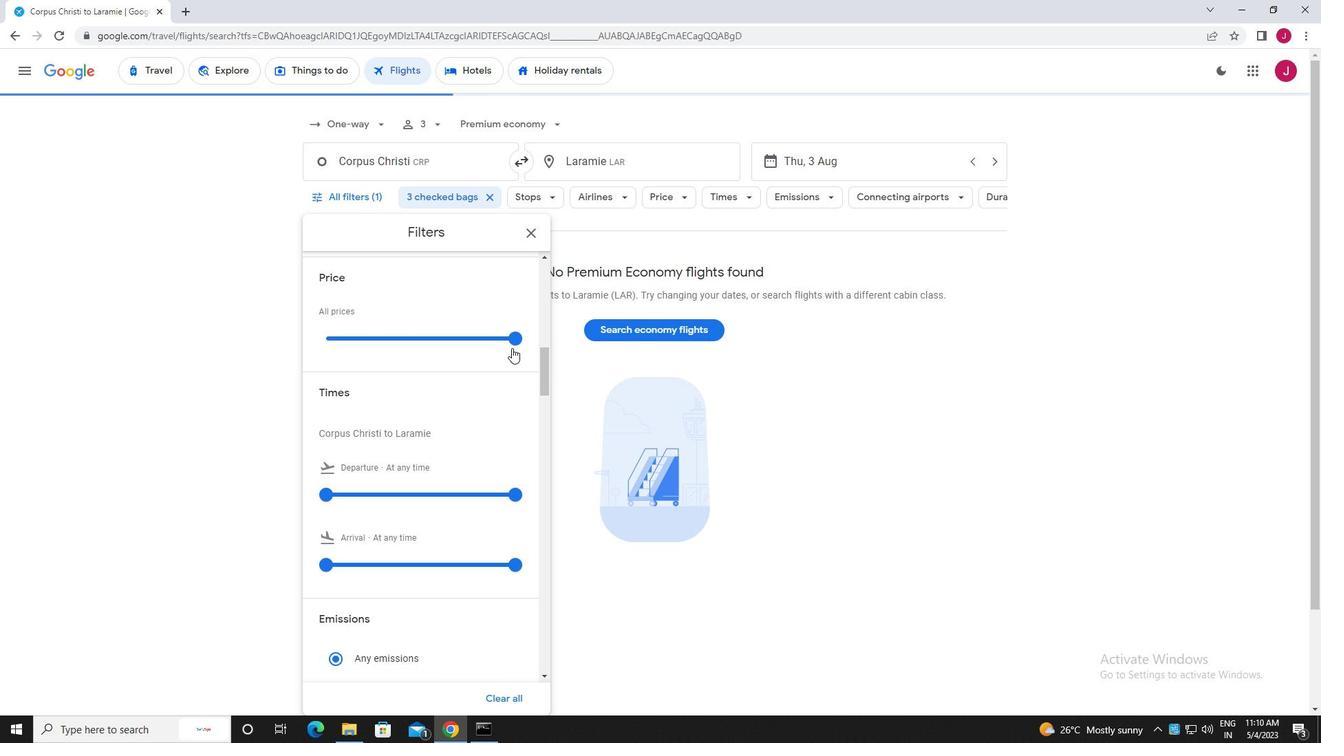 
Action: Mouse pressed left at (515, 332)
Screenshot: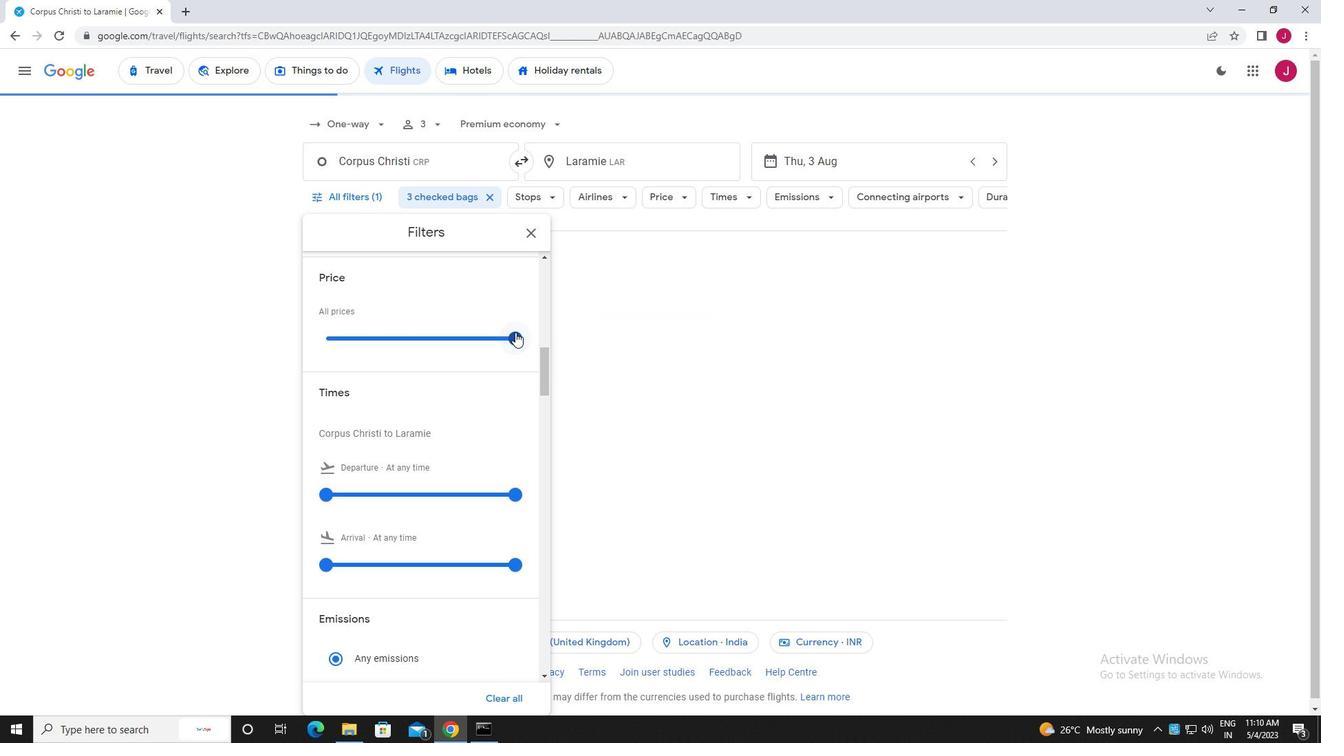 
Action: Mouse moved to (513, 333)
Screenshot: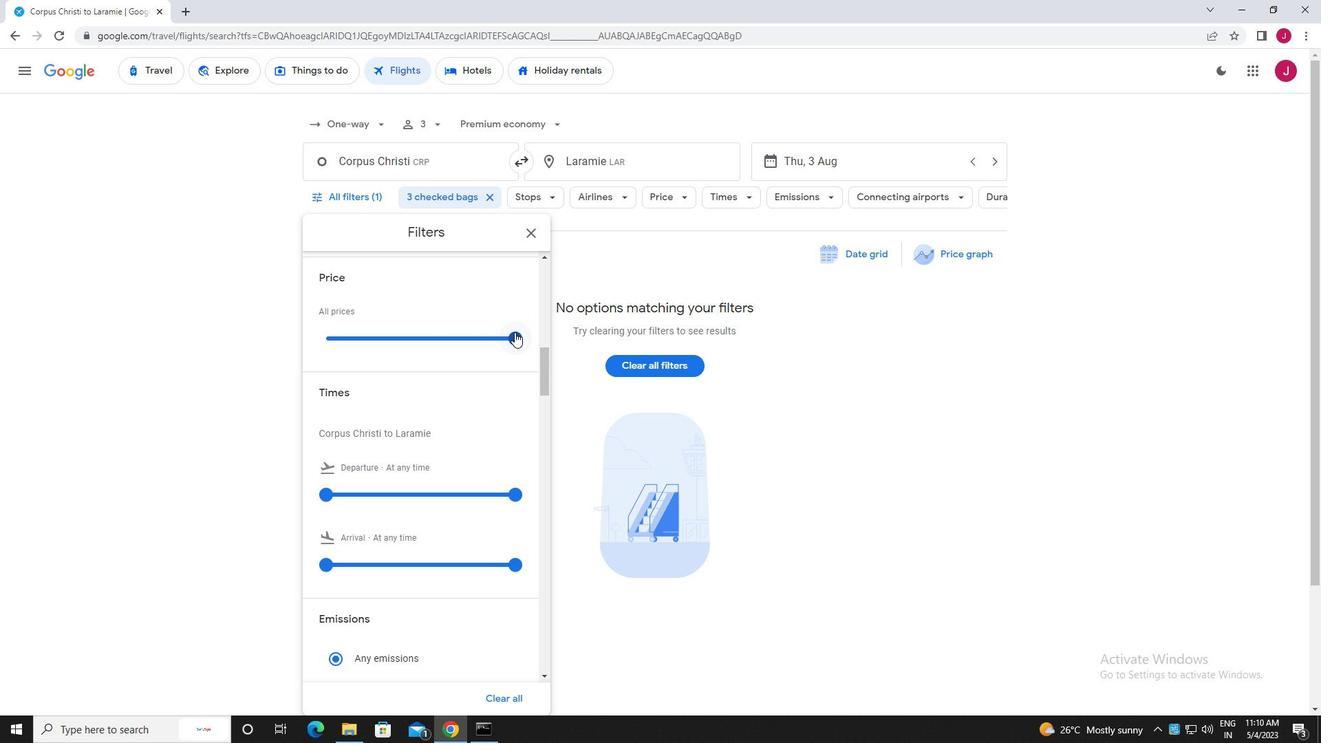 
Action: Mouse scrolled (513, 333) with delta (0, 0)
Screenshot: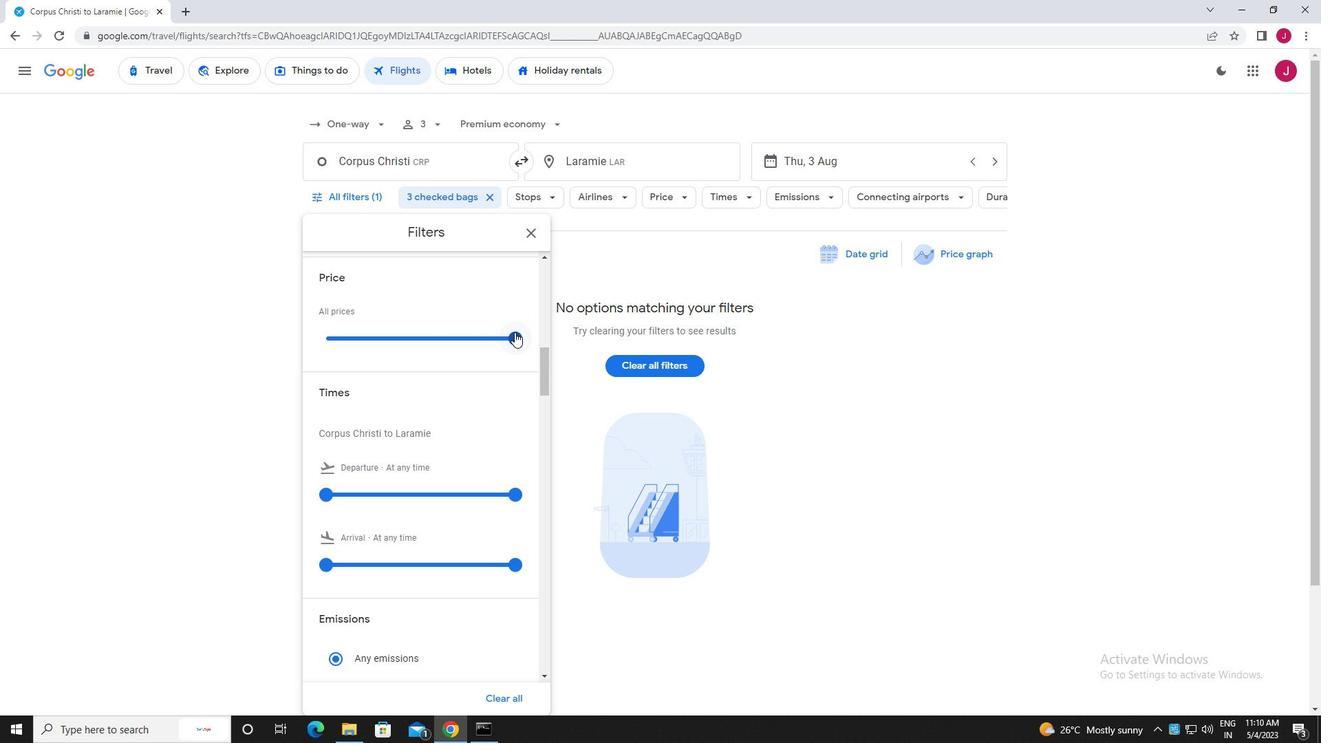 
Action: Mouse moved to (513, 333)
Screenshot: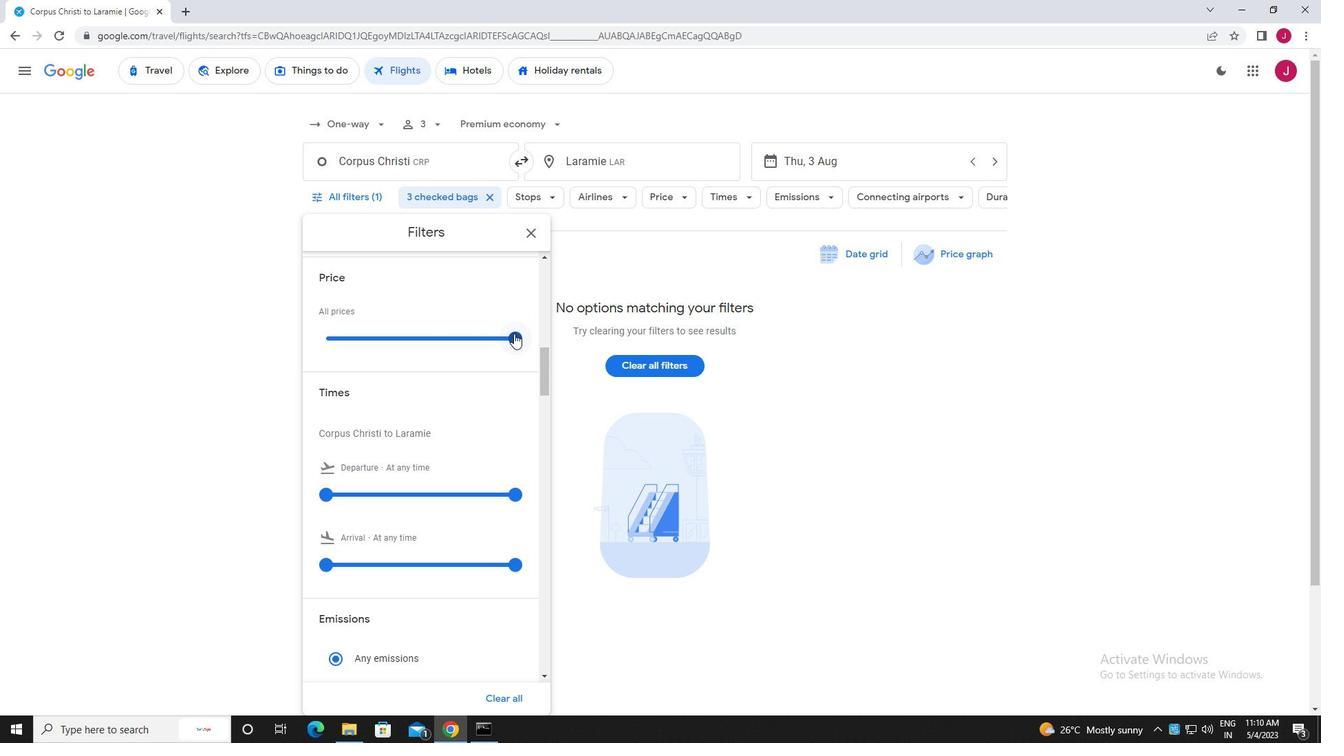 
Action: Mouse scrolled (513, 333) with delta (0, 0)
Screenshot: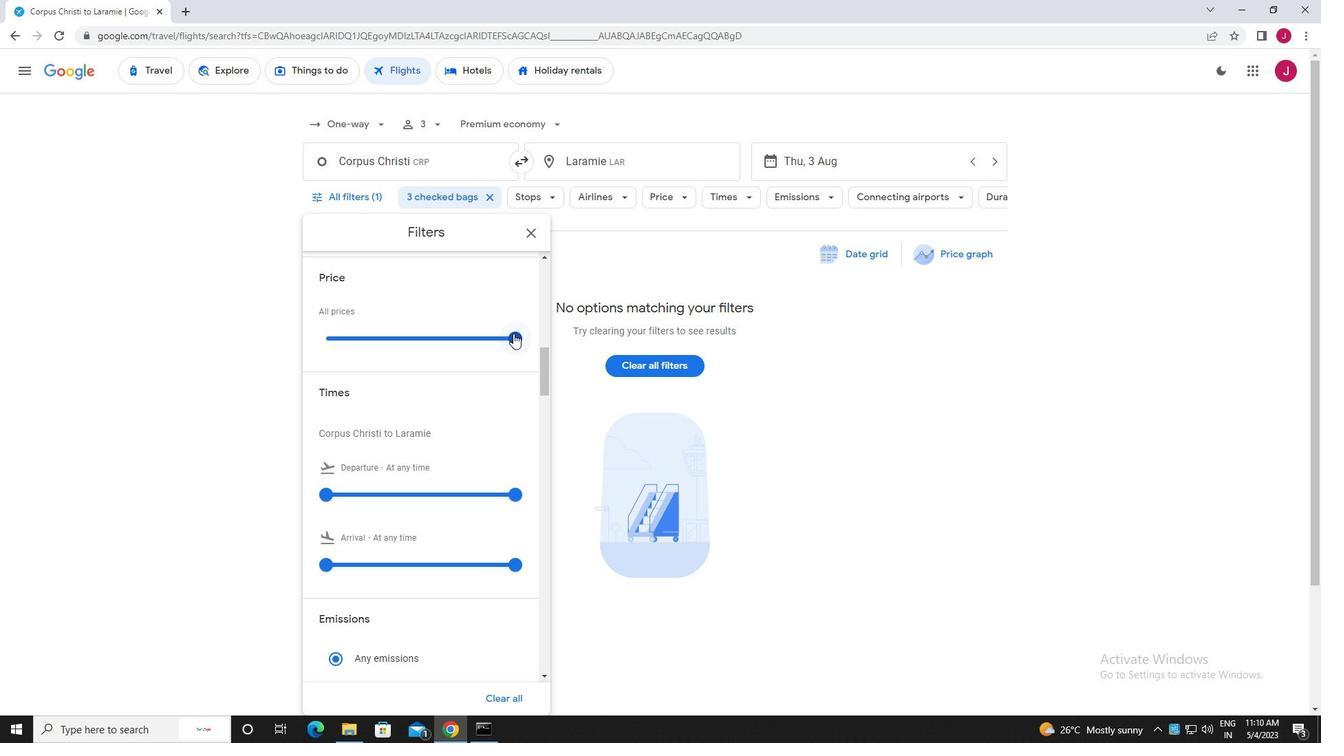 
Action: Mouse moved to (324, 357)
Screenshot: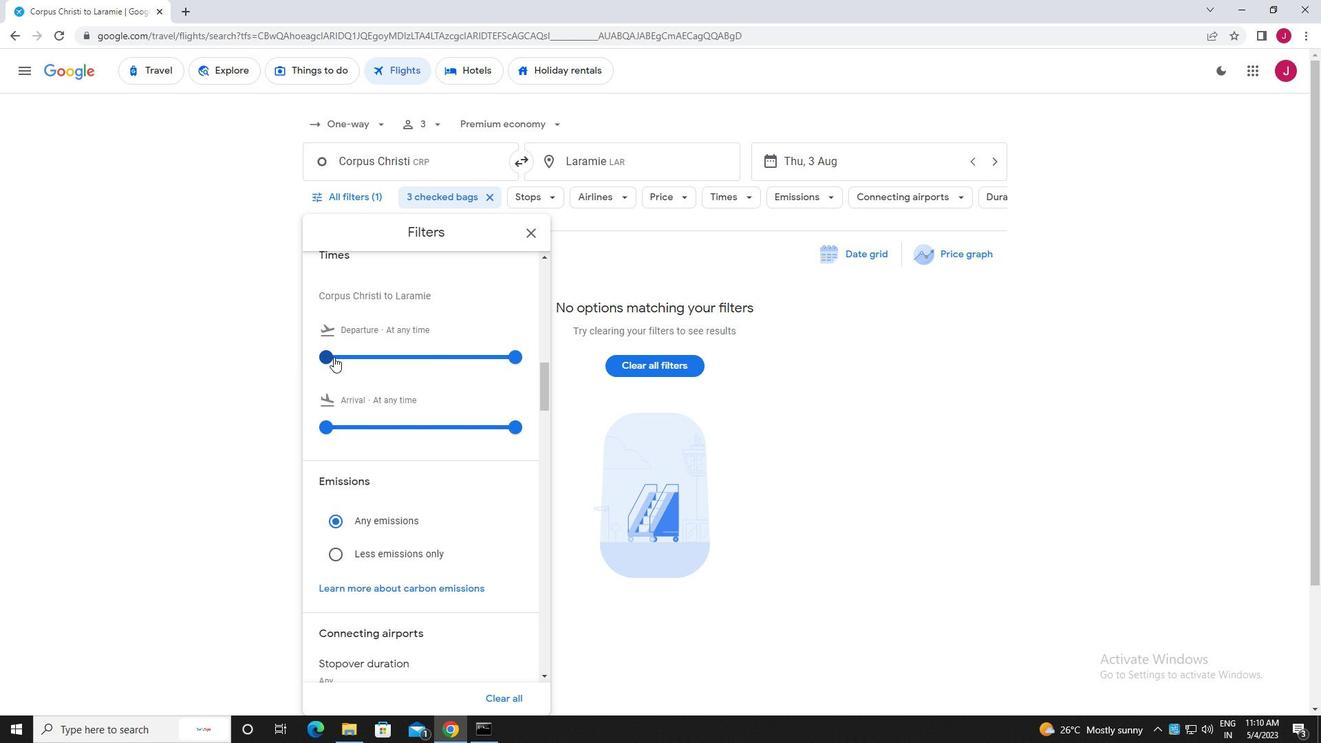 
Action: Mouse pressed left at (324, 357)
Screenshot: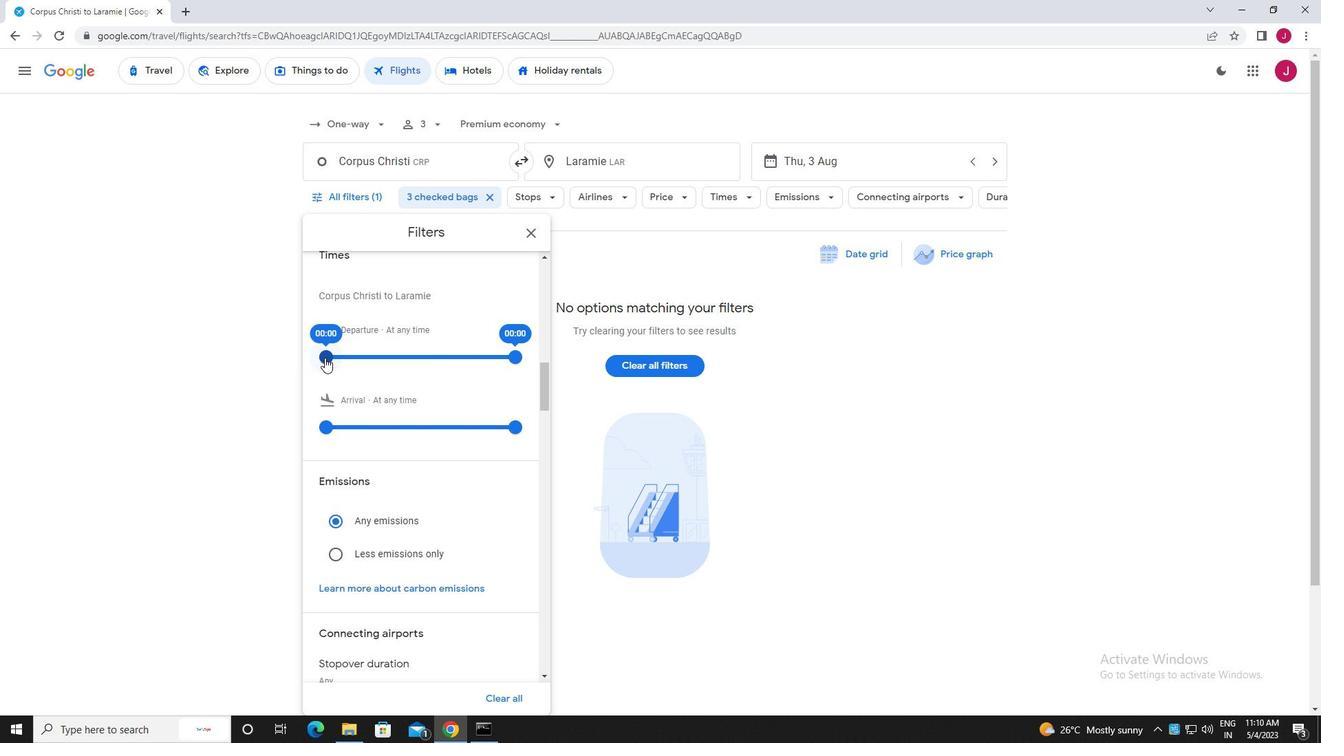 
Action: Mouse moved to (518, 359)
Screenshot: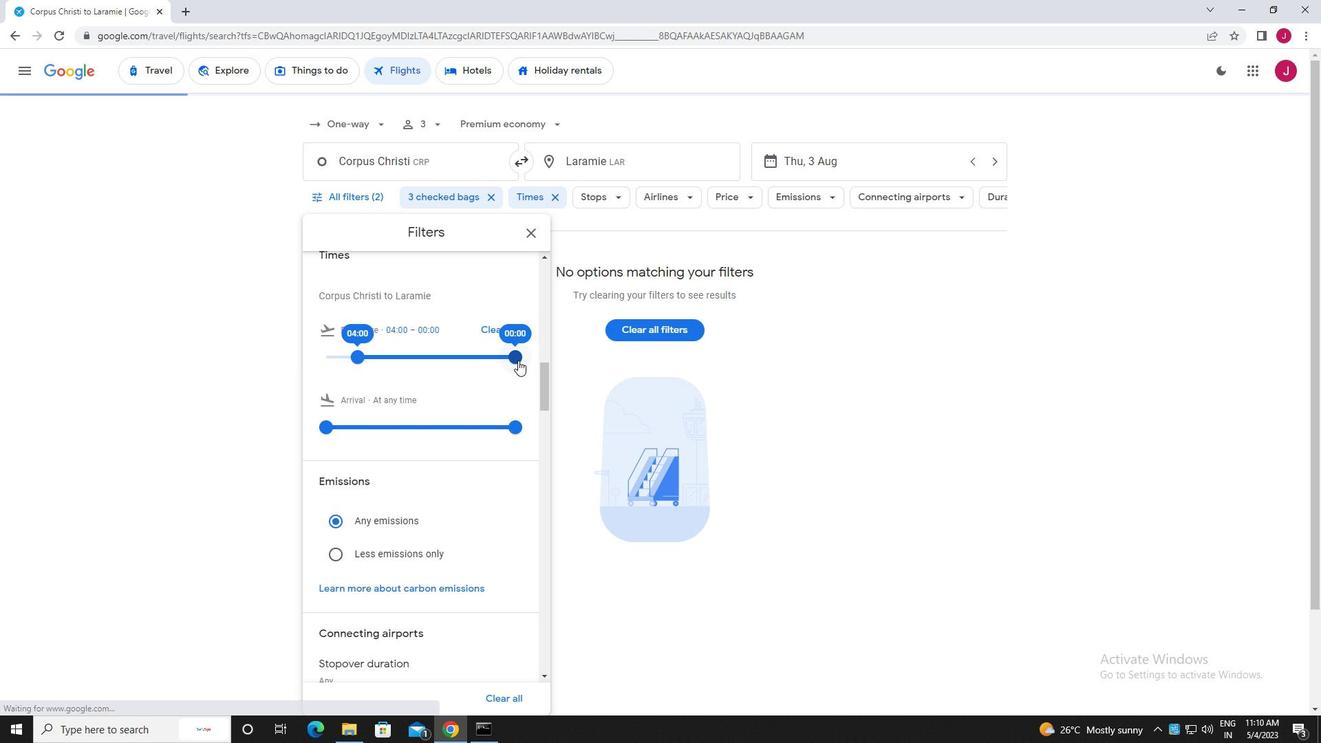 
Action: Mouse pressed left at (518, 359)
Screenshot: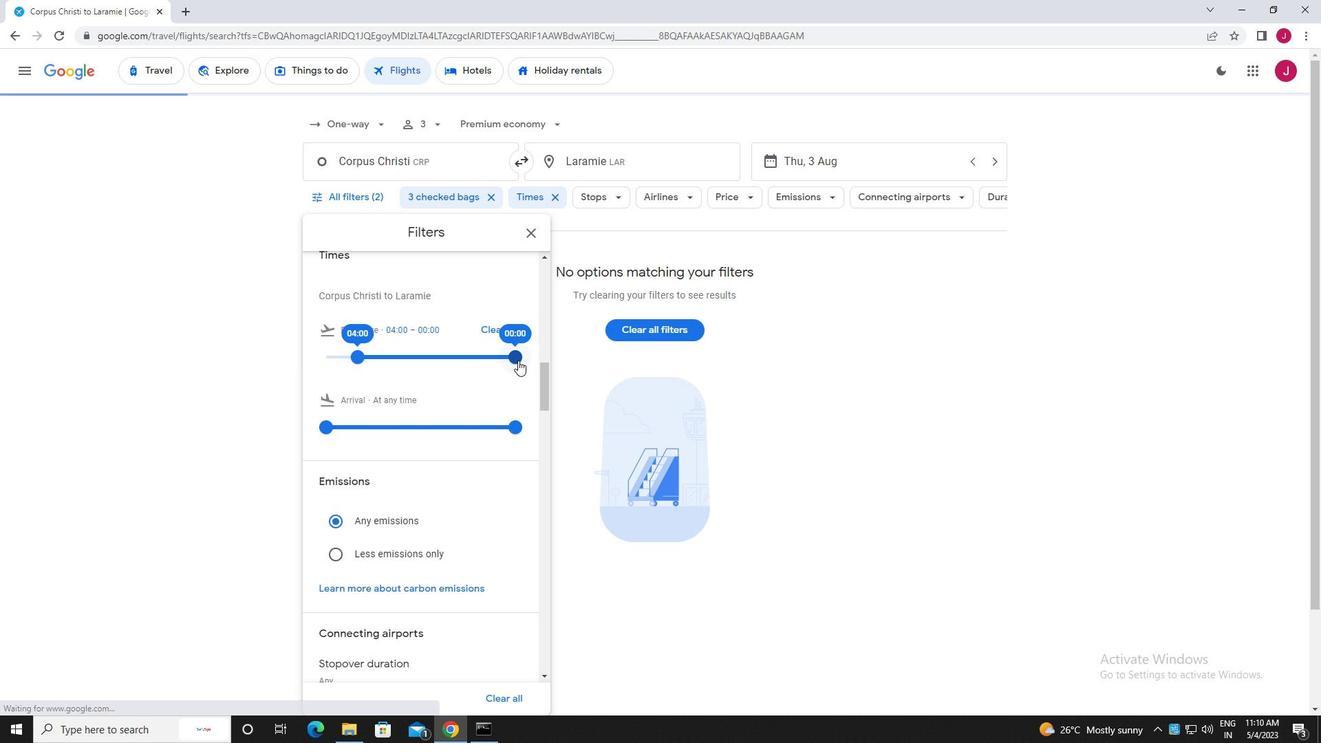 
Action: Mouse moved to (524, 231)
Screenshot: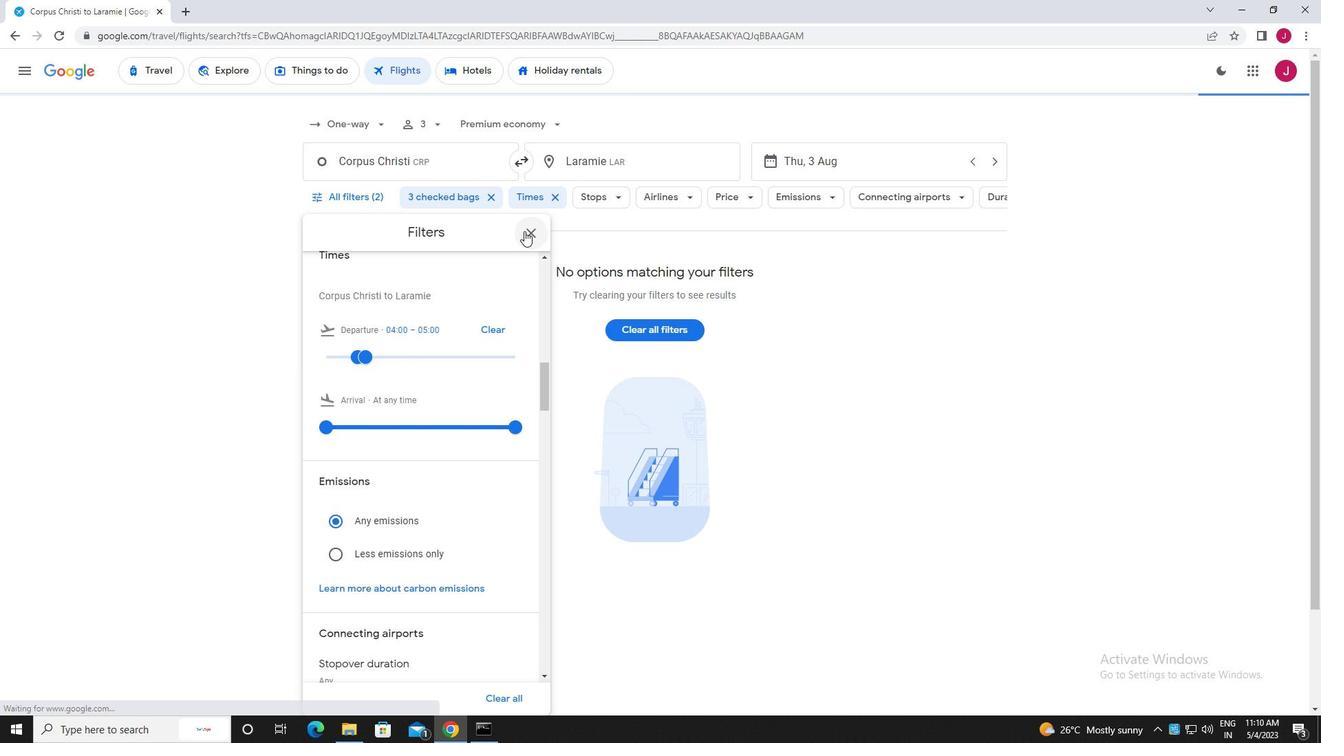 
Action: Mouse pressed left at (524, 231)
Screenshot: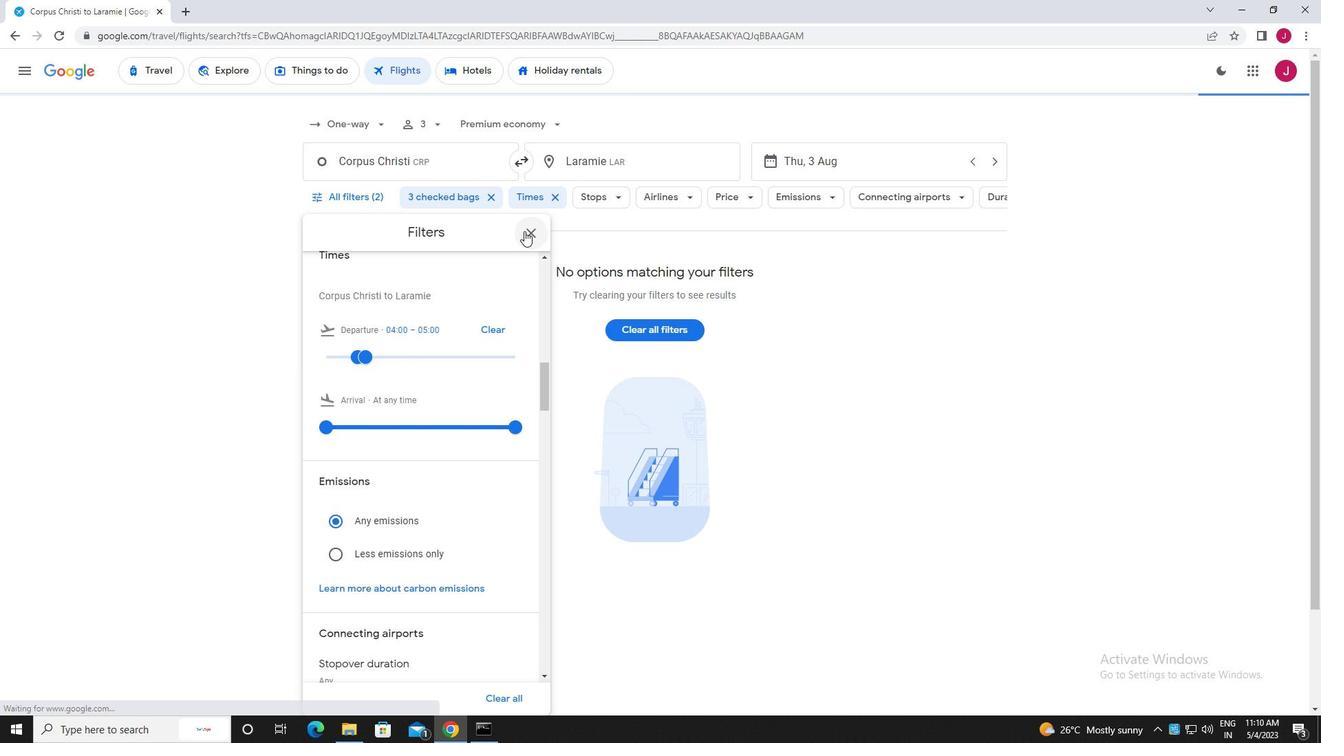 
Action: Mouse moved to (525, 240)
Screenshot: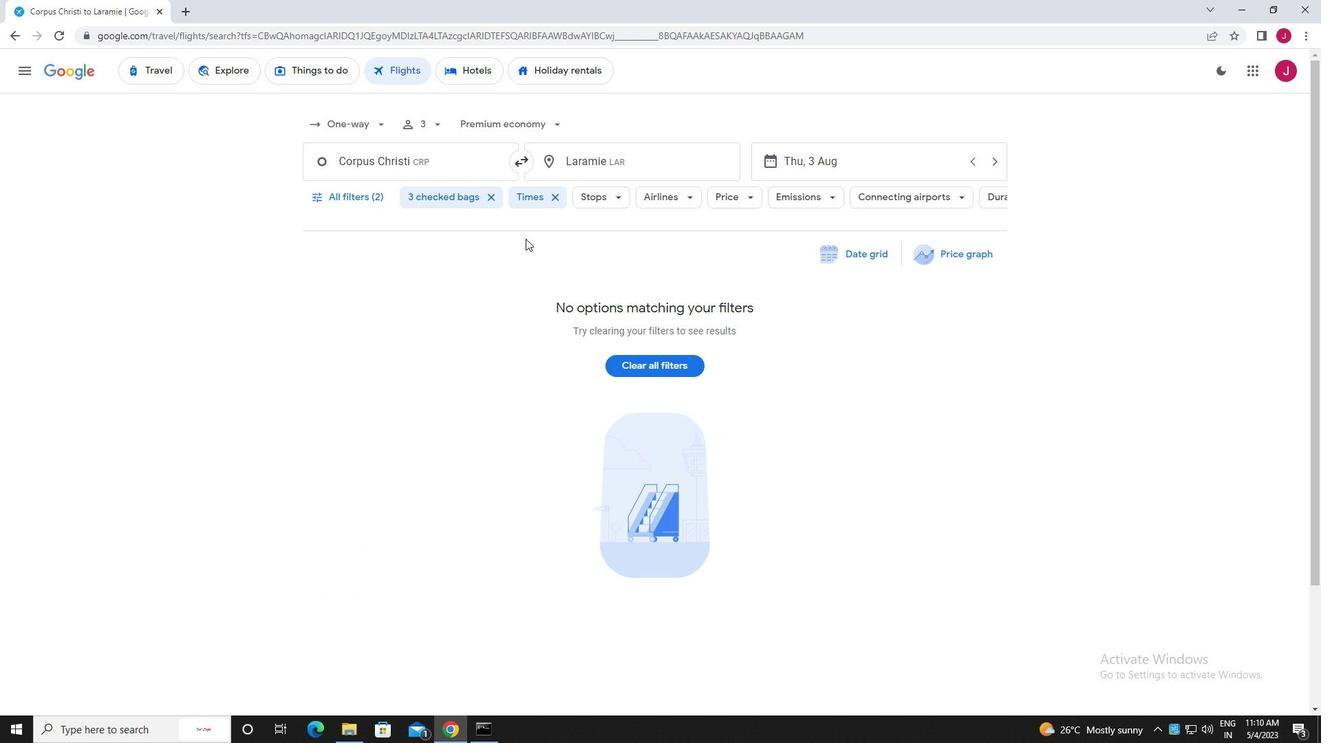 
